 Task: Find connections with filter location Khemis el Khechna with filter topic #Saleswith filter profile language German with filter current company TD Securities with filter school Tamil Nadu Agricultural University with filter industry Steam and Air-Conditioning Supply with filter service category SupportTechnical Writing with filter keywords title Customer Service
Action: Mouse moved to (721, 97)
Screenshot: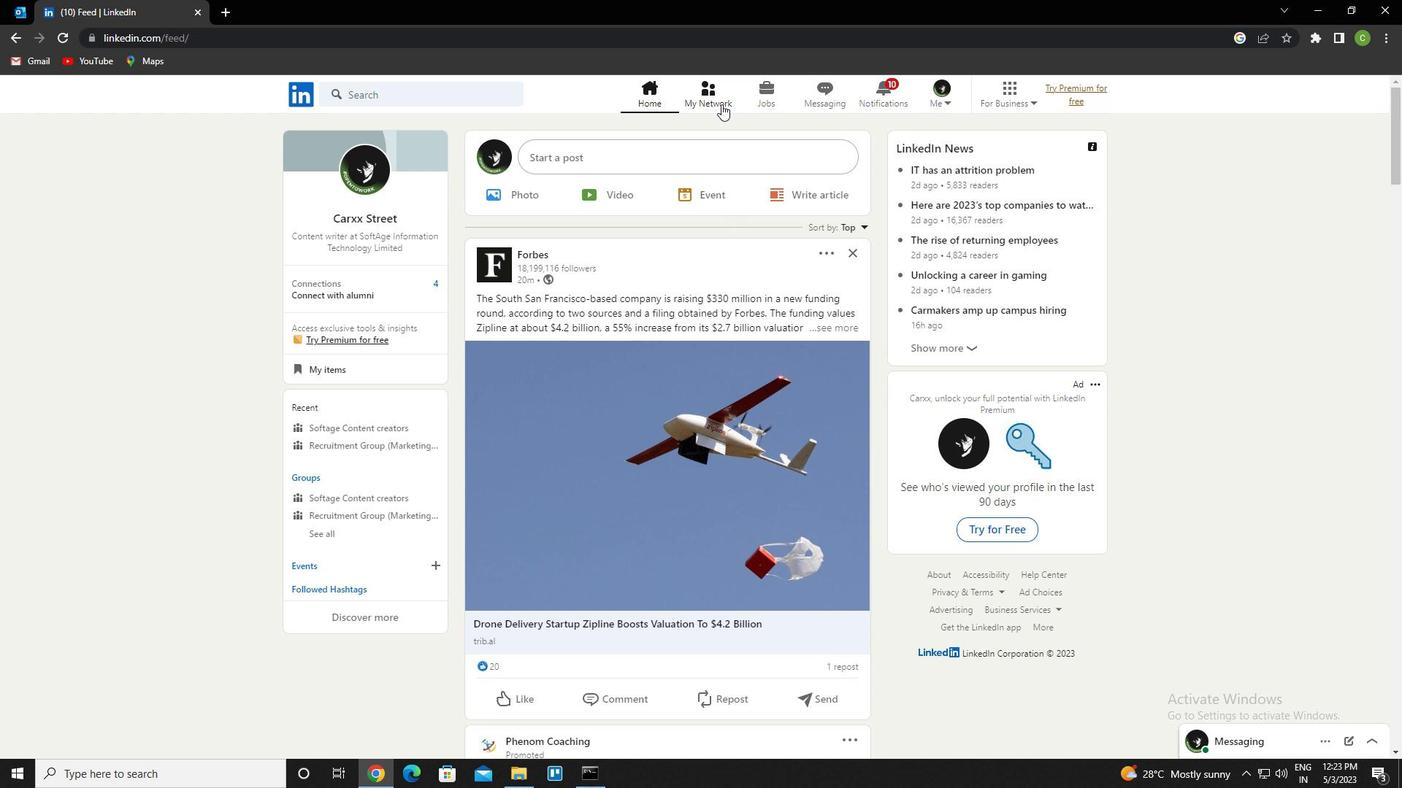 
Action: Mouse pressed left at (721, 97)
Screenshot: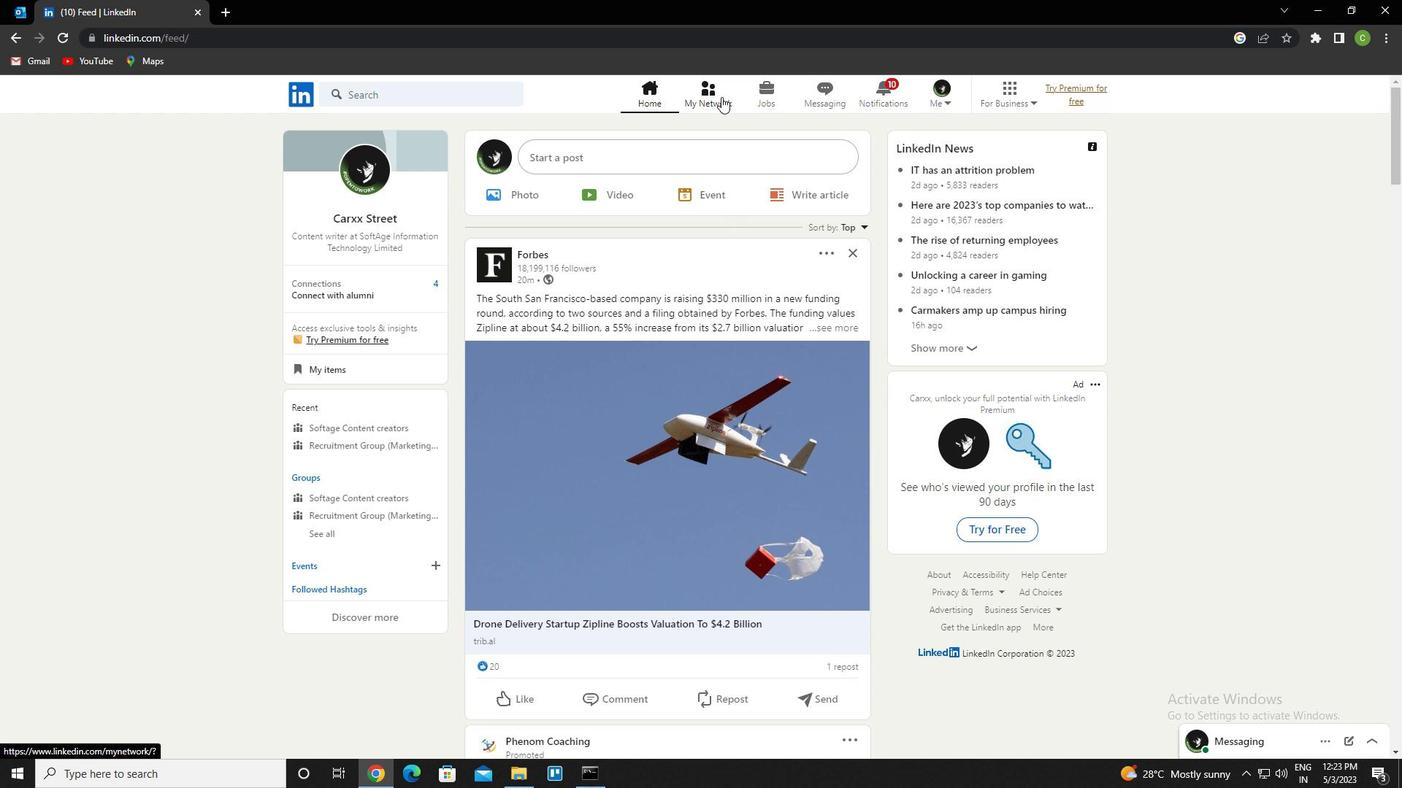 
Action: Mouse moved to (385, 185)
Screenshot: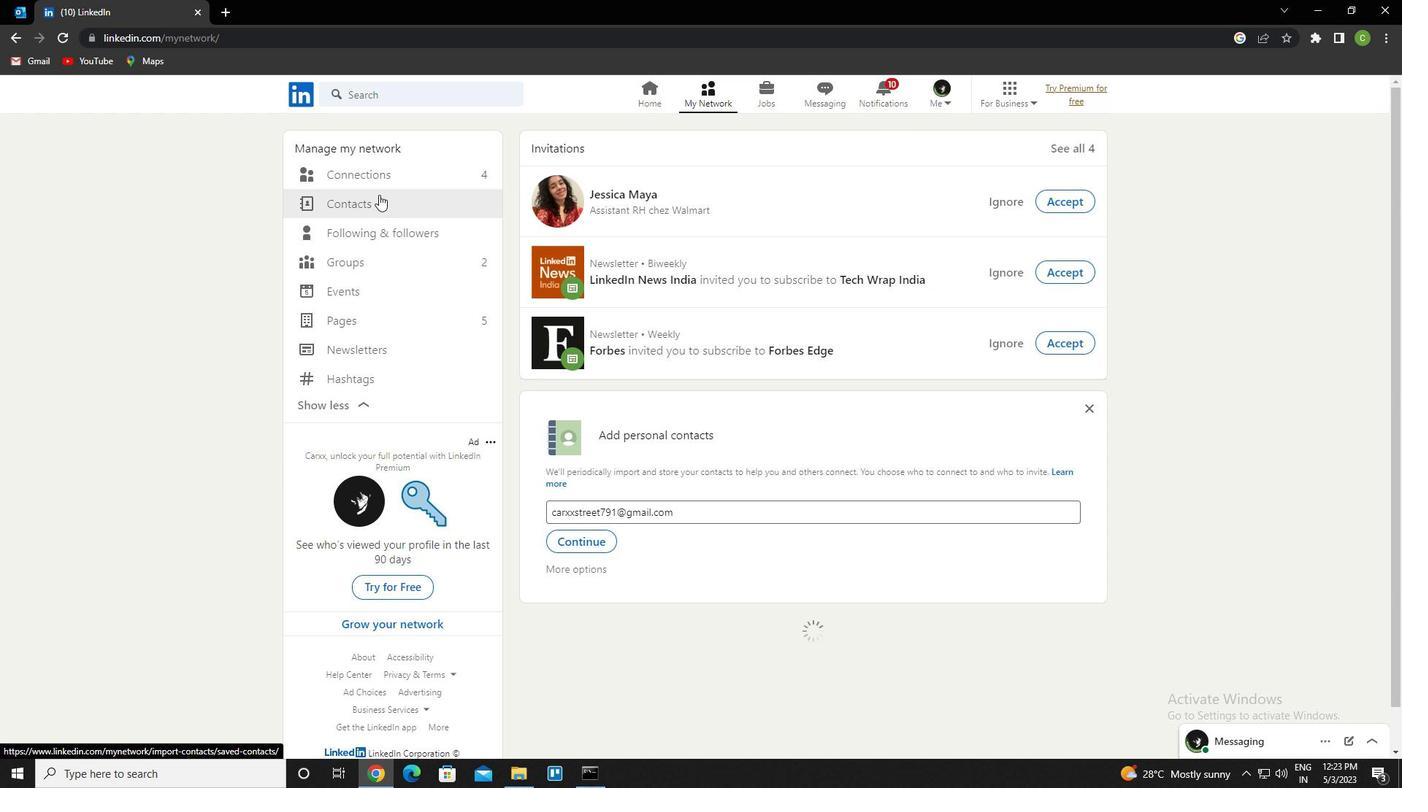 
Action: Mouse pressed left at (385, 185)
Screenshot: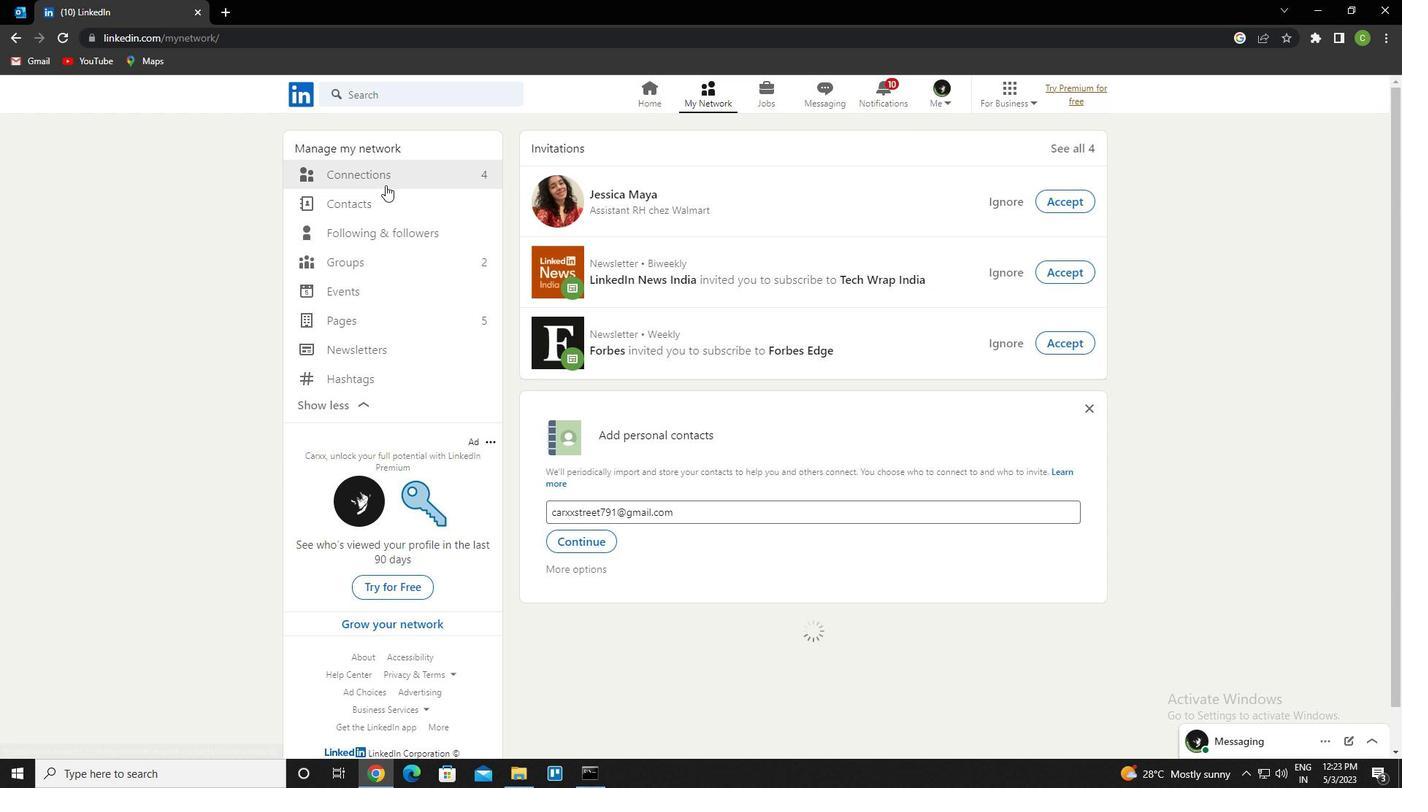 
Action: Mouse moved to (393, 173)
Screenshot: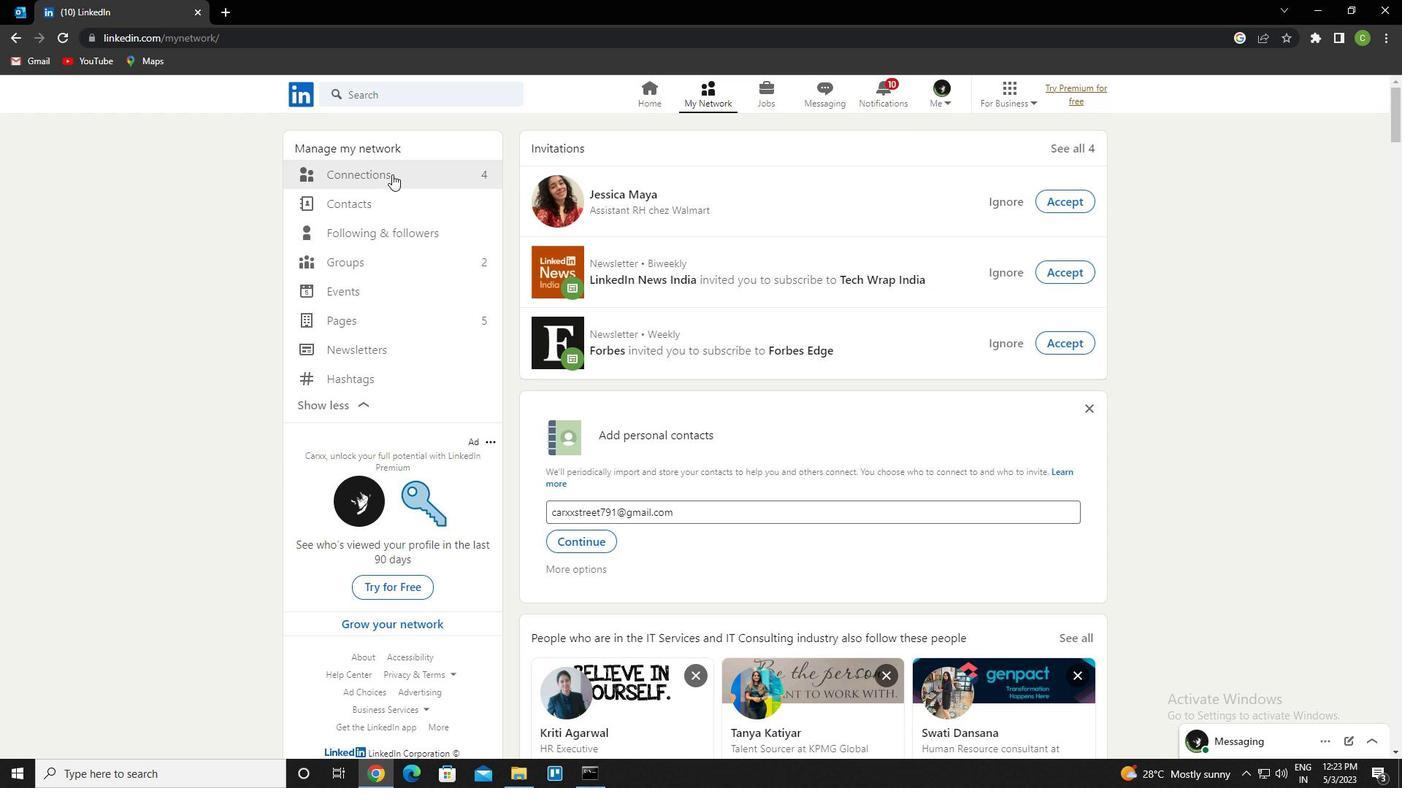 
Action: Mouse pressed left at (393, 173)
Screenshot: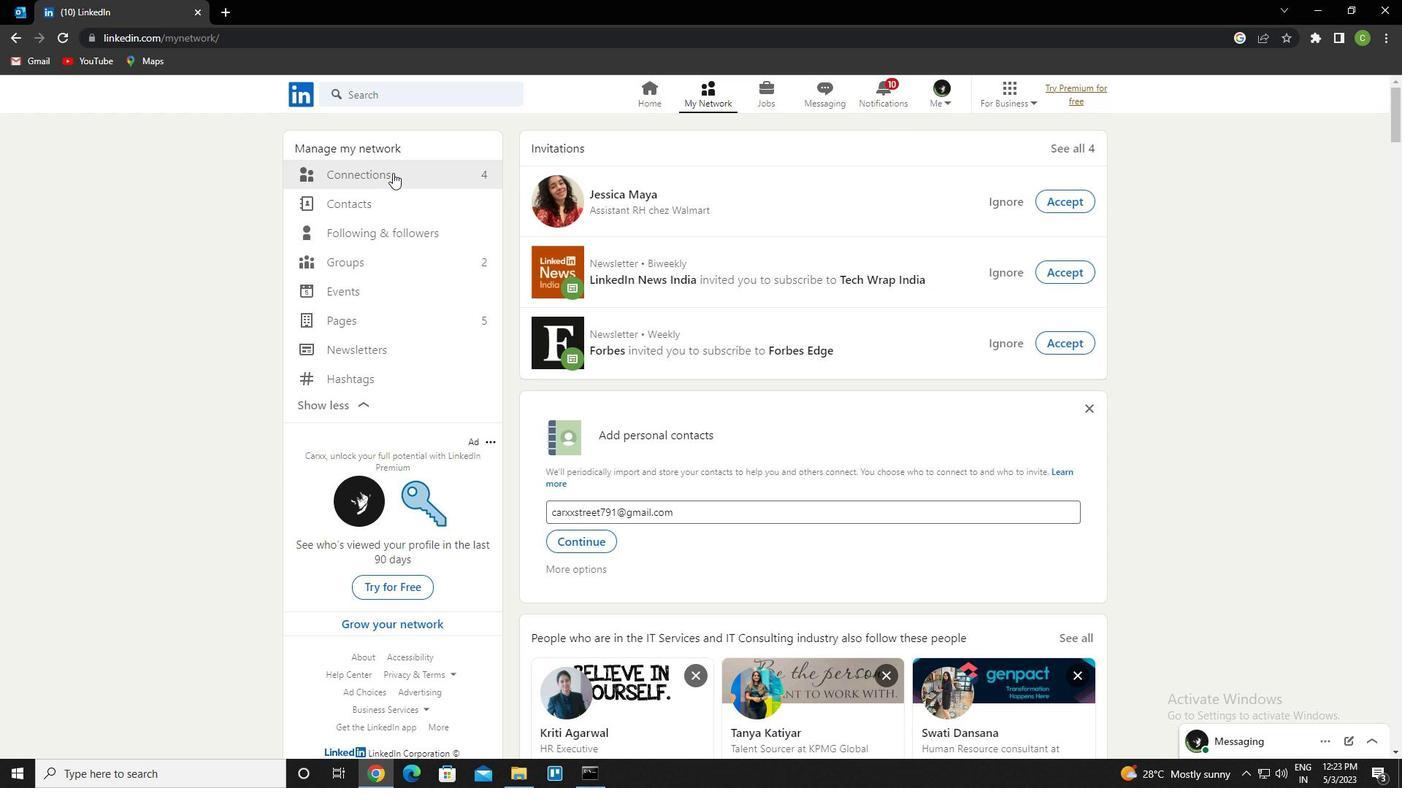 
Action: Mouse moved to (832, 172)
Screenshot: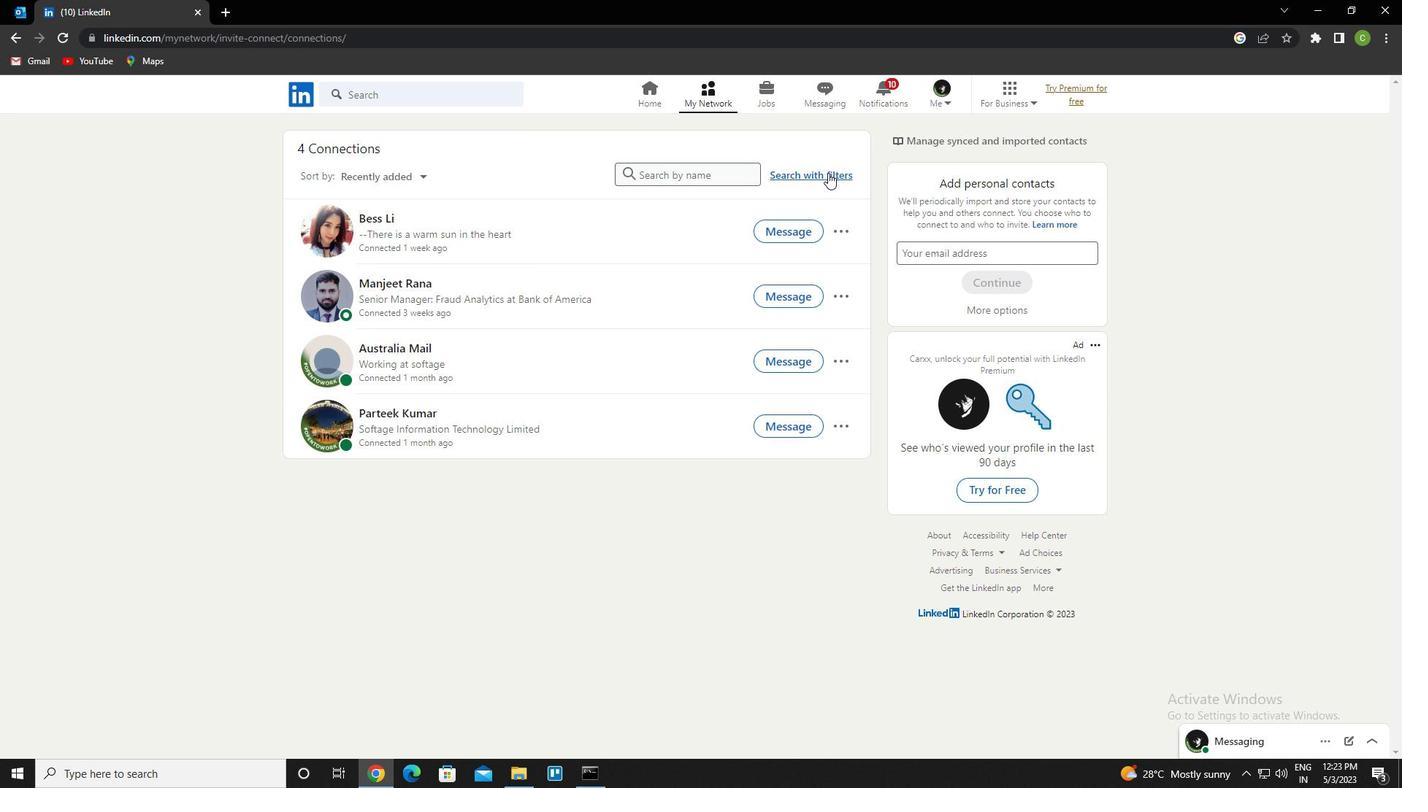 
Action: Mouse pressed left at (832, 172)
Screenshot: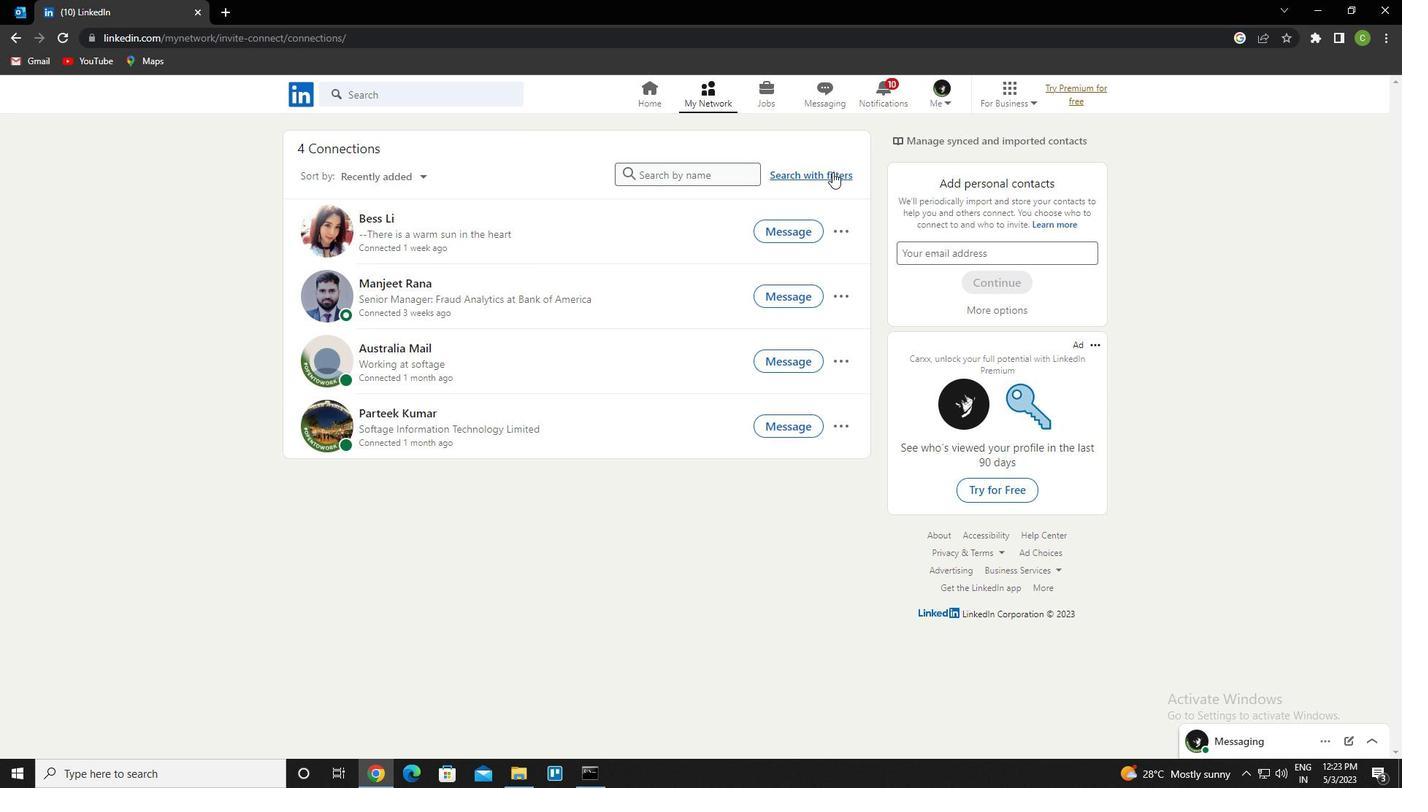 
Action: Mouse moved to (757, 140)
Screenshot: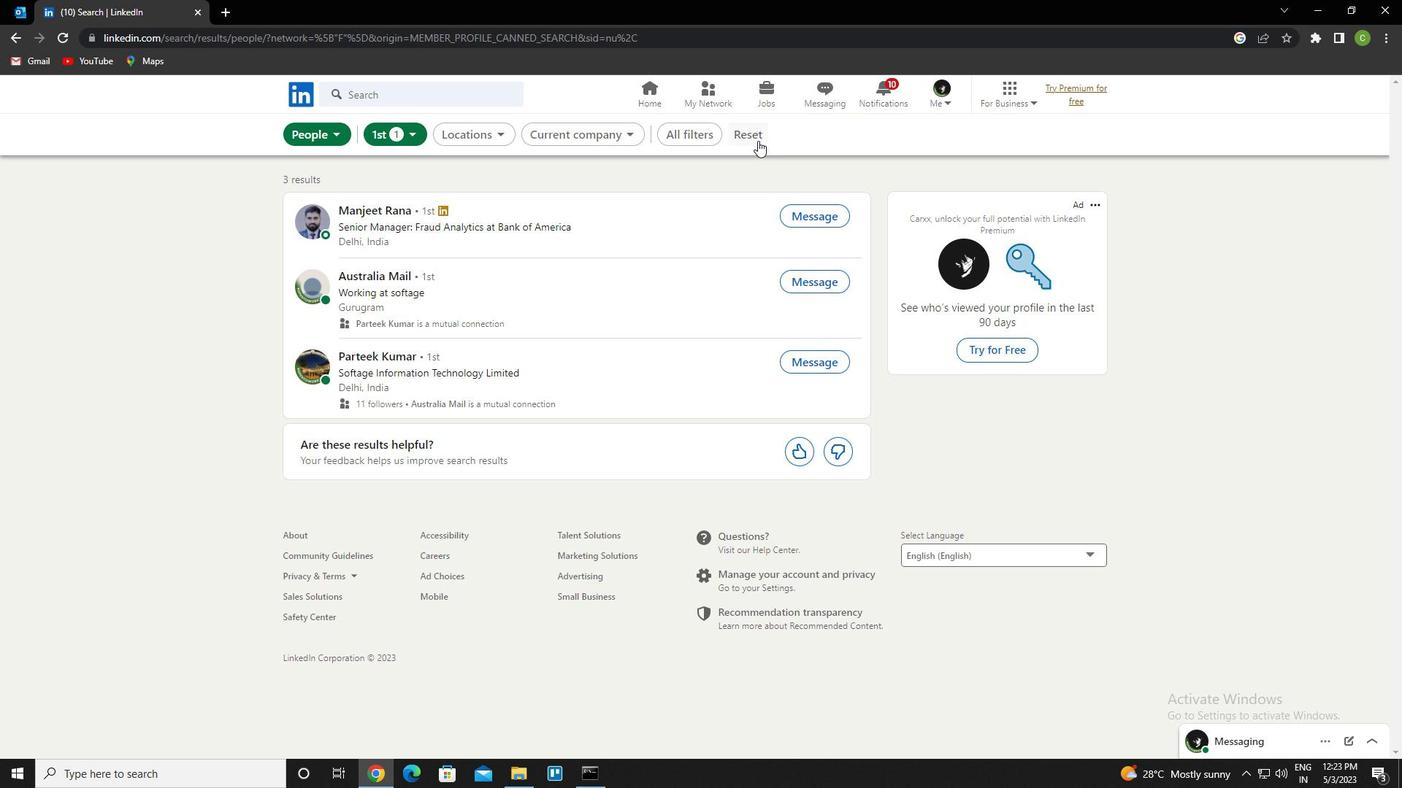 
Action: Mouse pressed left at (757, 140)
Screenshot: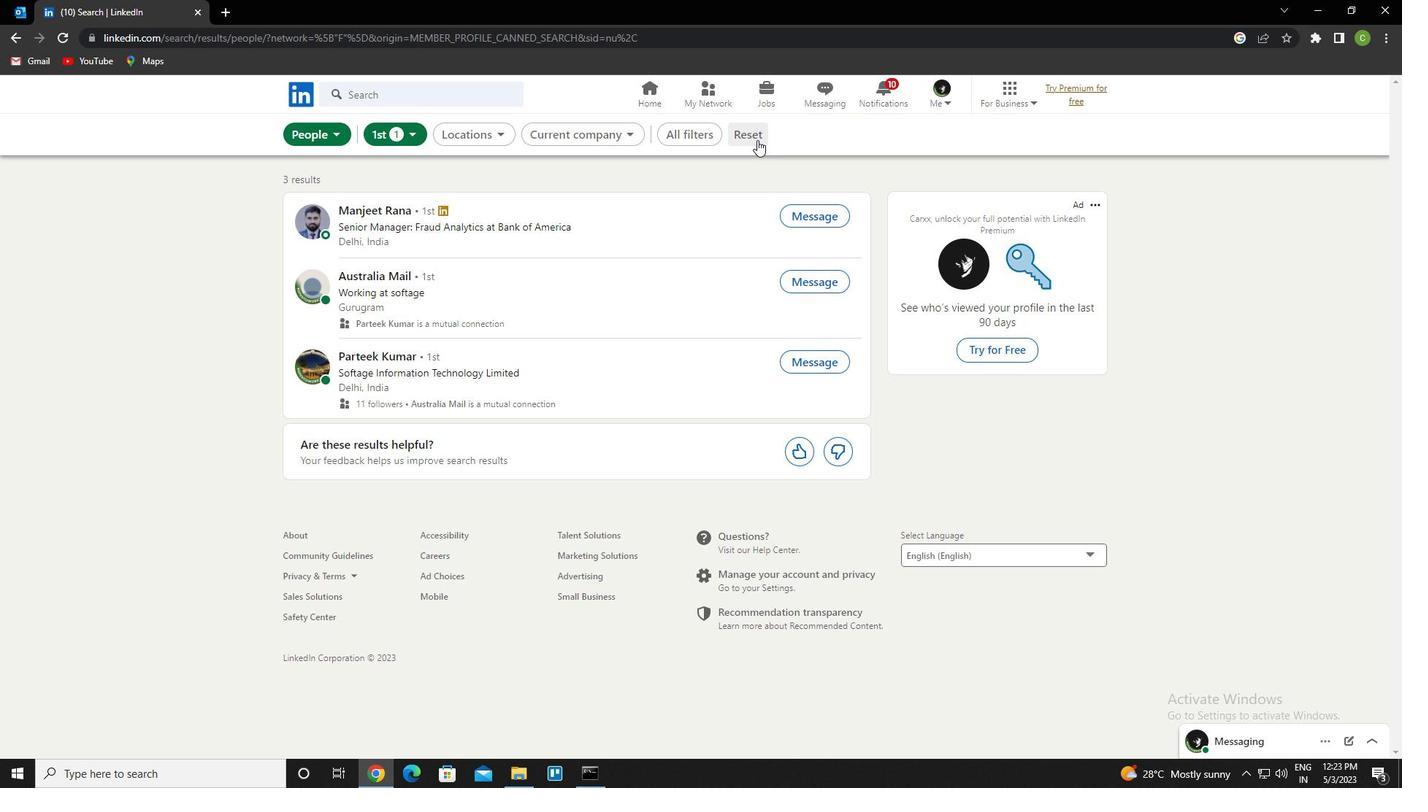 
Action: Mouse moved to (736, 138)
Screenshot: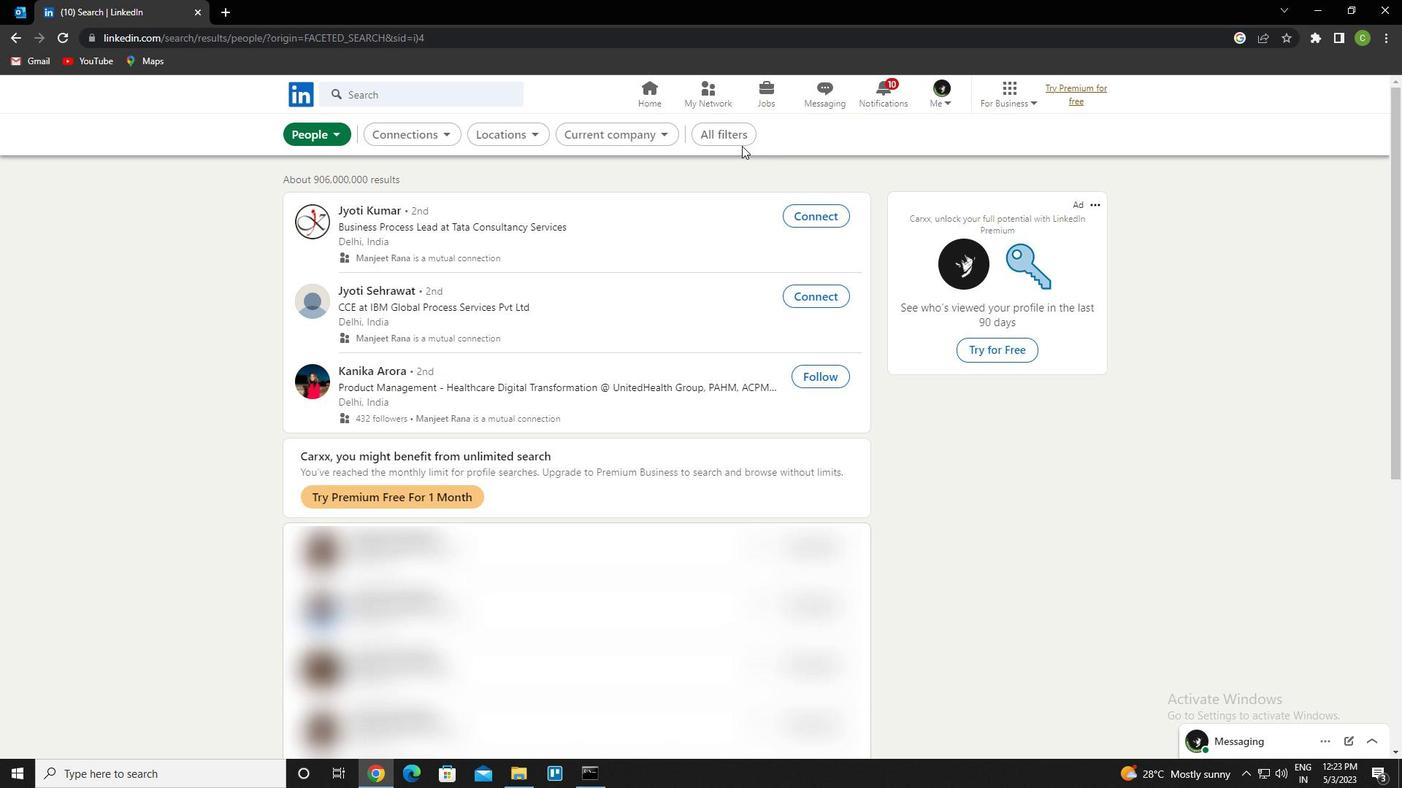 
Action: Mouse pressed left at (736, 138)
Screenshot: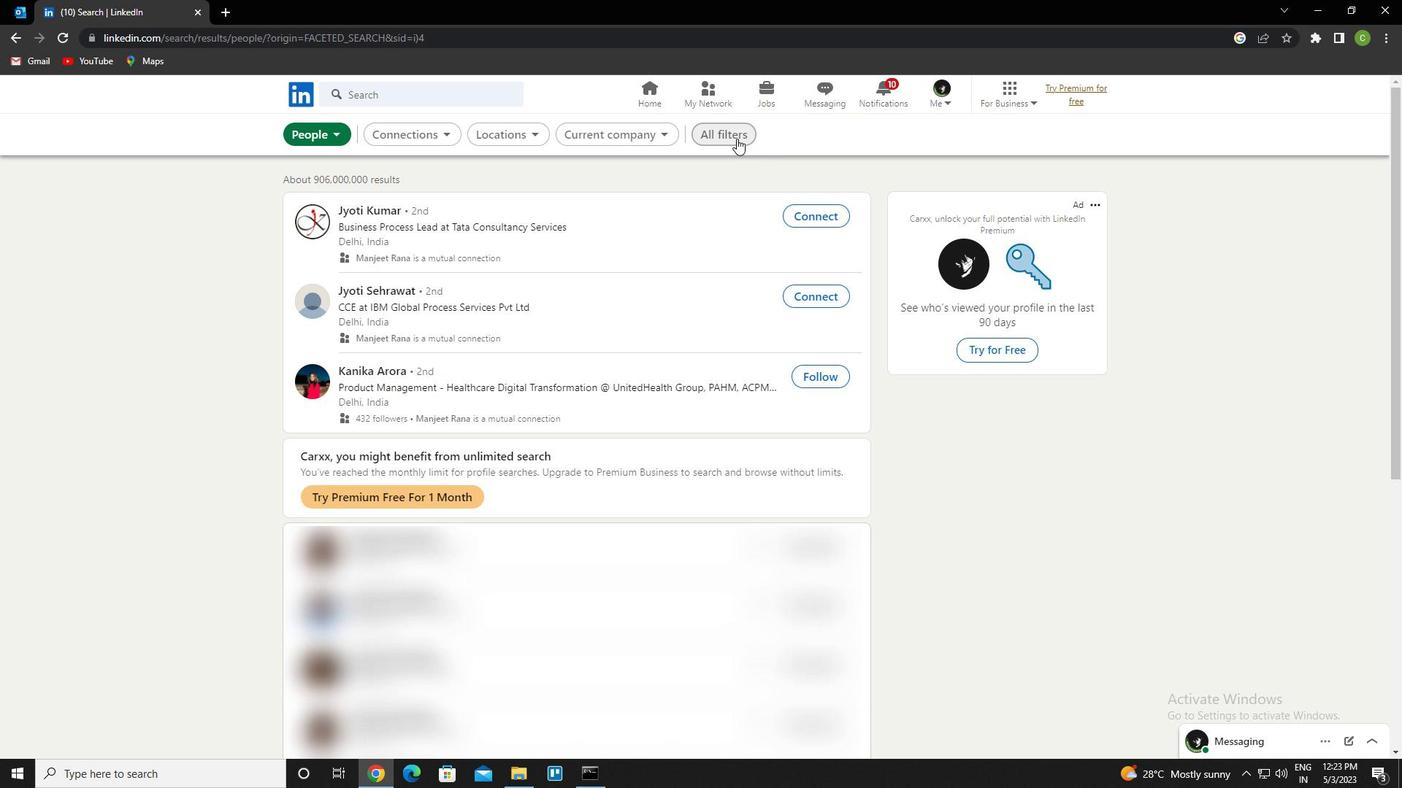
Action: Mouse moved to (1129, 414)
Screenshot: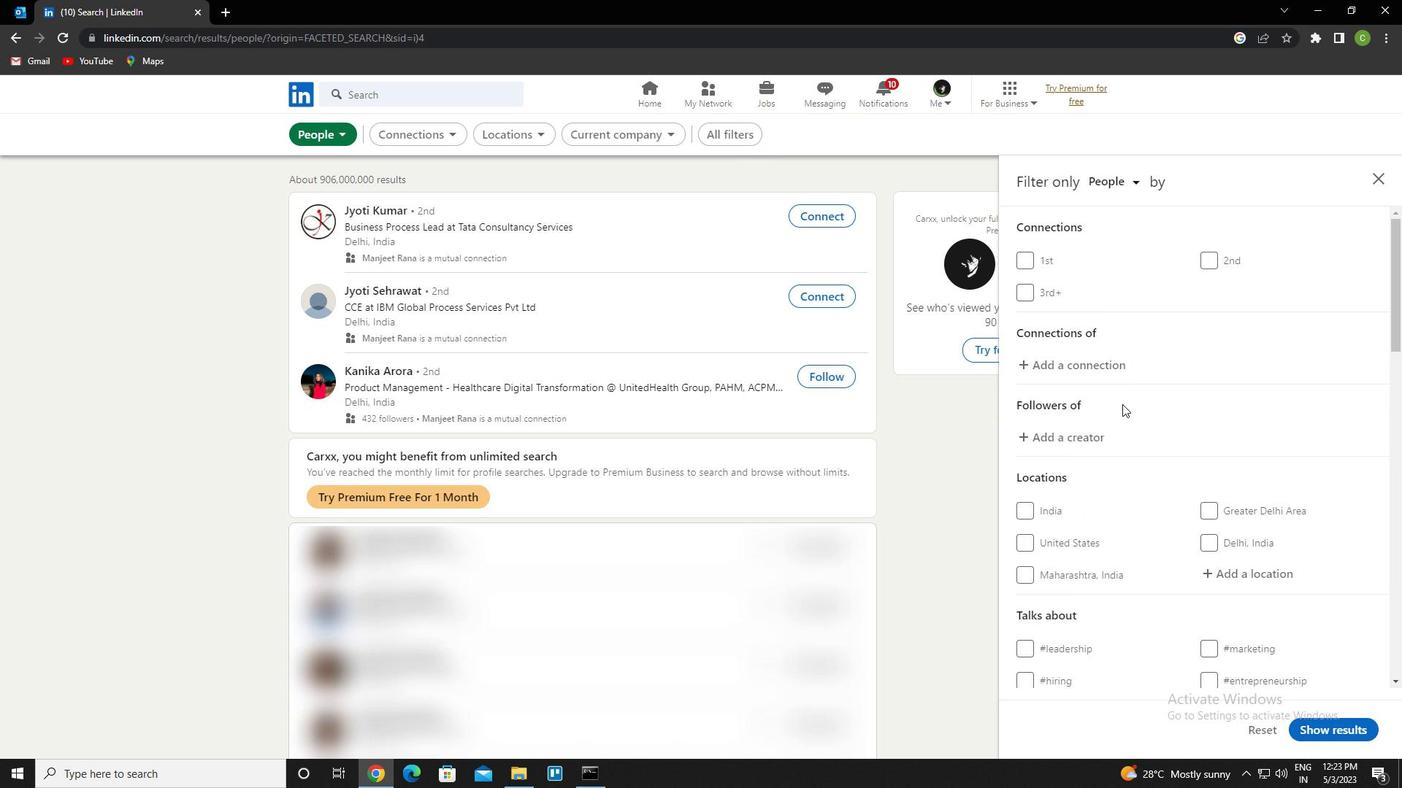 
Action: Mouse scrolled (1129, 414) with delta (0, 0)
Screenshot: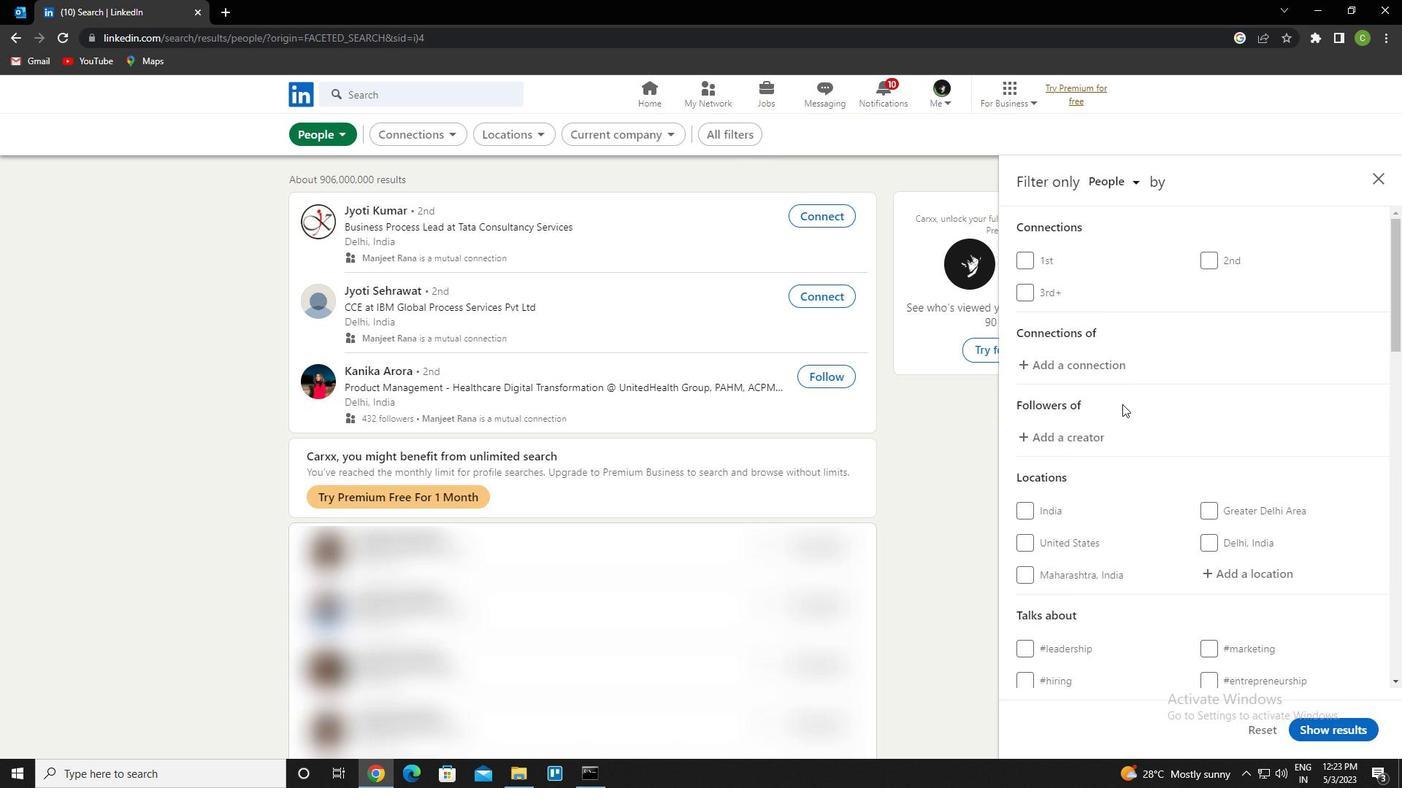 
Action: Mouse scrolled (1129, 414) with delta (0, 0)
Screenshot: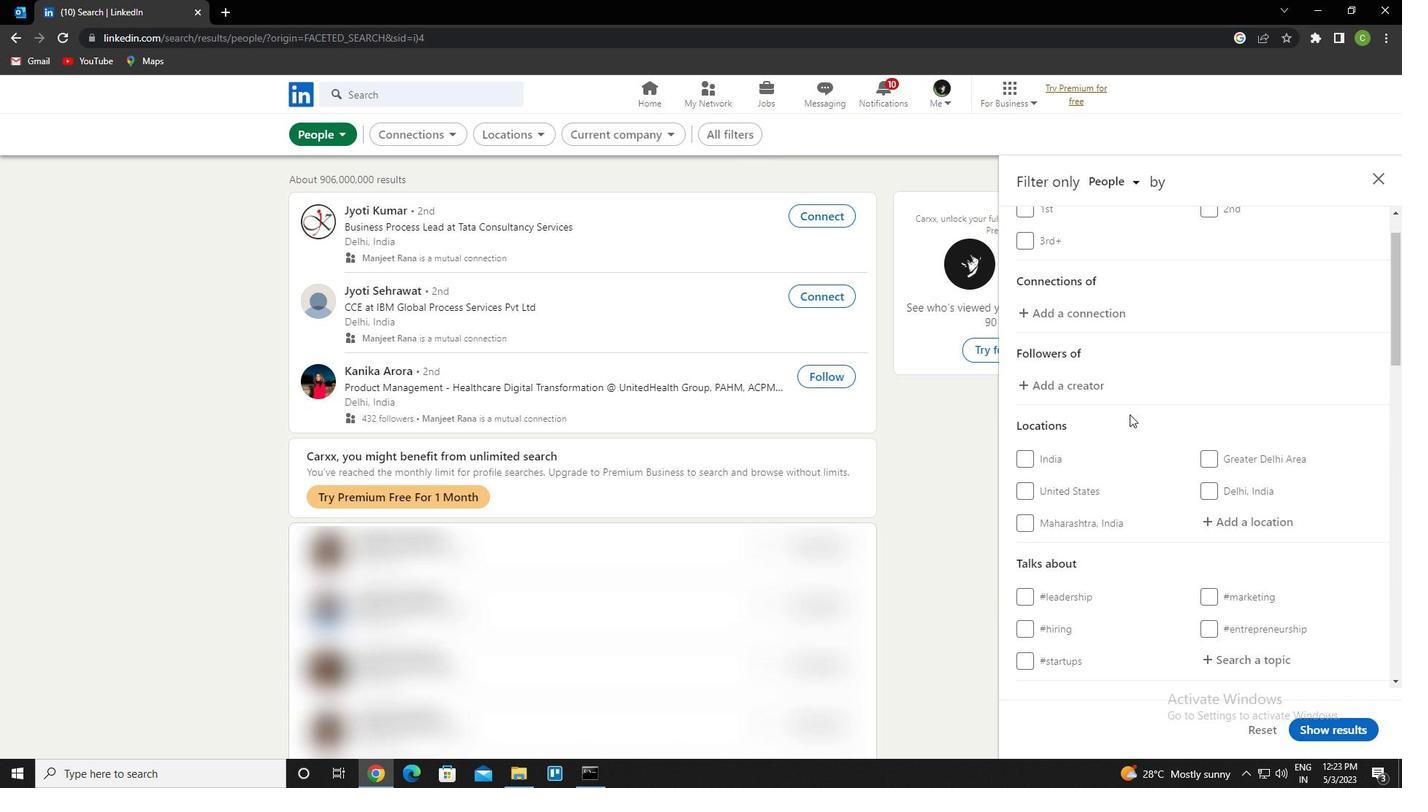 
Action: Mouse moved to (1285, 430)
Screenshot: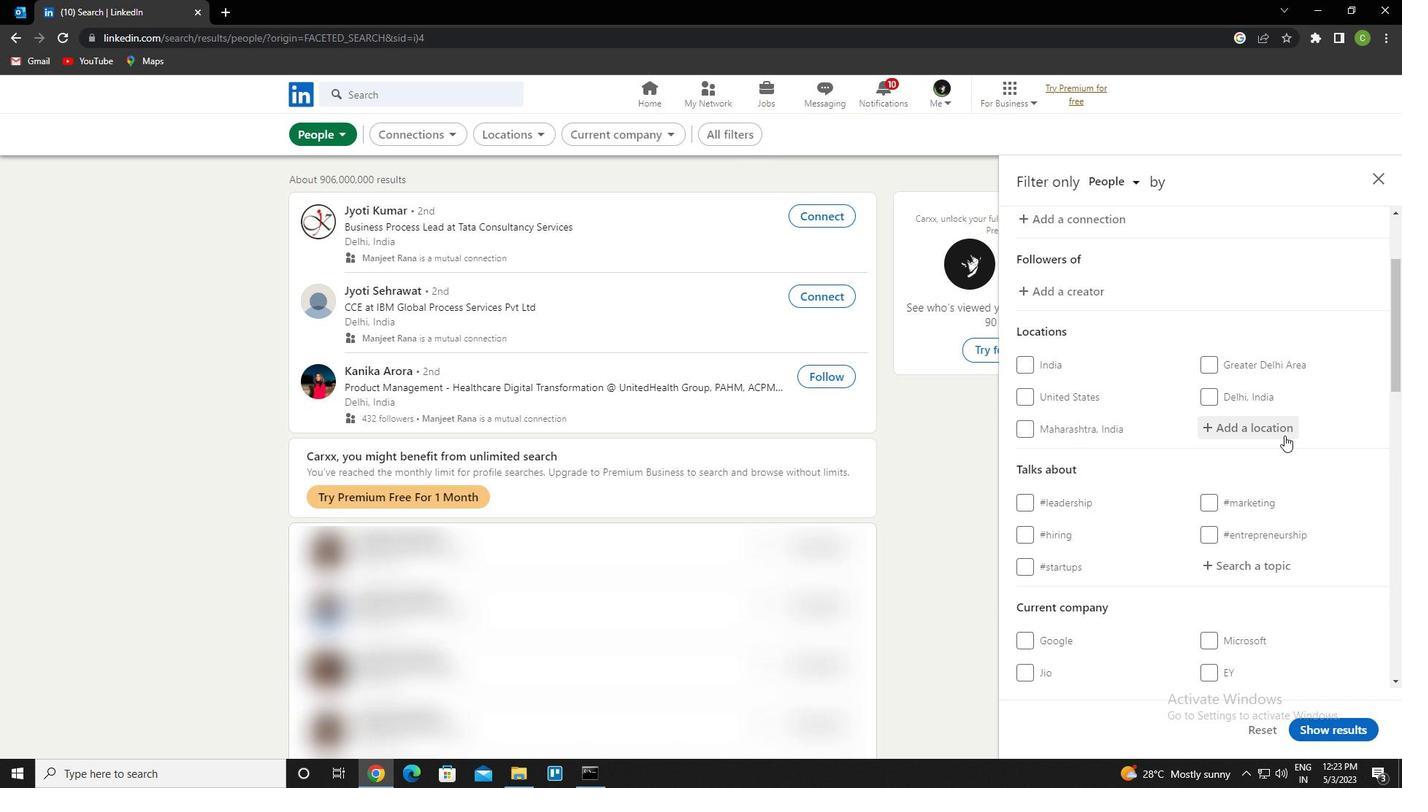 
Action: Mouse pressed left at (1285, 430)
Screenshot: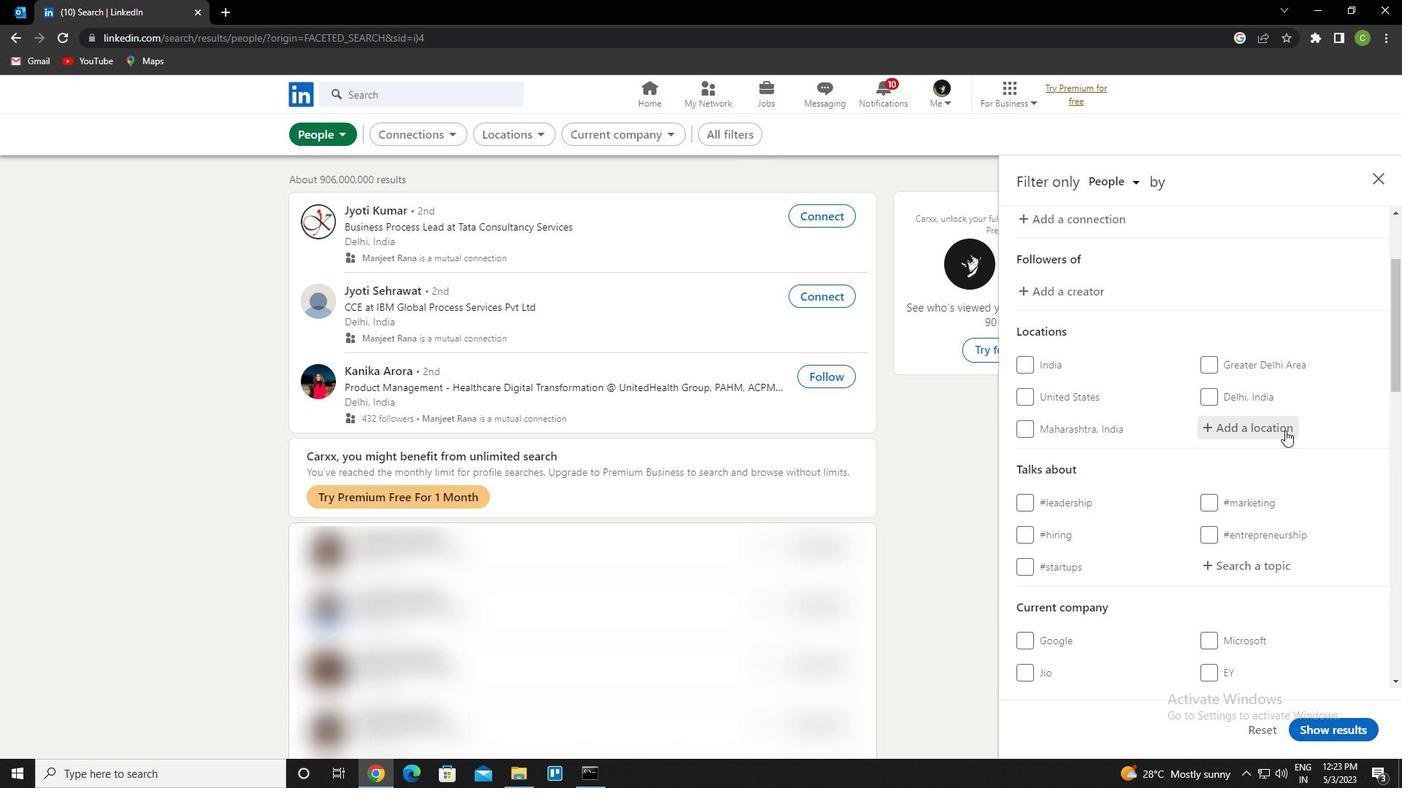 
Action: Key pressed <Key.caps_lock>k<Key.caps_lock>hemis<Key.down><Key.down><Key.down><Key.space>le
Screenshot: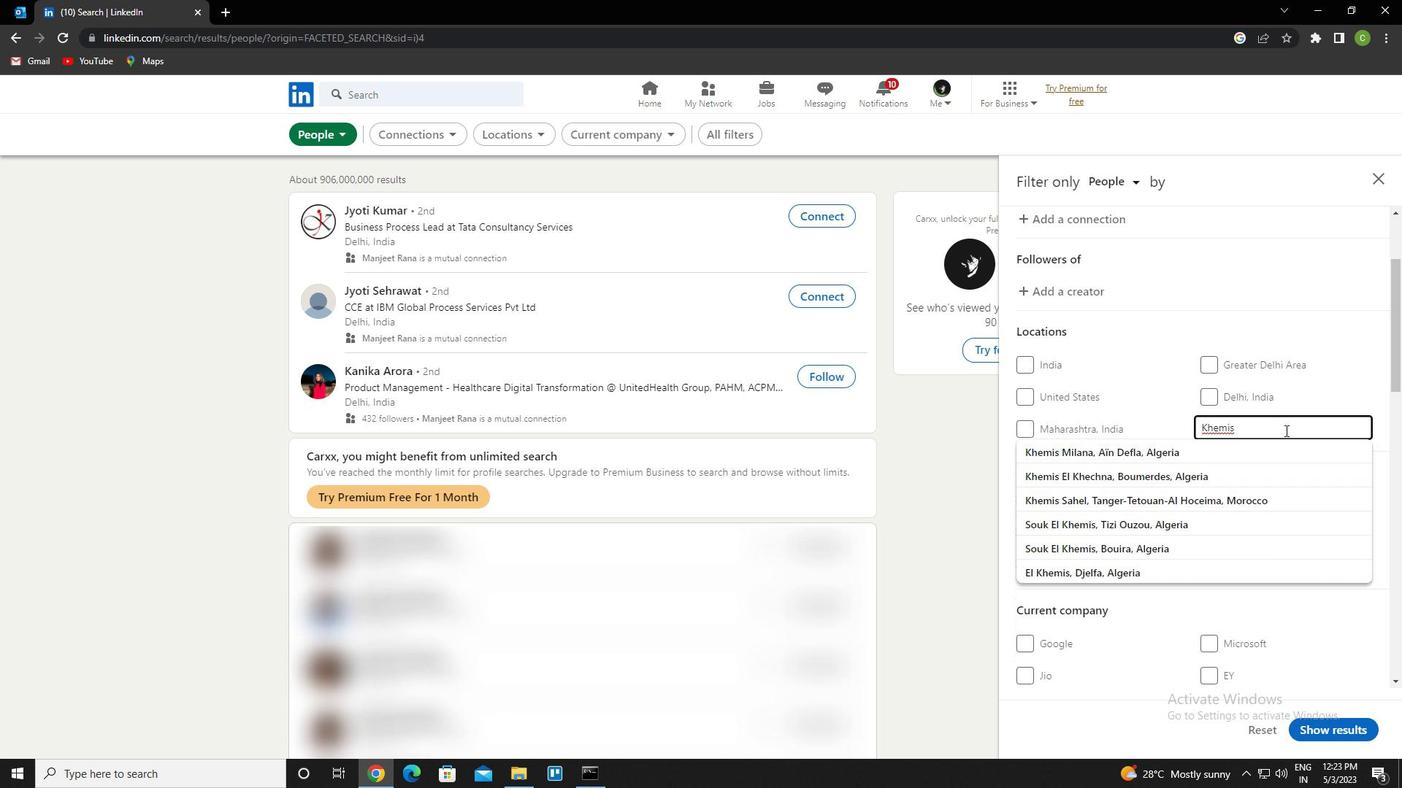 
Action: Mouse moved to (1285, 430)
Screenshot: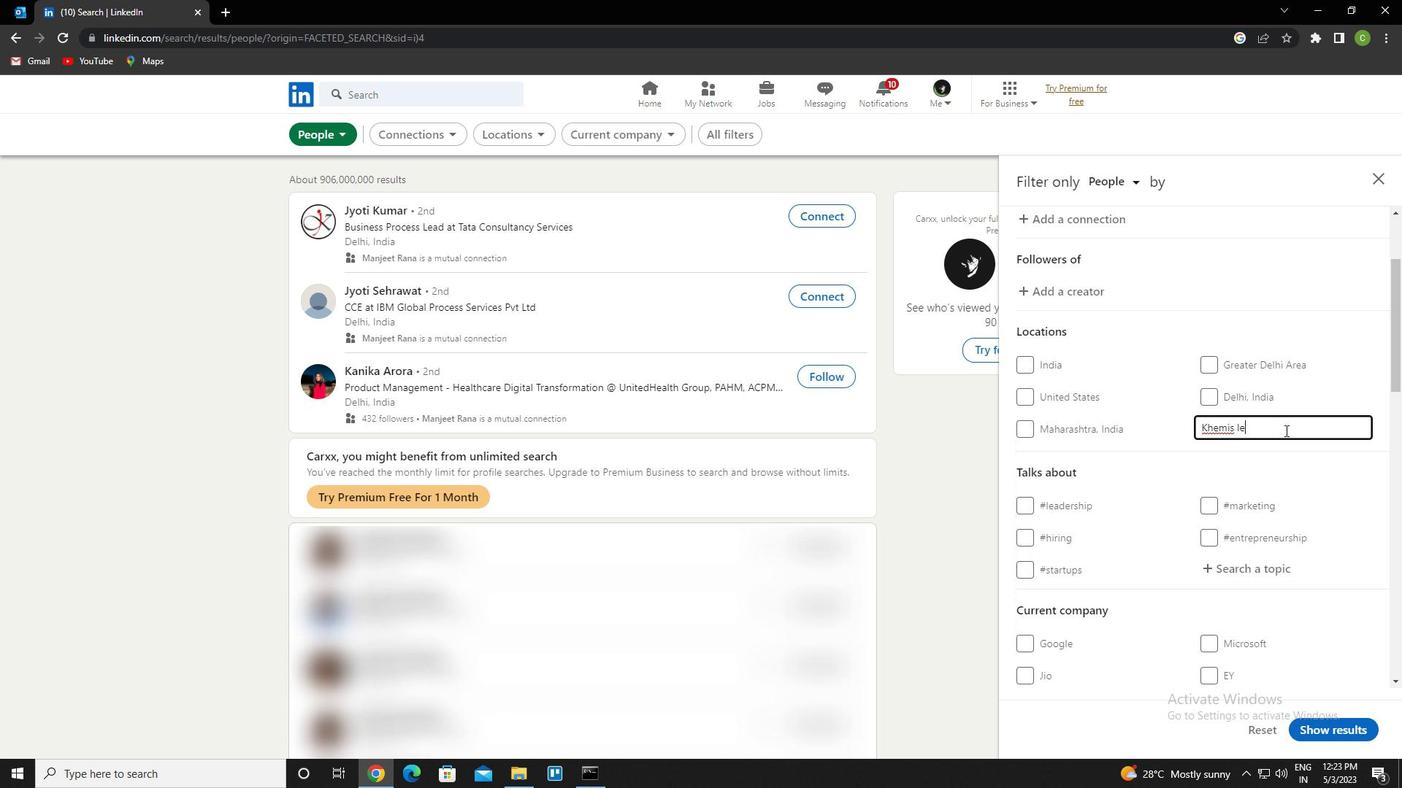 
Action: Key pressed <Key.space>khechna<Key.enter>
Screenshot: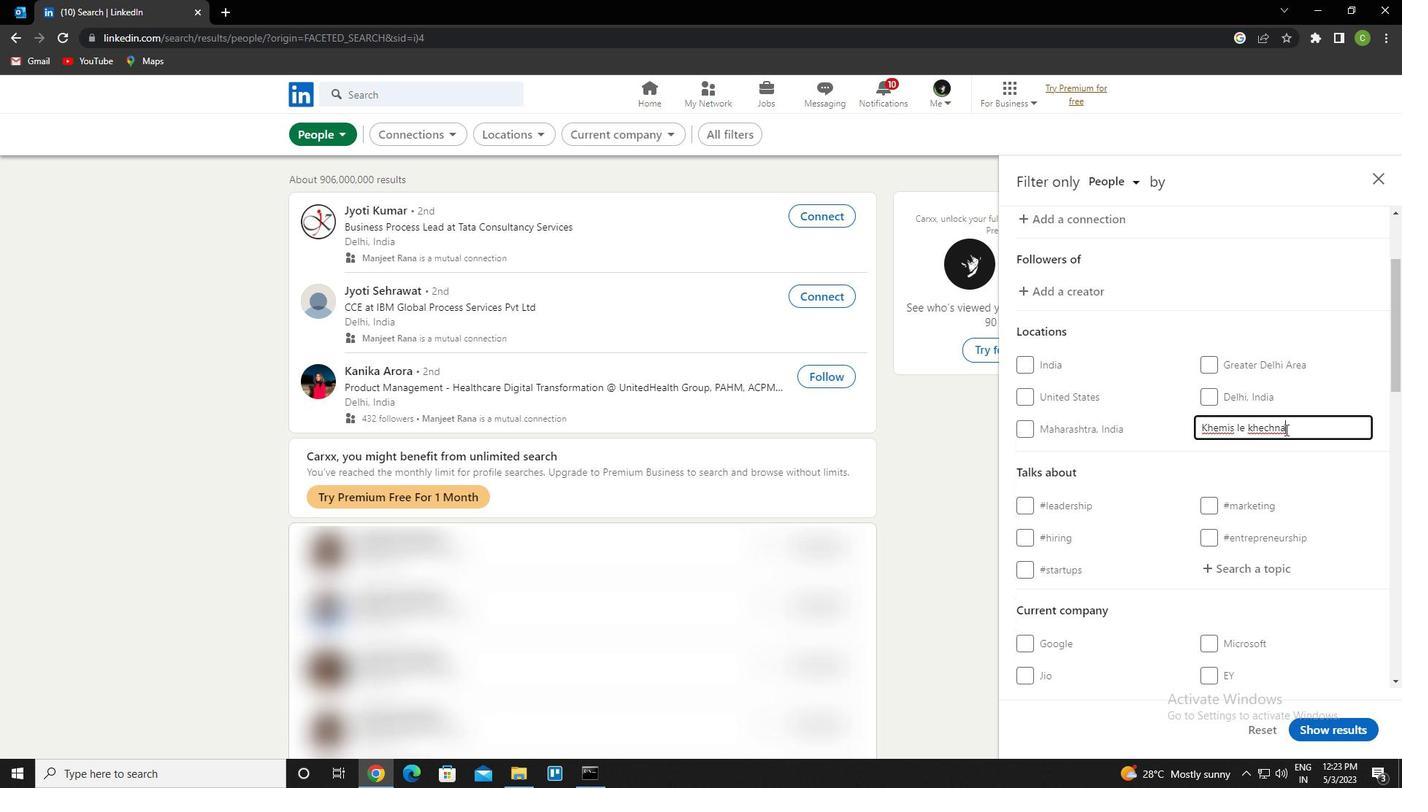 
Action: Mouse moved to (1257, 452)
Screenshot: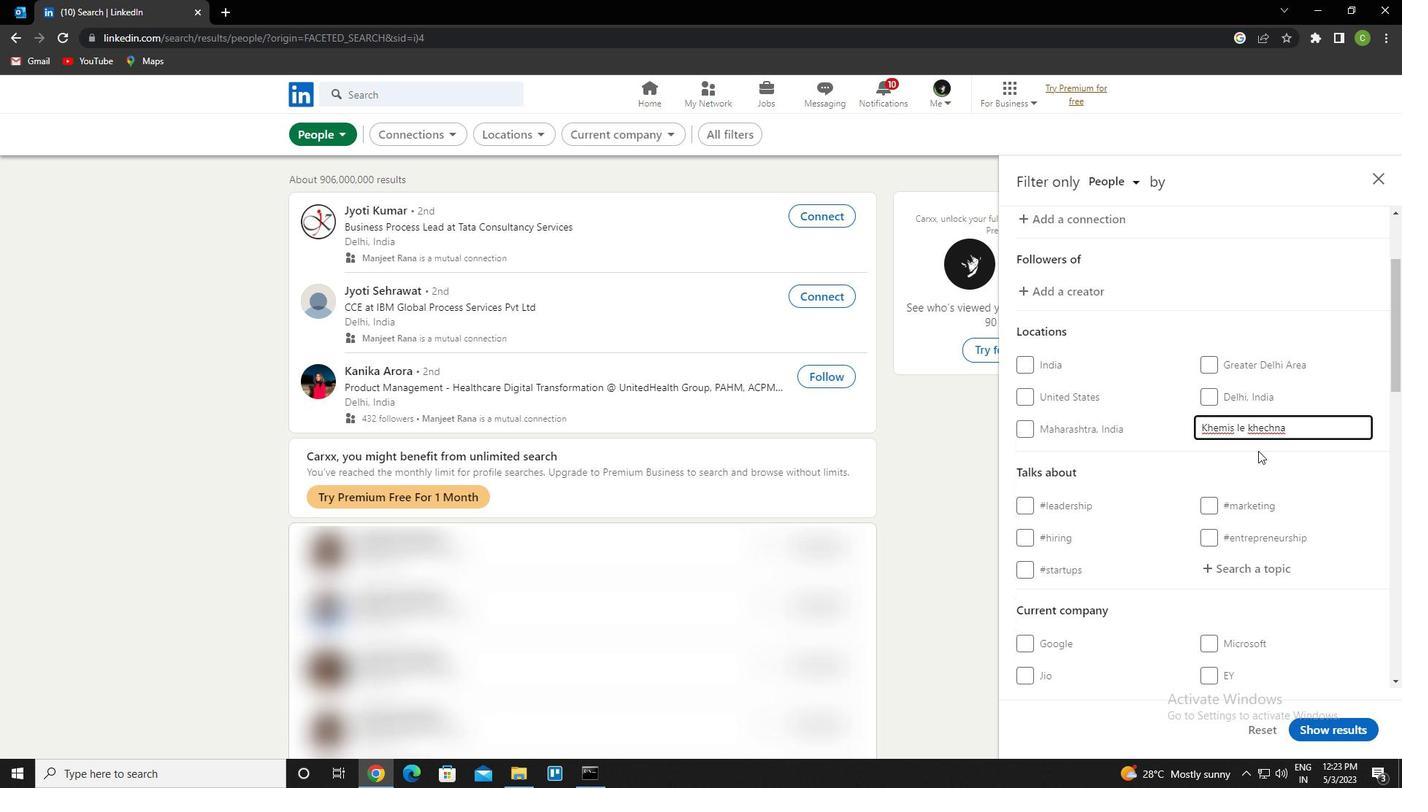 
Action: Mouse scrolled (1257, 452) with delta (0, 0)
Screenshot: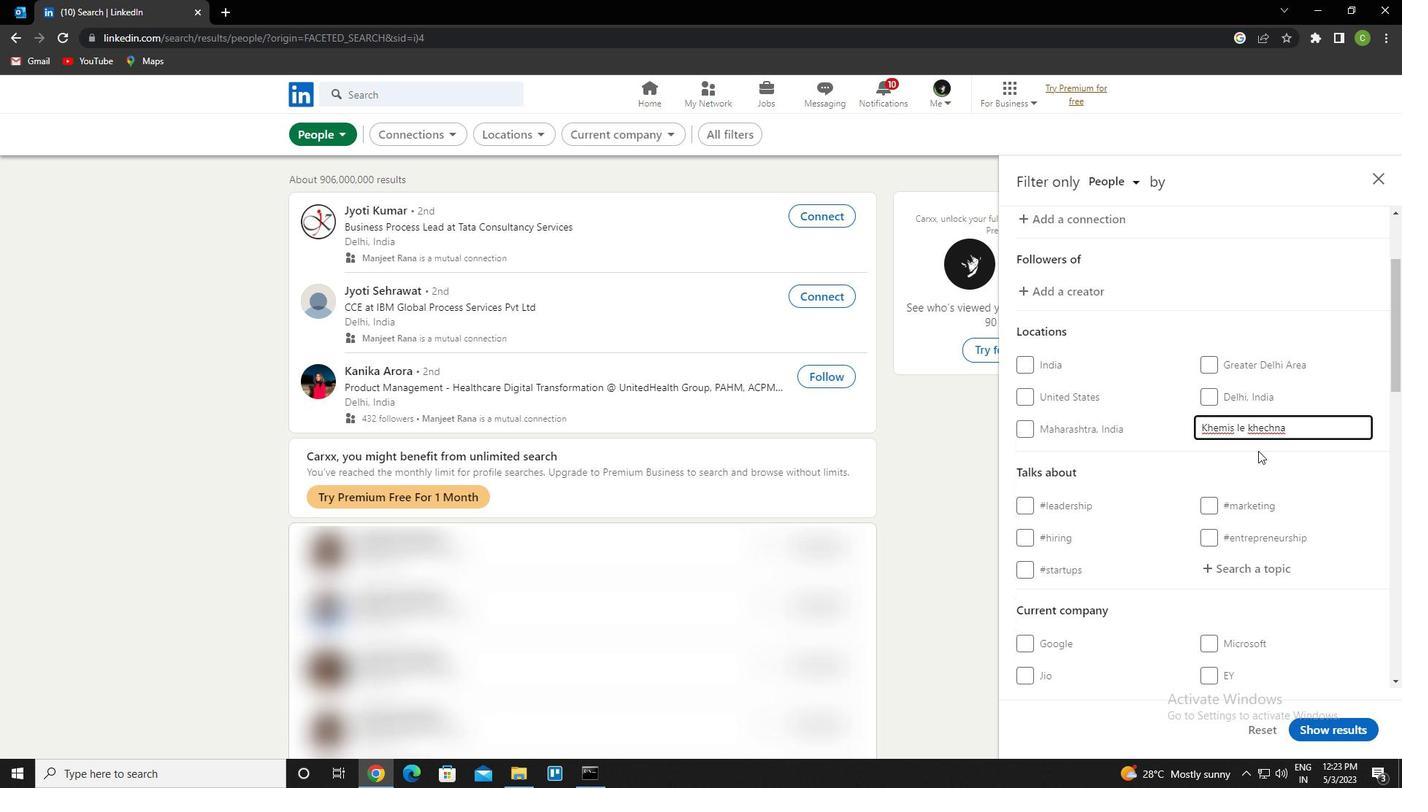 
Action: Mouse moved to (1254, 456)
Screenshot: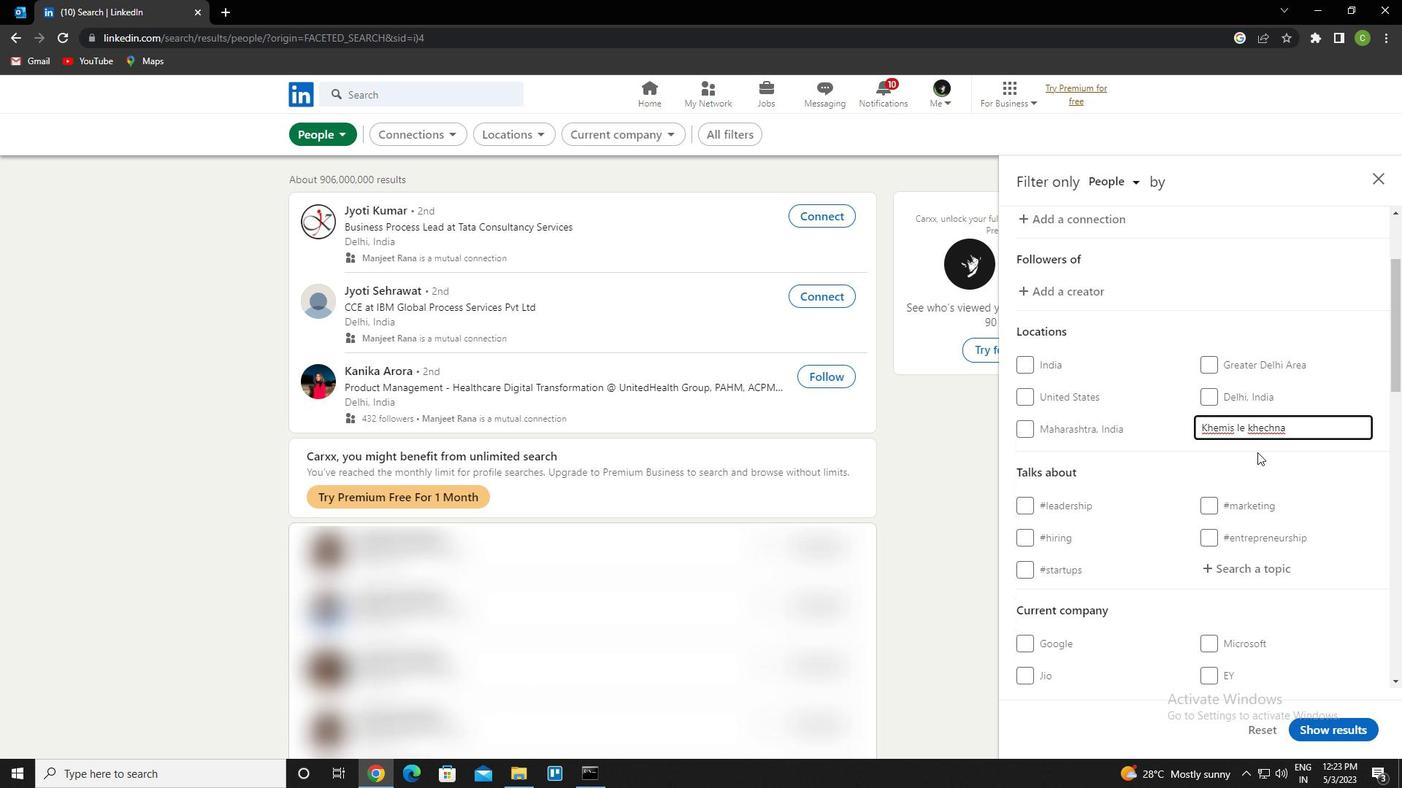 
Action: Mouse scrolled (1254, 455) with delta (0, 0)
Screenshot: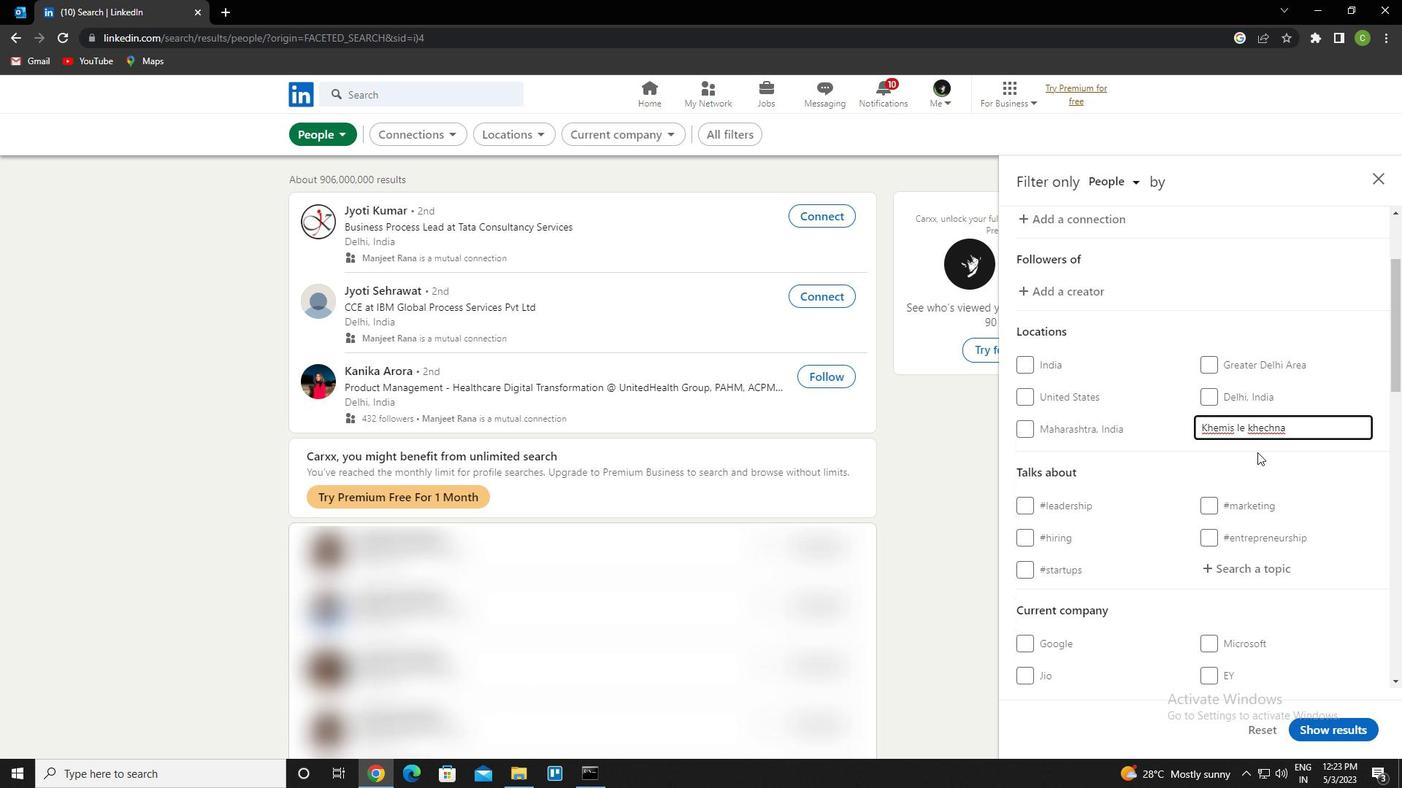 
Action: Mouse moved to (1255, 426)
Screenshot: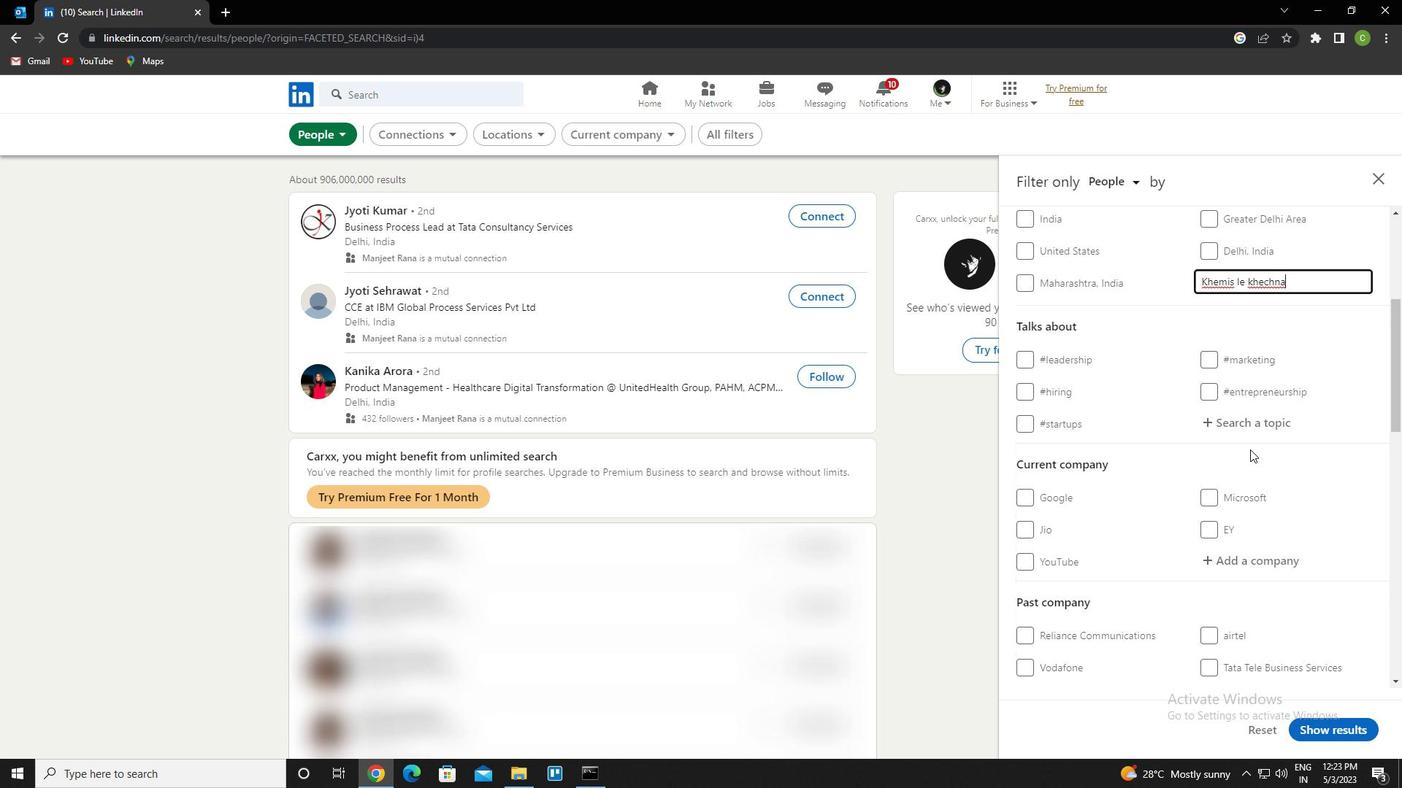 
Action: Mouse pressed left at (1255, 426)
Screenshot: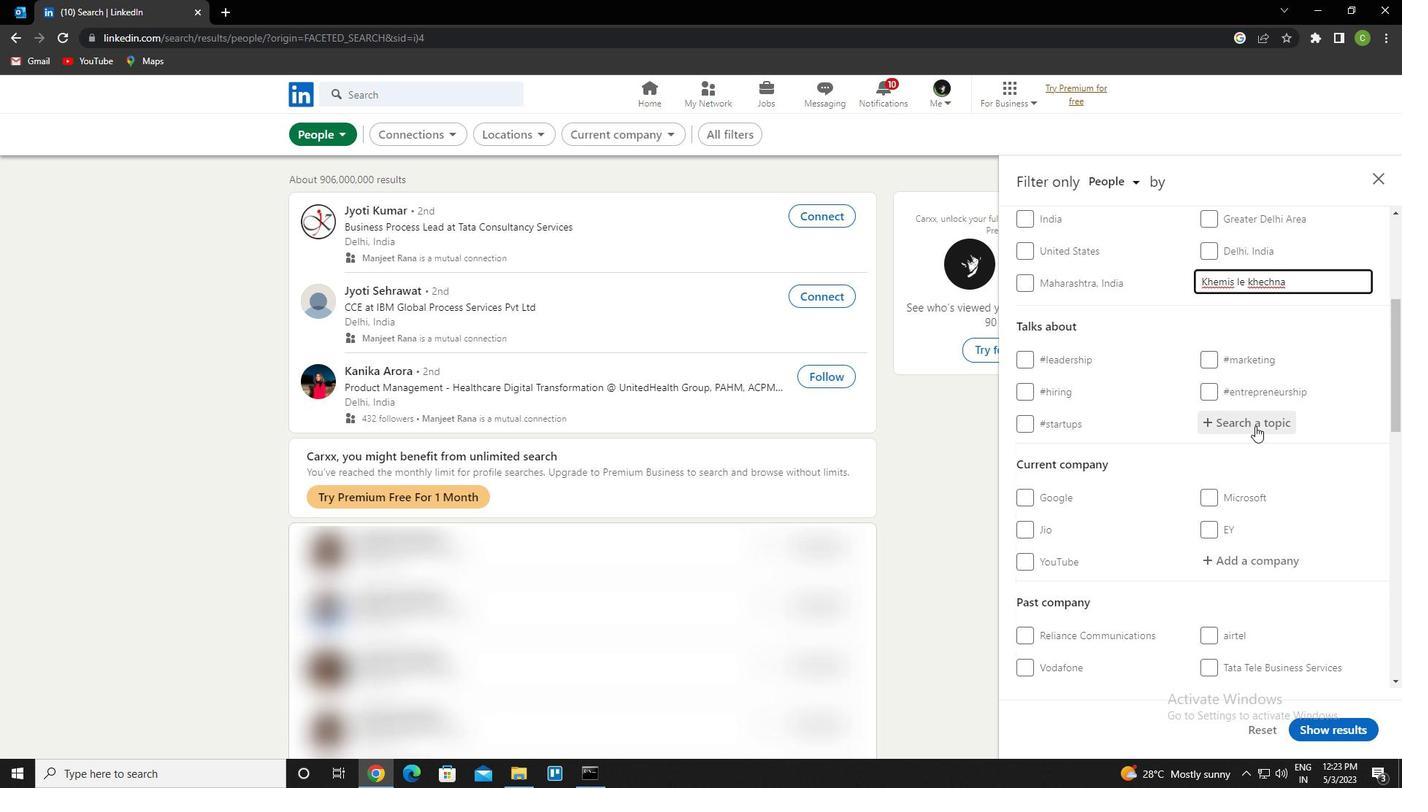 
Action: Key pressed sales<Key.down><Key.enter>
Screenshot: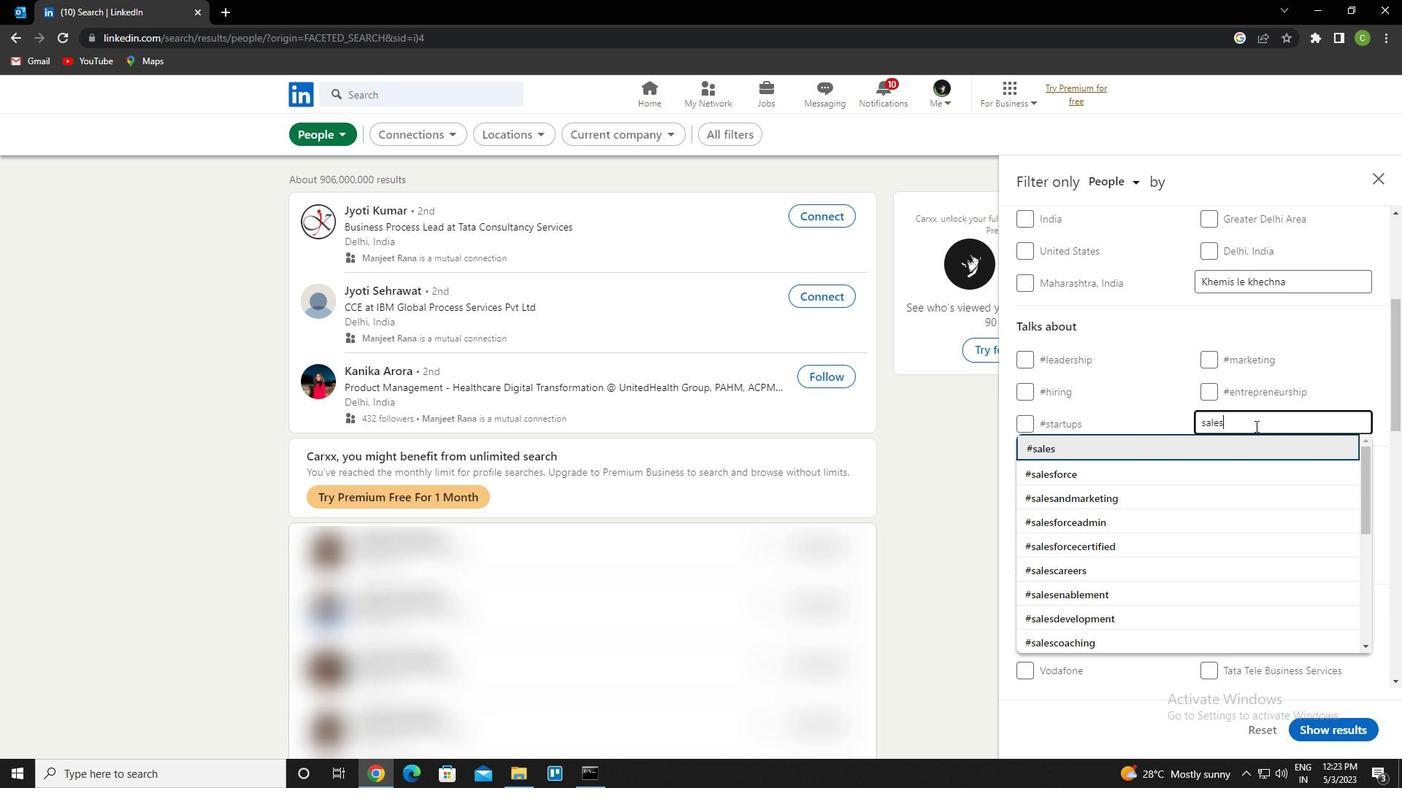 
Action: Mouse moved to (1262, 367)
Screenshot: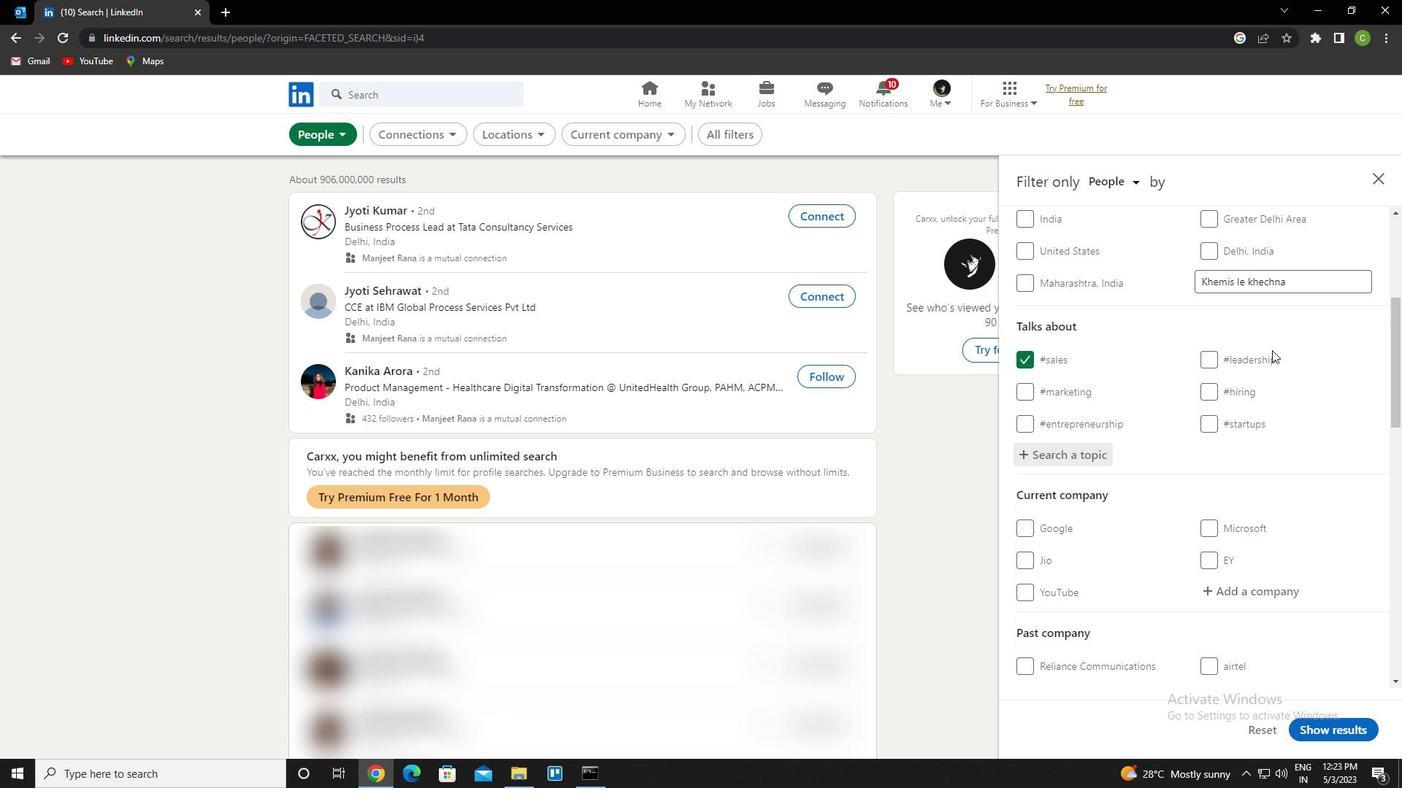 
Action: Mouse scrolled (1262, 366) with delta (0, 0)
Screenshot: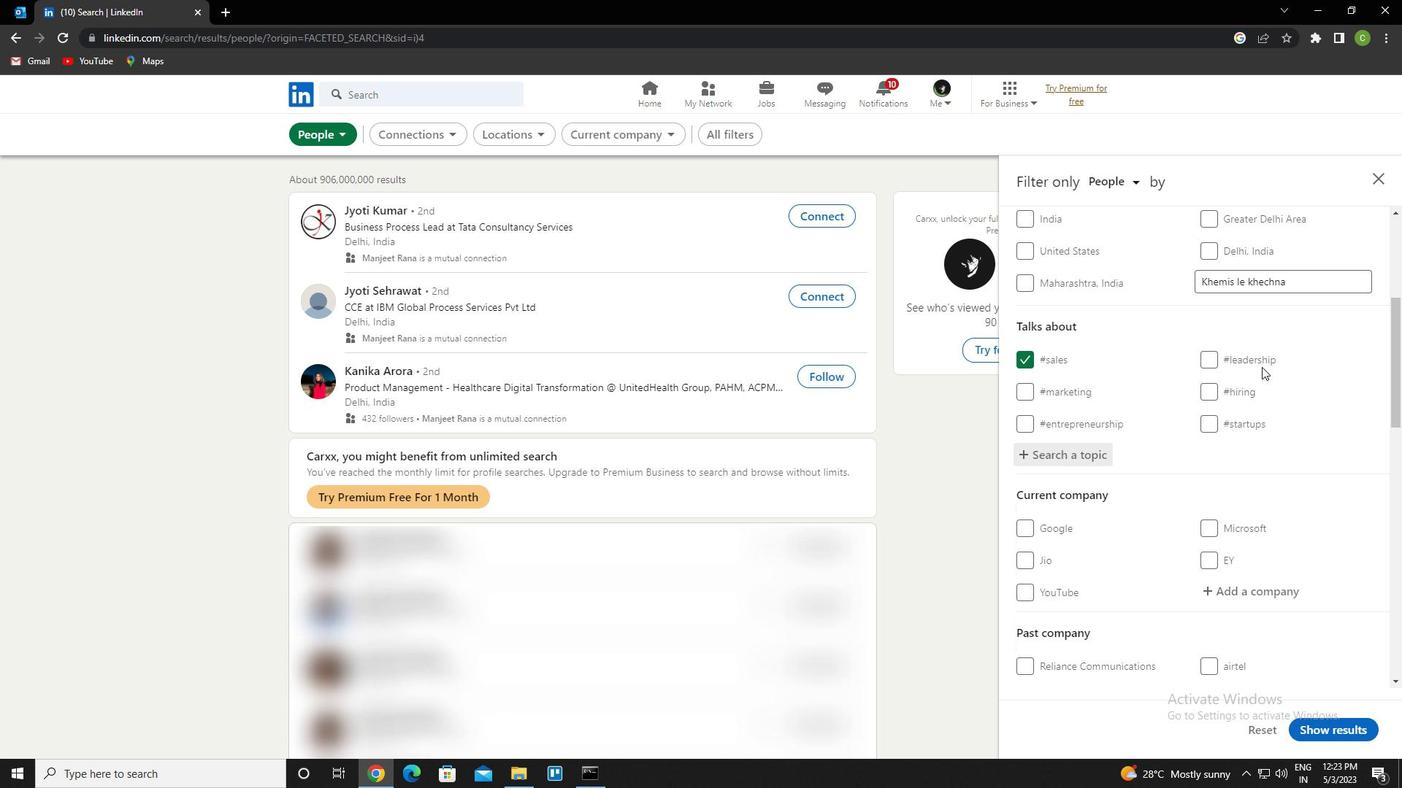 
Action: Mouse scrolled (1262, 366) with delta (0, 0)
Screenshot: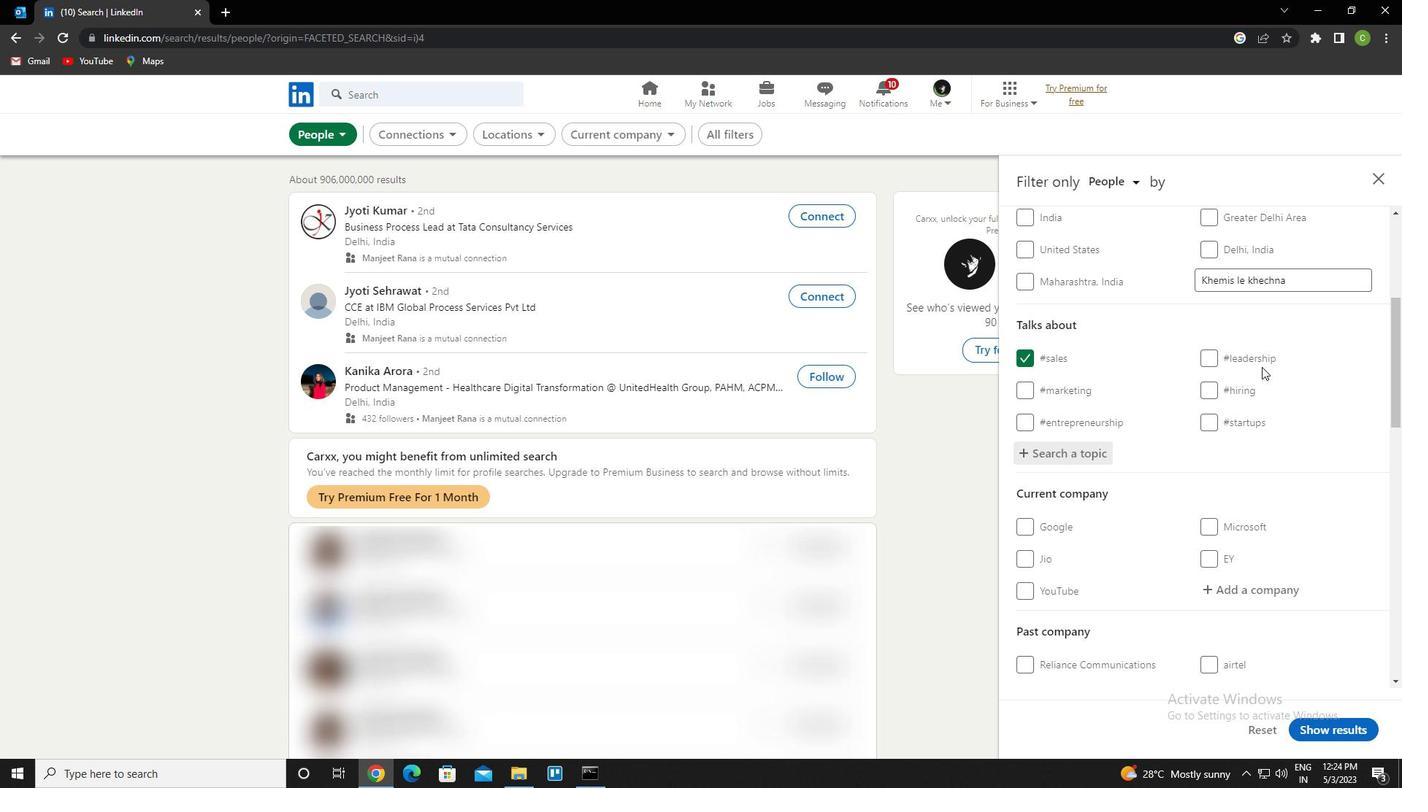 
Action: Mouse scrolled (1262, 366) with delta (0, 0)
Screenshot: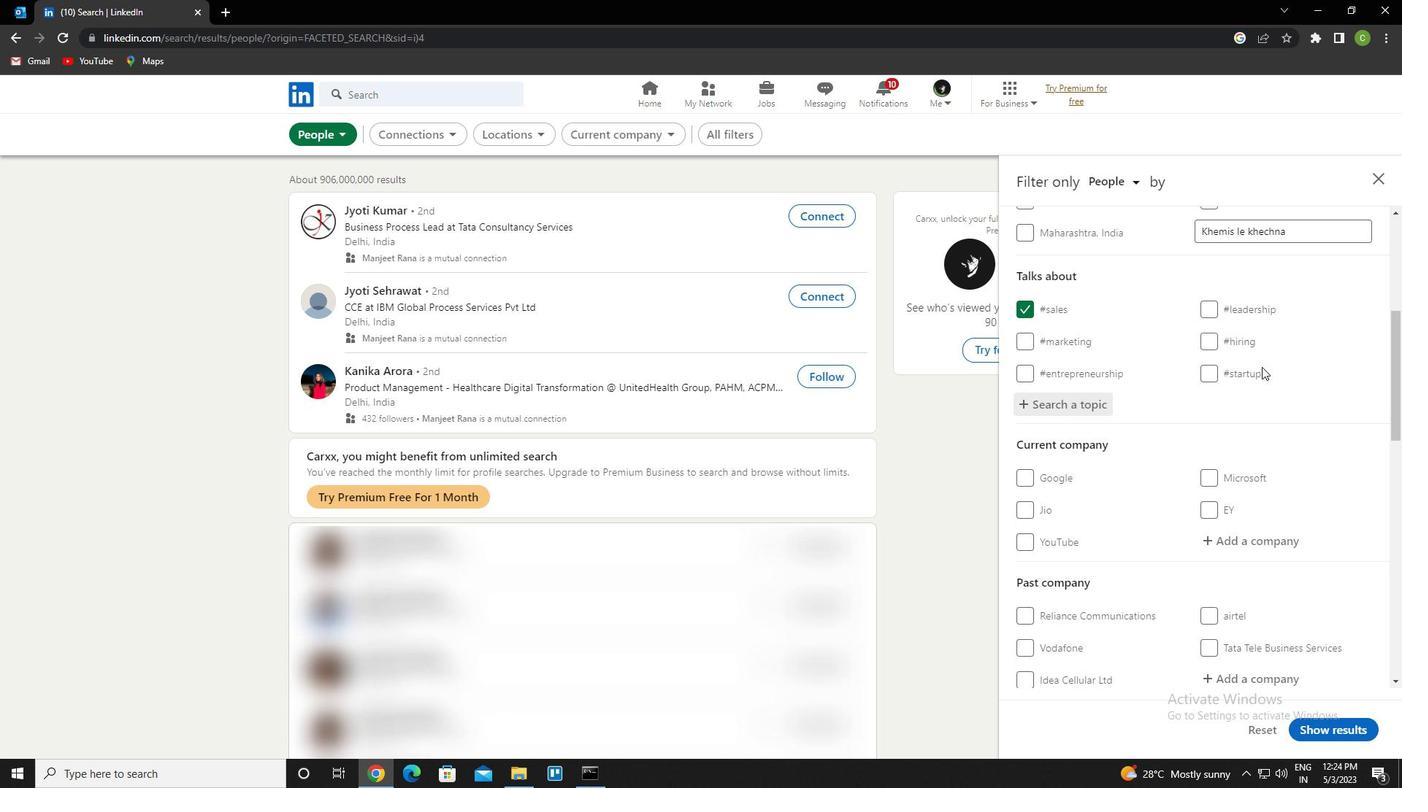 
Action: Mouse scrolled (1262, 366) with delta (0, 0)
Screenshot: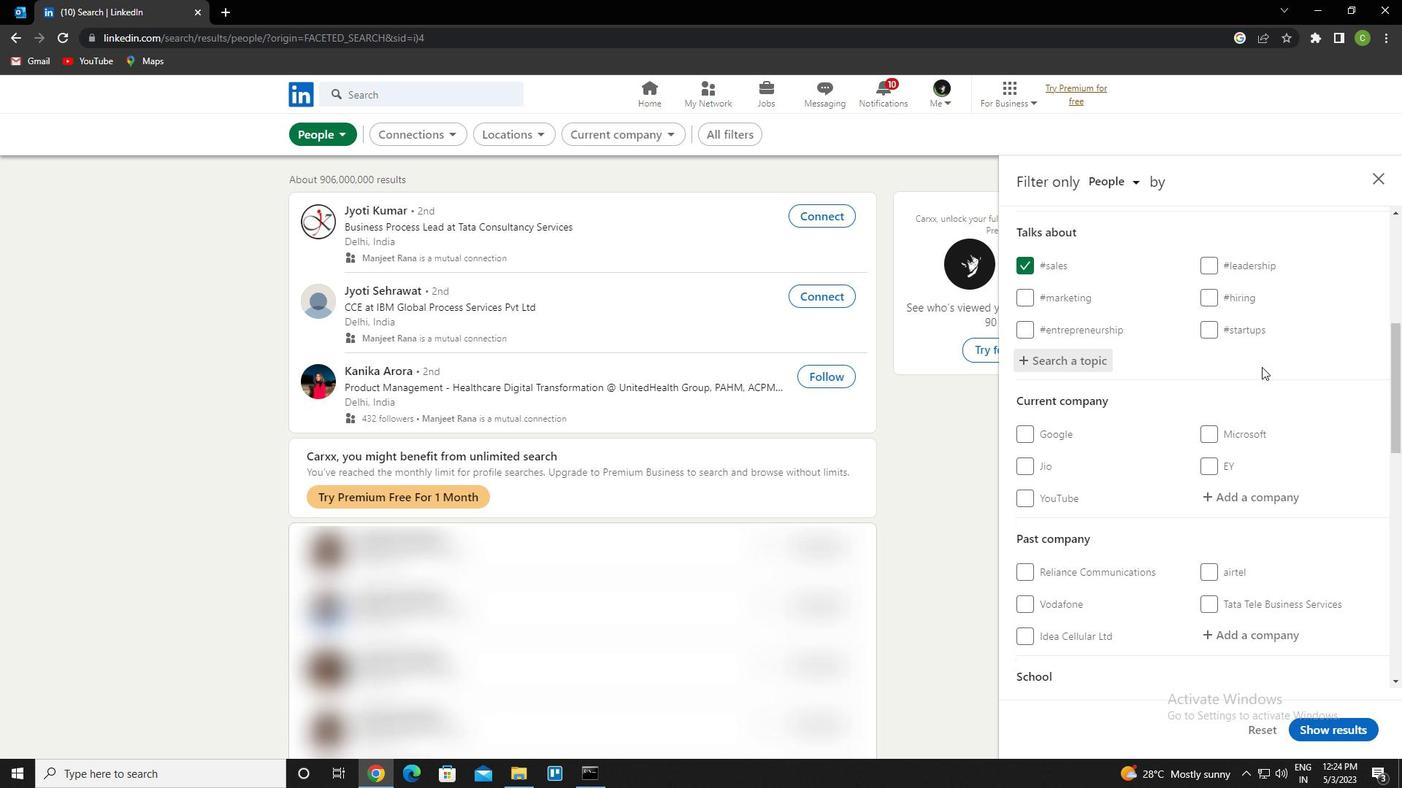 
Action: Mouse scrolled (1262, 366) with delta (0, 0)
Screenshot: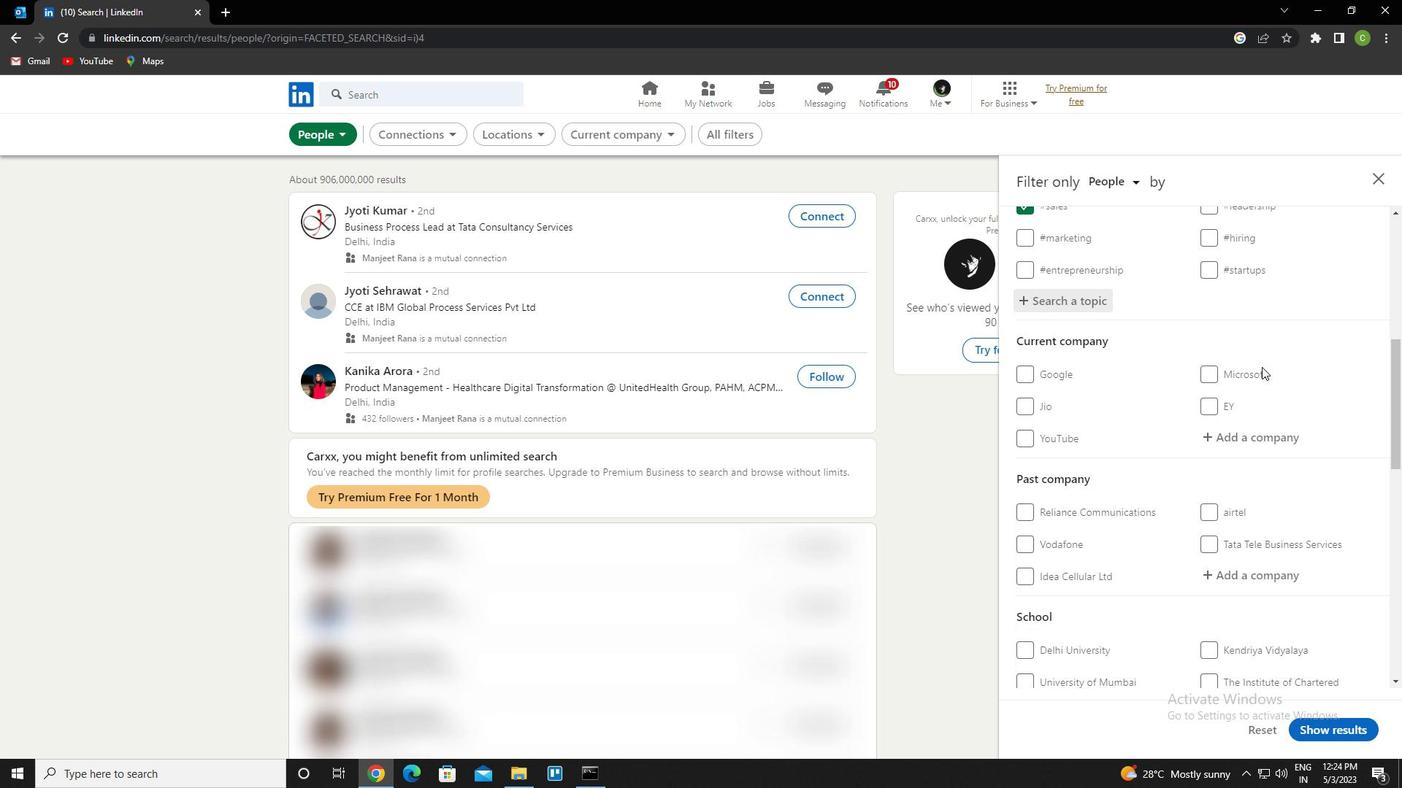 
Action: Mouse scrolled (1262, 366) with delta (0, 0)
Screenshot: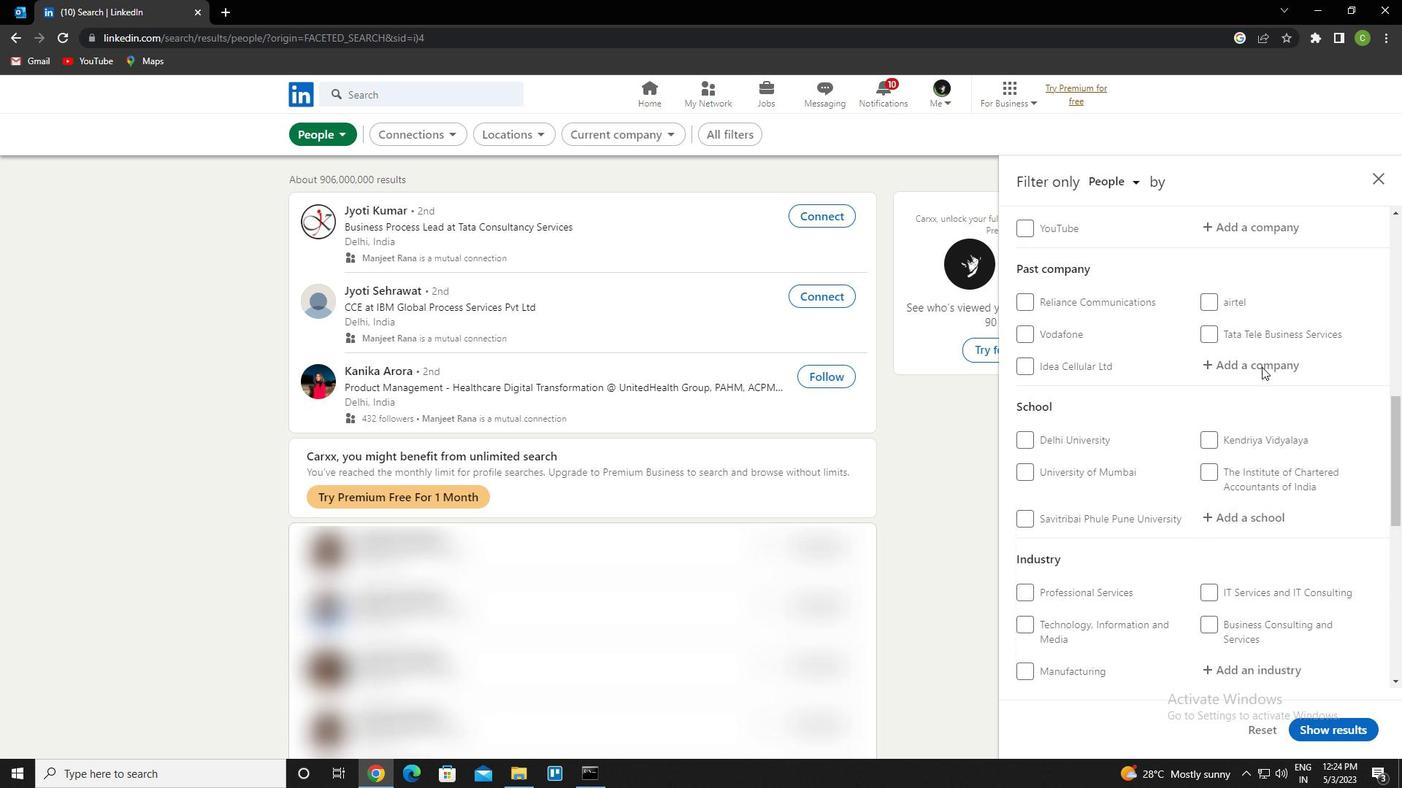 
Action: Mouse scrolled (1262, 366) with delta (0, 0)
Screenshot: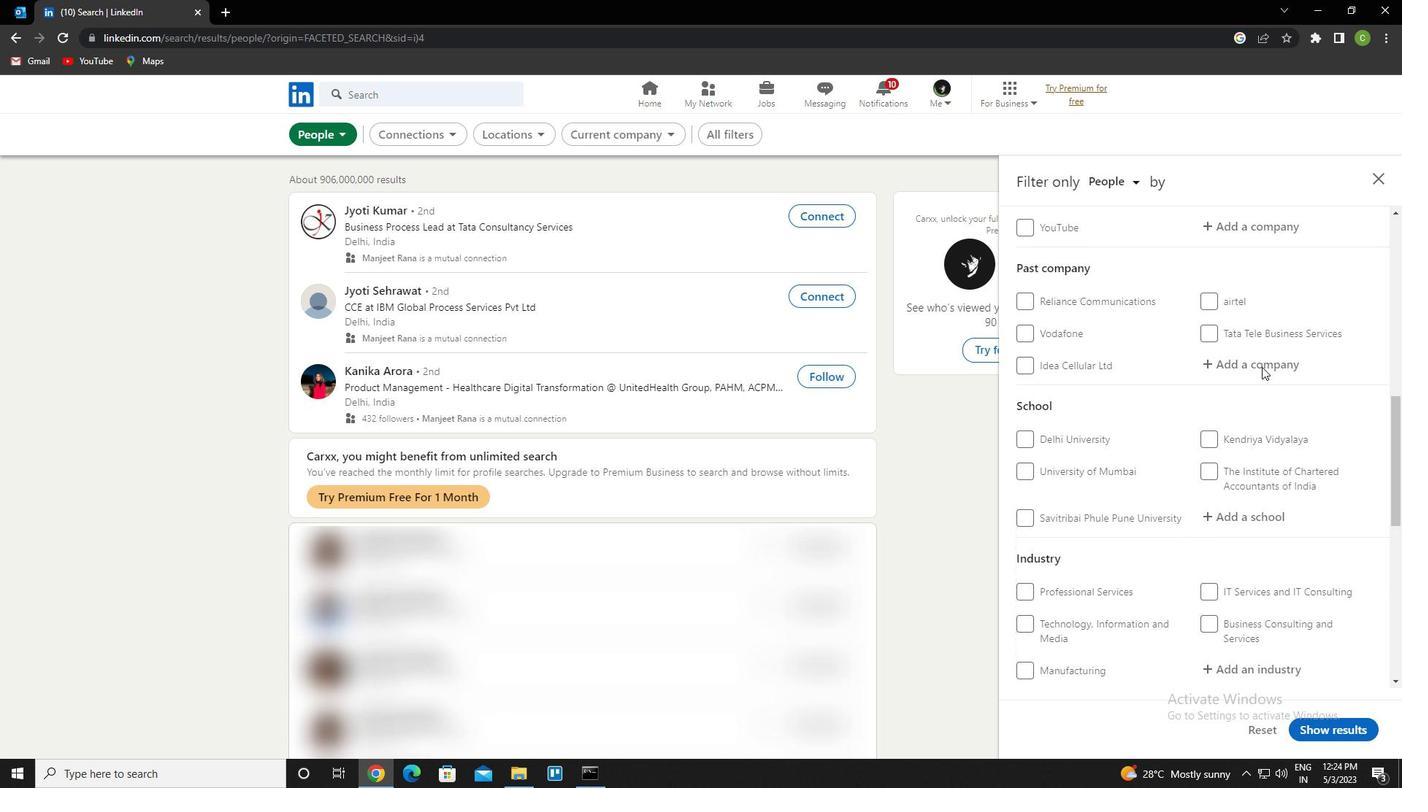 
Action: Mouse scrolled (1262, 366) with delta (0, 0)
Screenshot: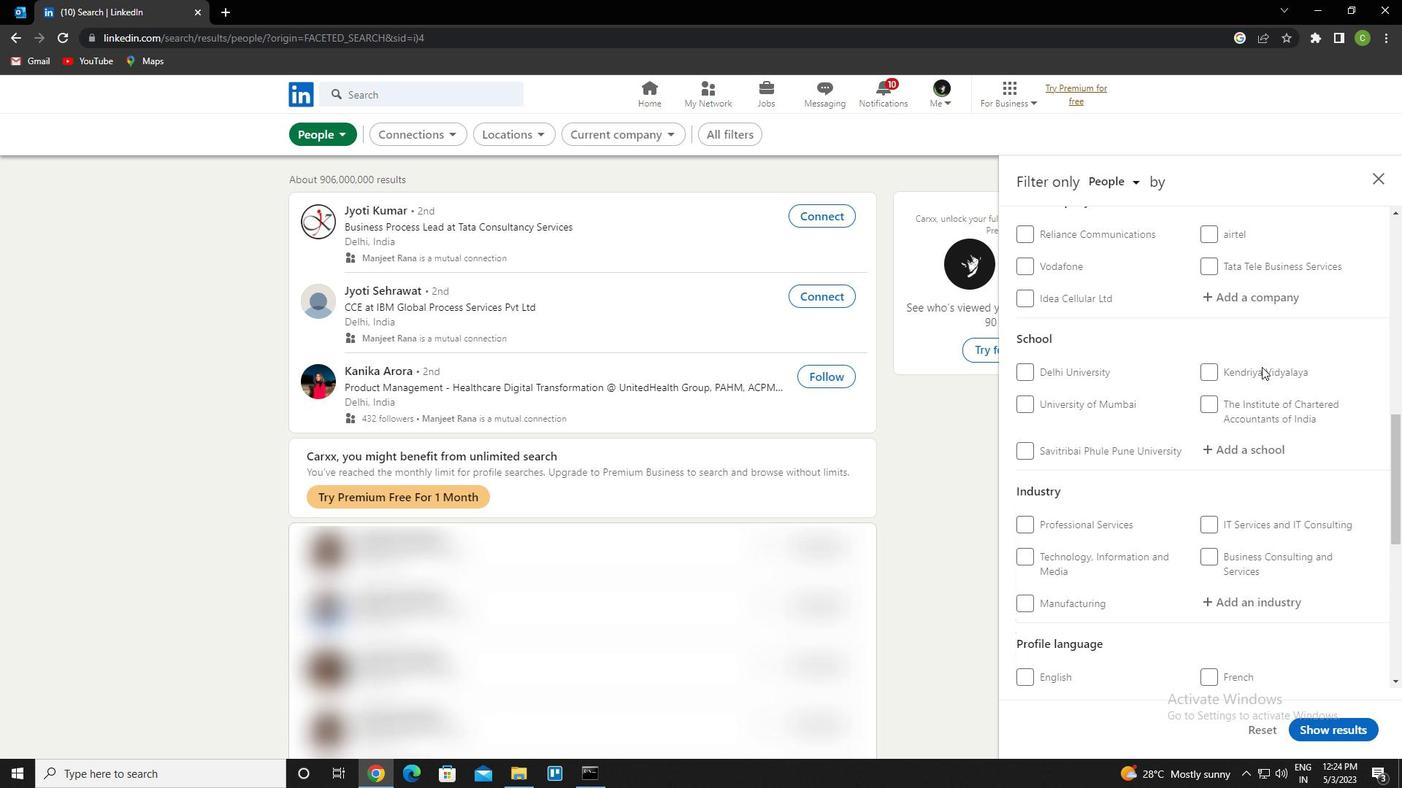 
Action: Mouse scrolled (1262, 366) with delta (0, 0)
Screenshot: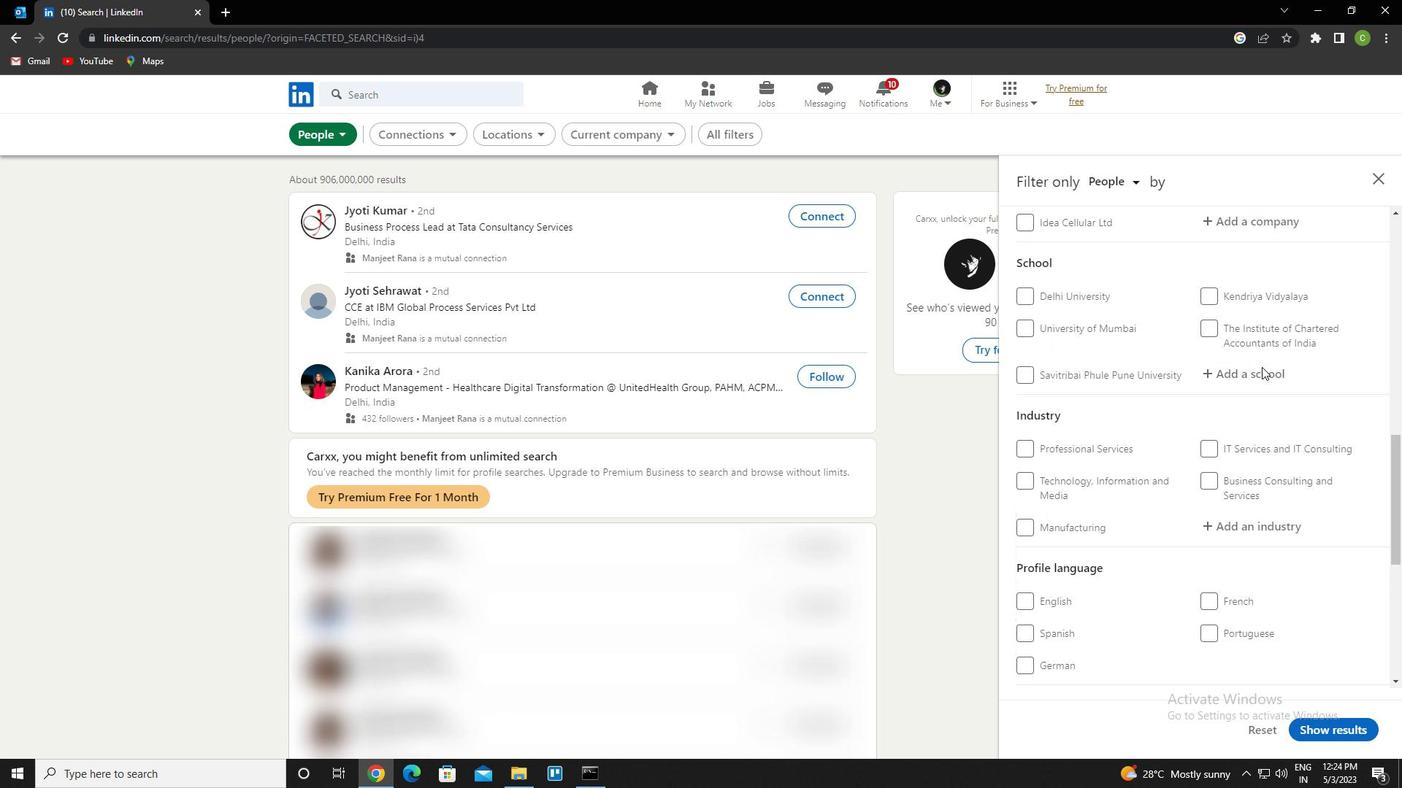 
Action: Mouse moved to (1021, 517)
Screenshot: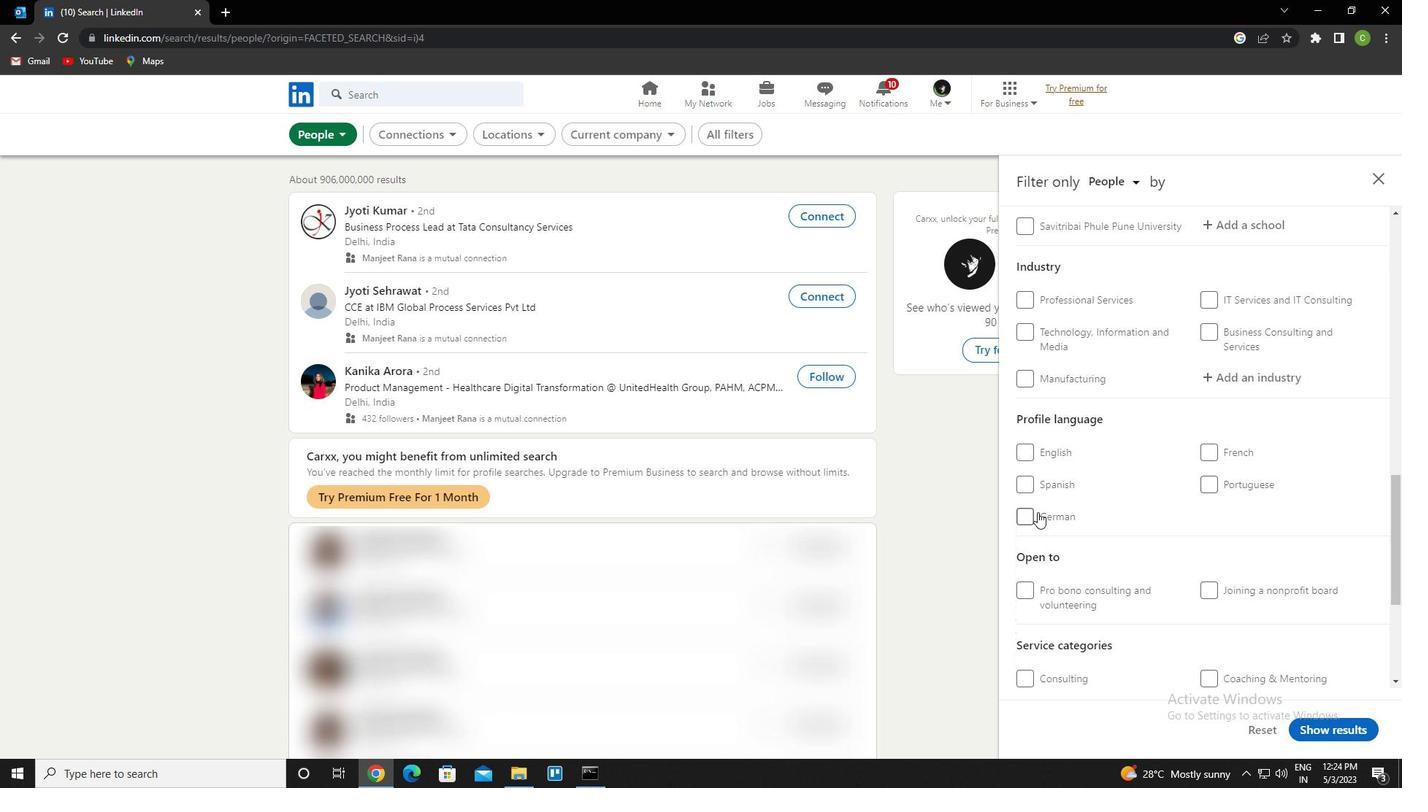 
Action: Mouse pressed left at (1021, 517)
Screenshot: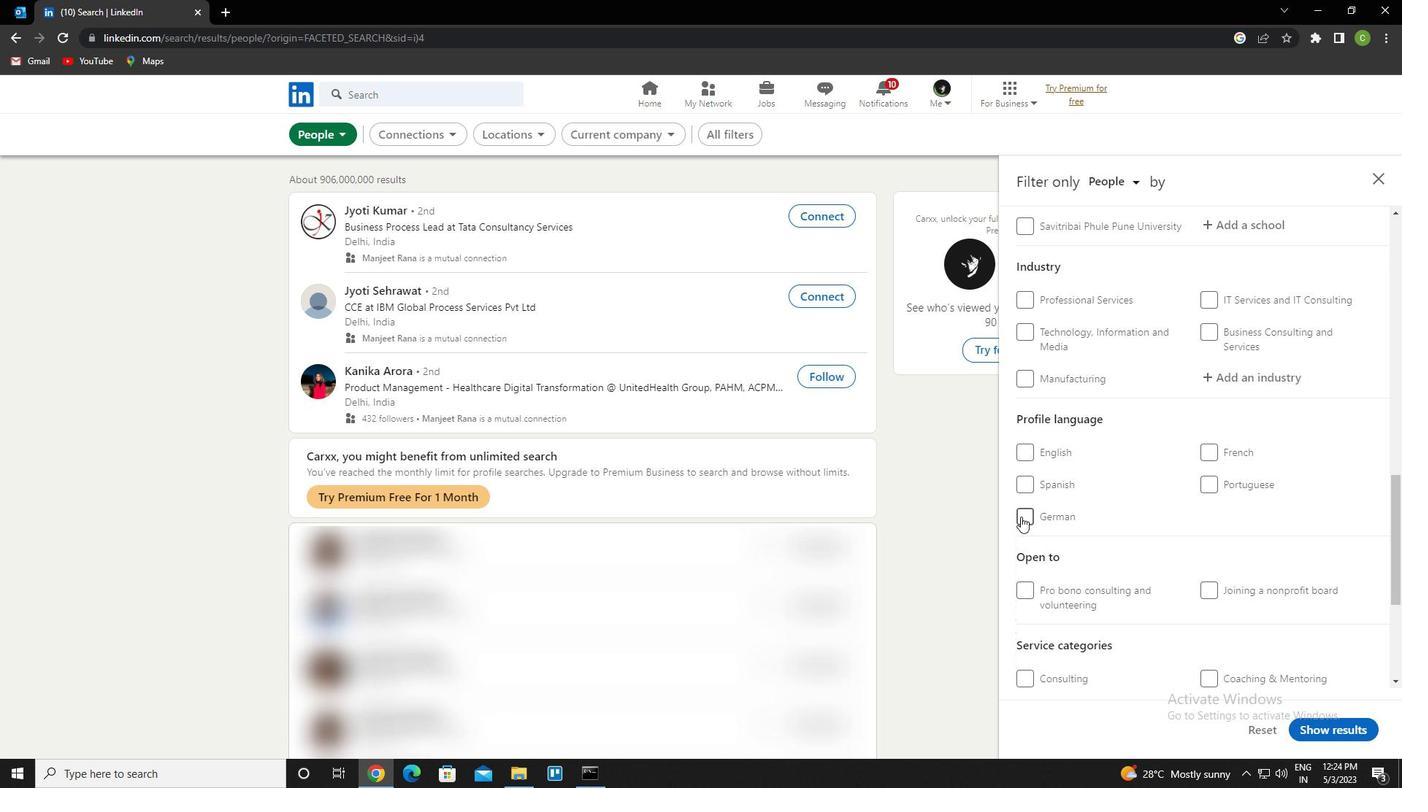 
Action: Mouse moved to (1145, 517)
Screenshot: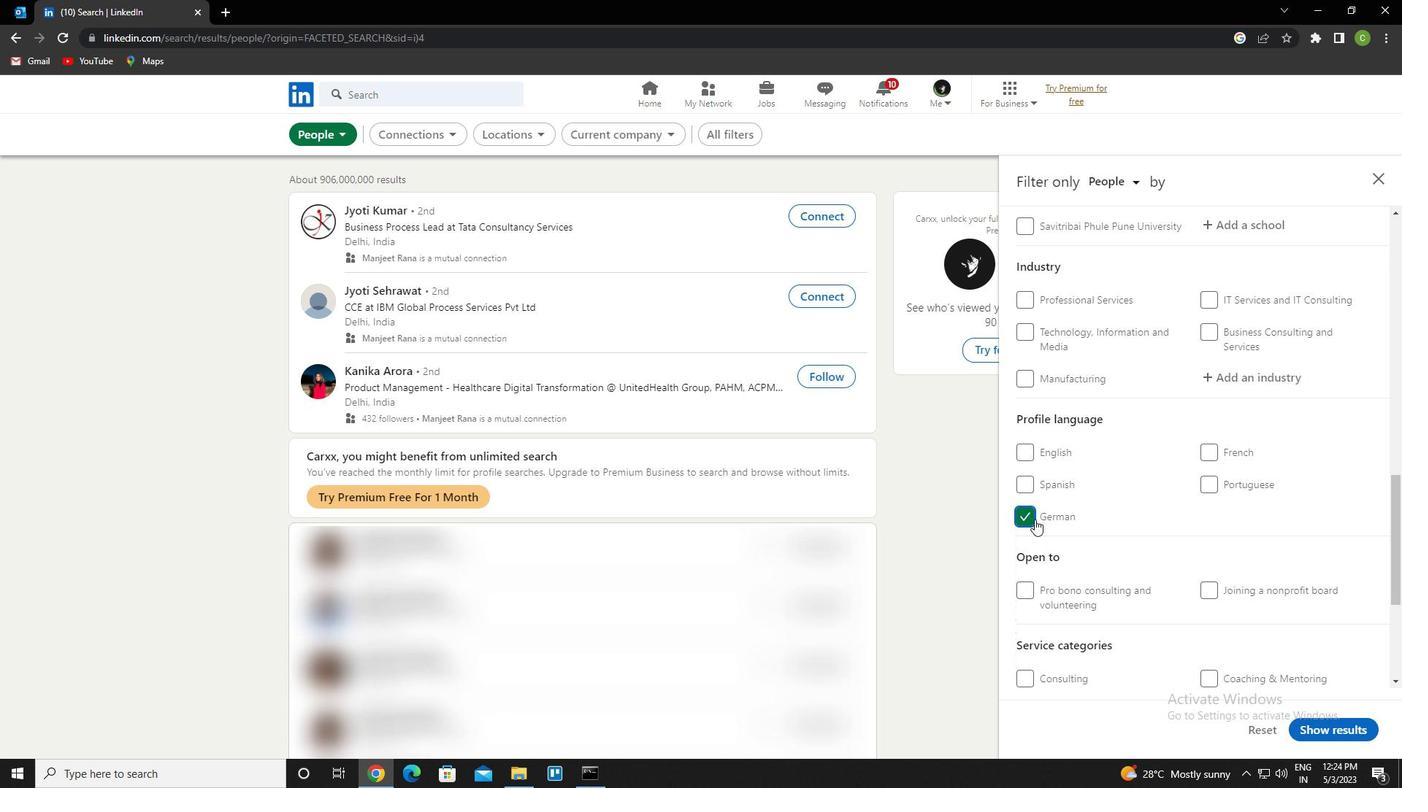
Action: Mouse scrolled (1145, 517) with delta (0, 0)
Screenshot: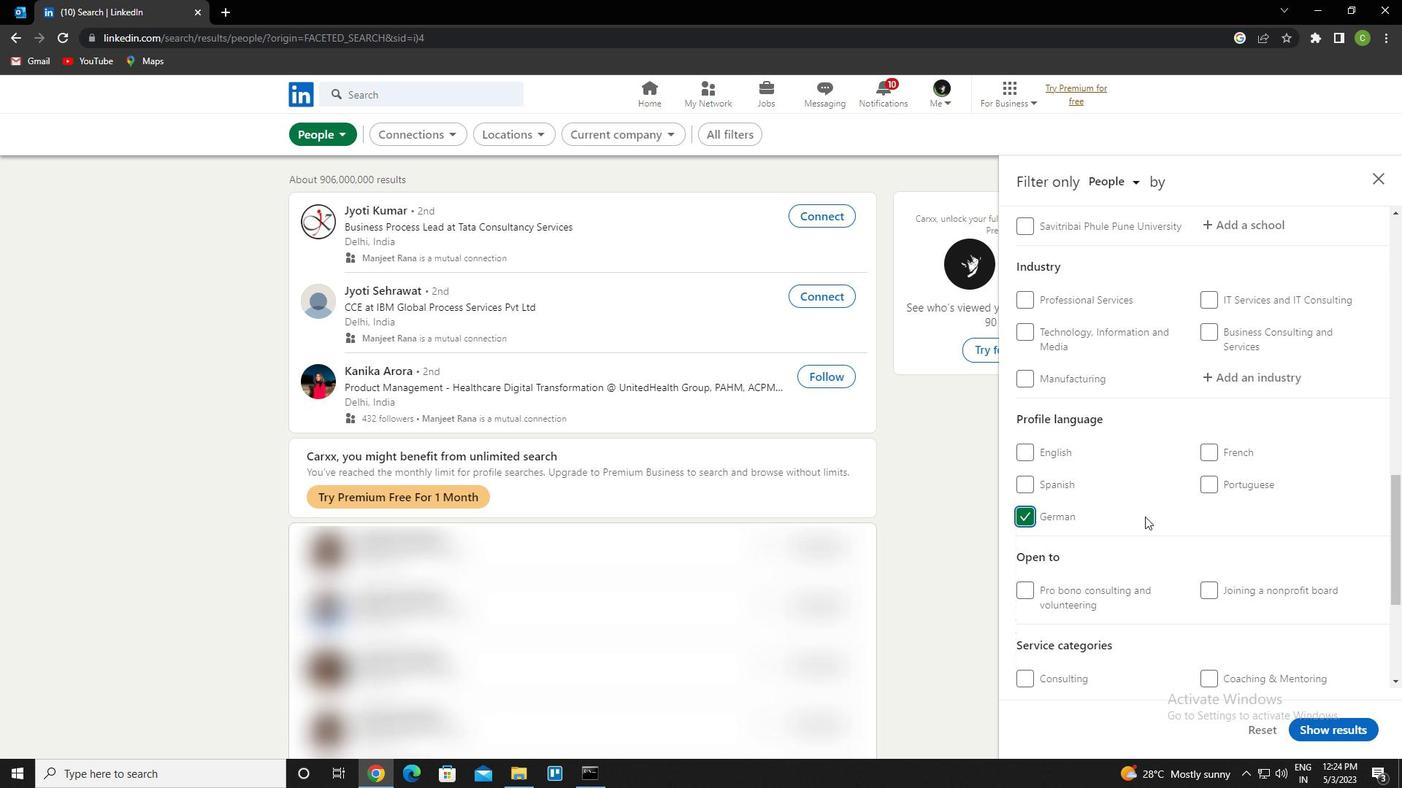 
Action: Mouse scrolled (1145, 517) with delta (0, 0)
Screenshot: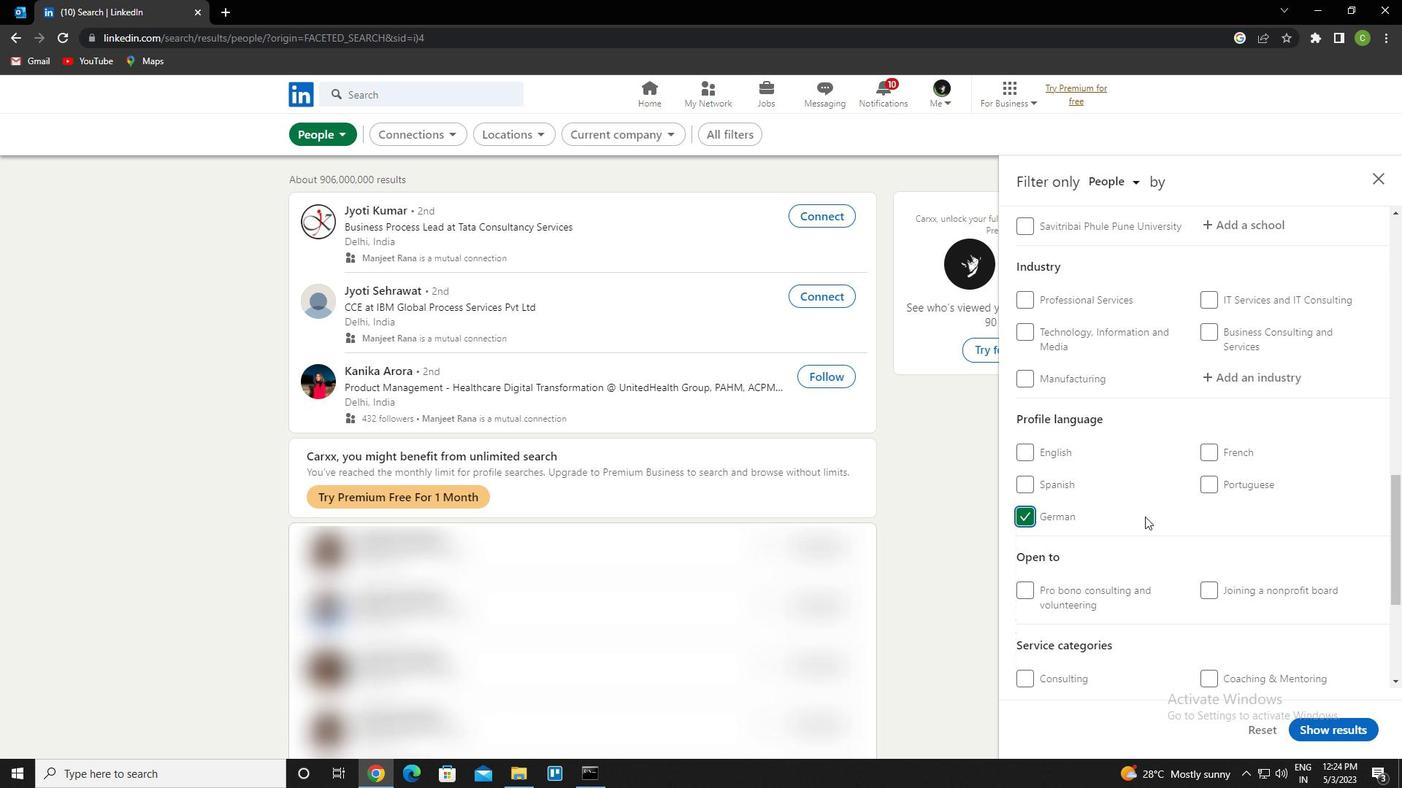 
Action: Mouse scrolled (1145, 517) with delta (0, 0)
Screenshot: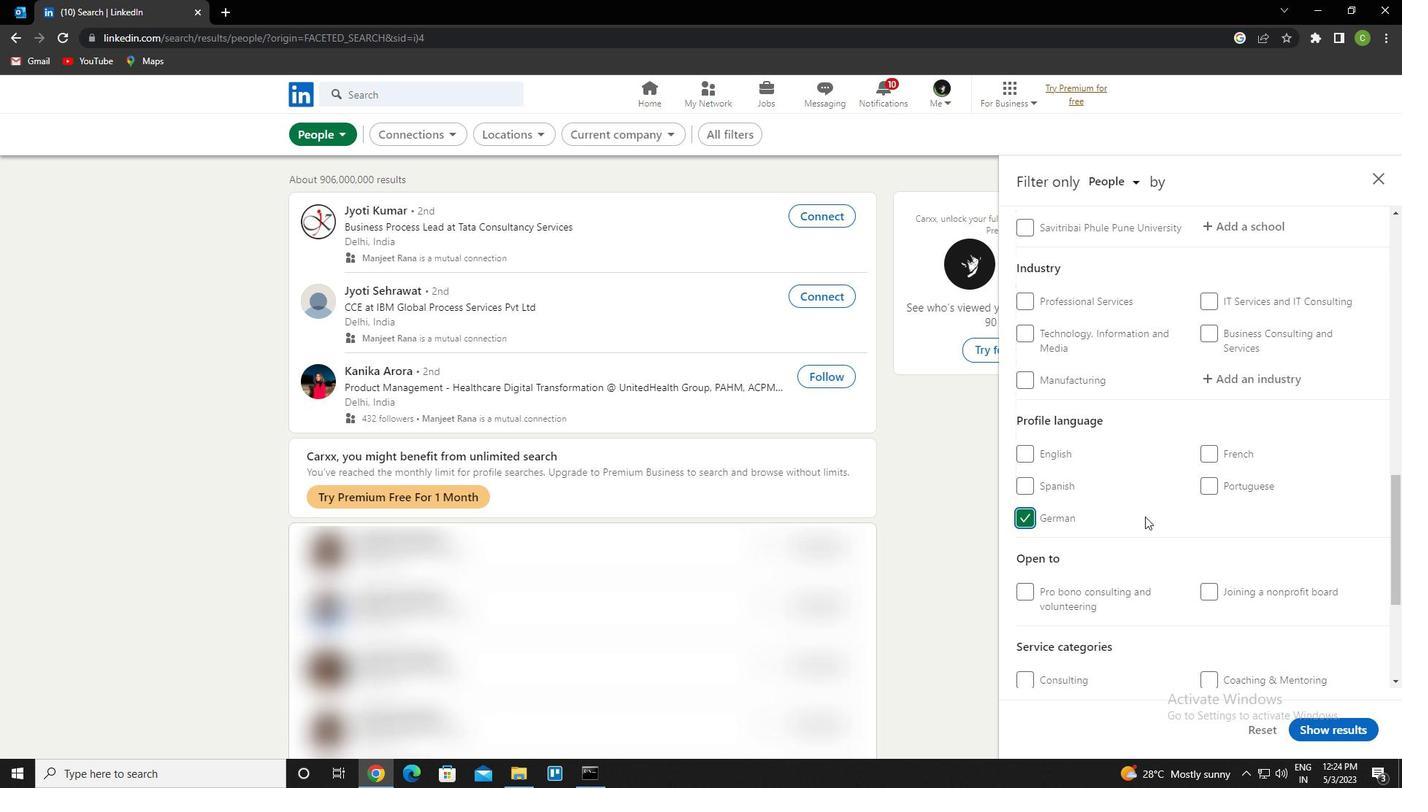 
Action: Mouse scrolled (1145, 517) with delta (0, 0)
Screenshot: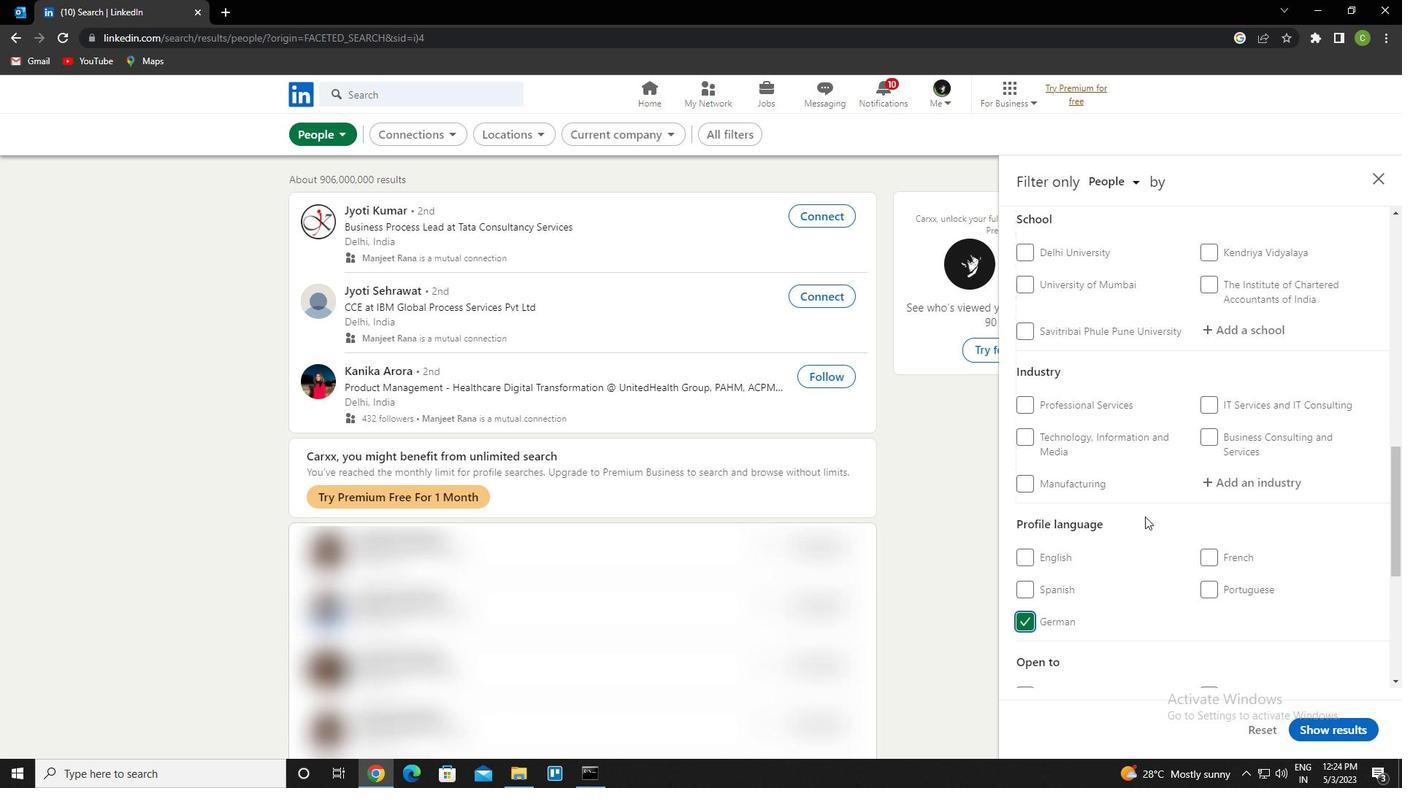 
Action: Mouse moved to (1145, 492)
Screenshot: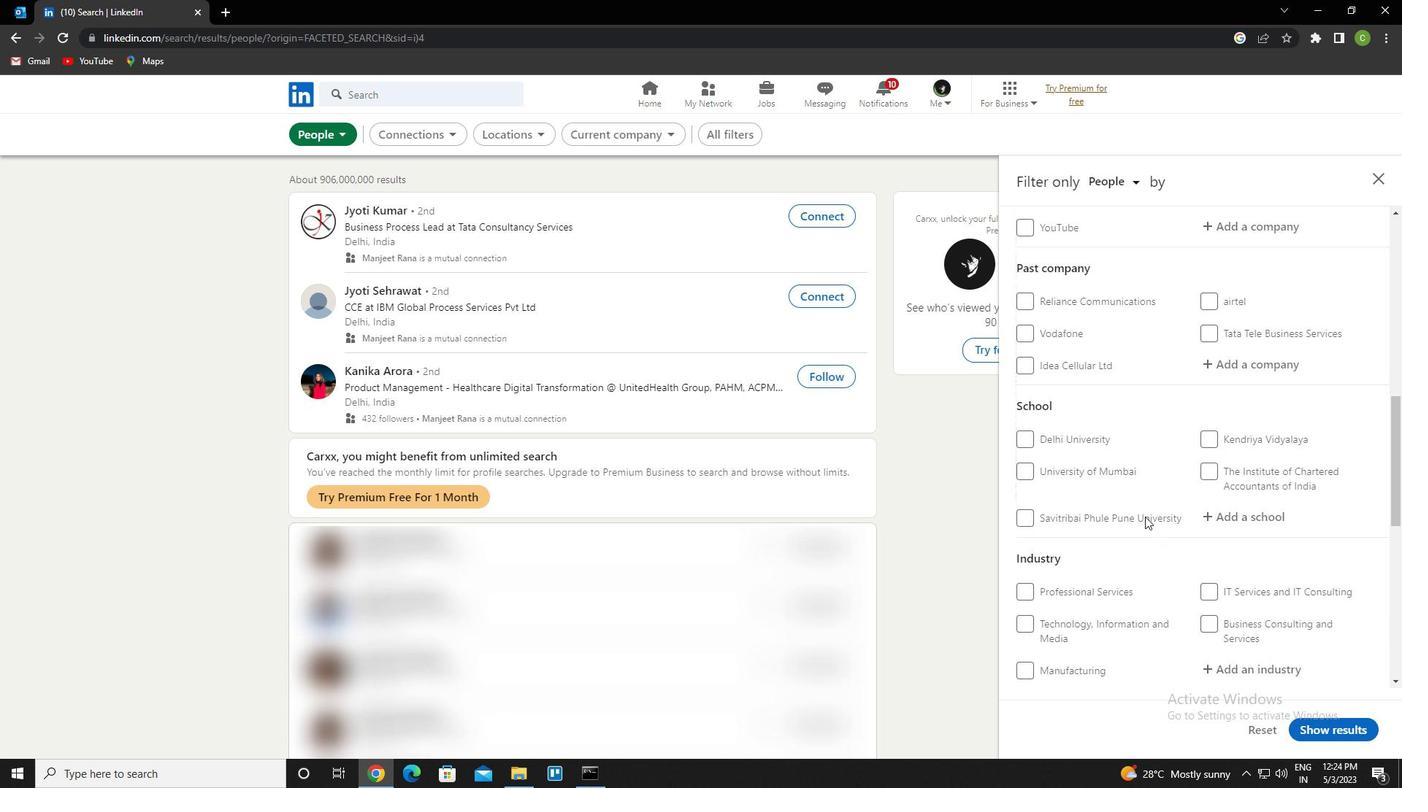 
Action: Mouse scrolled (1145, 493) with delta (0, 0)
Screenshot: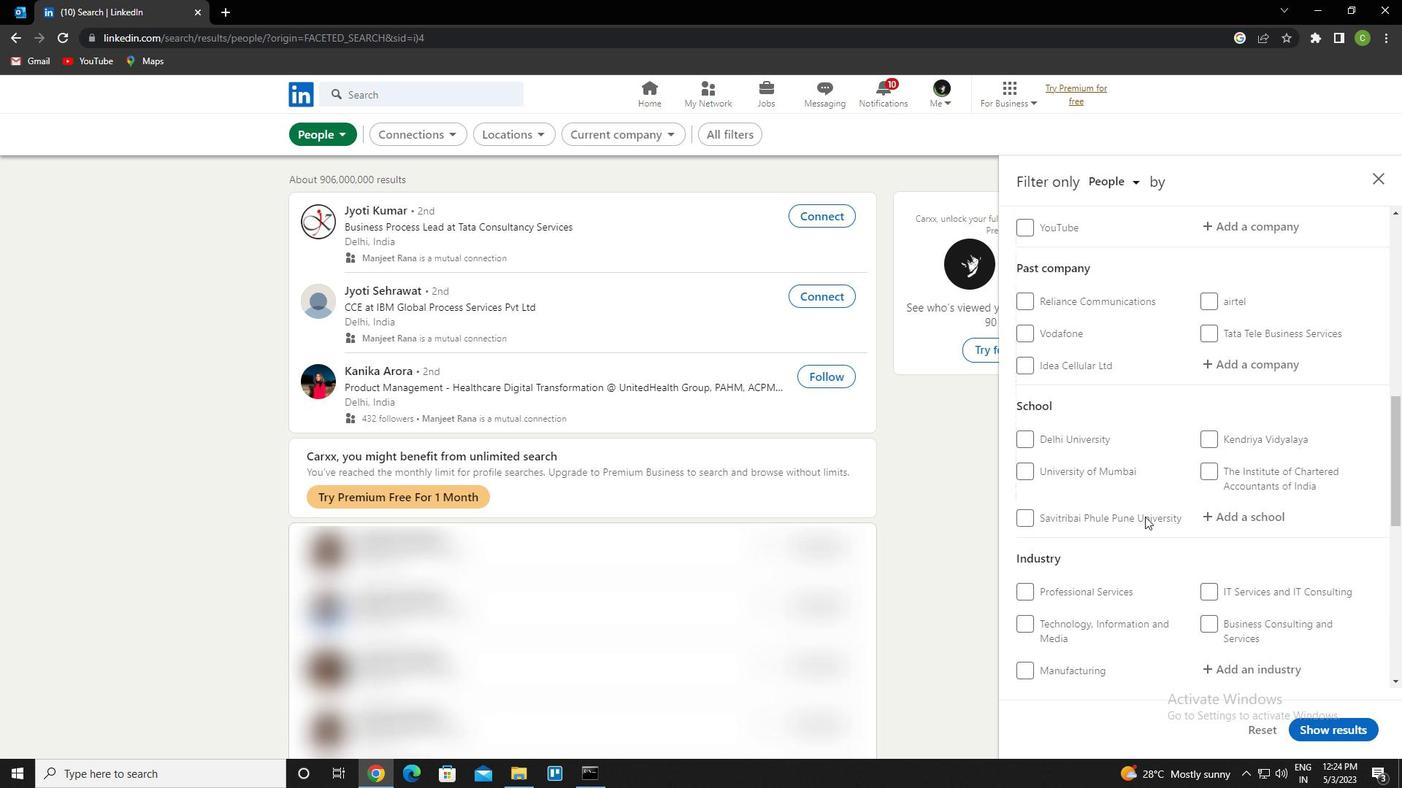 
Action: Mouse scrolled (1145, 493) with delta (0, 0)
Screenshot: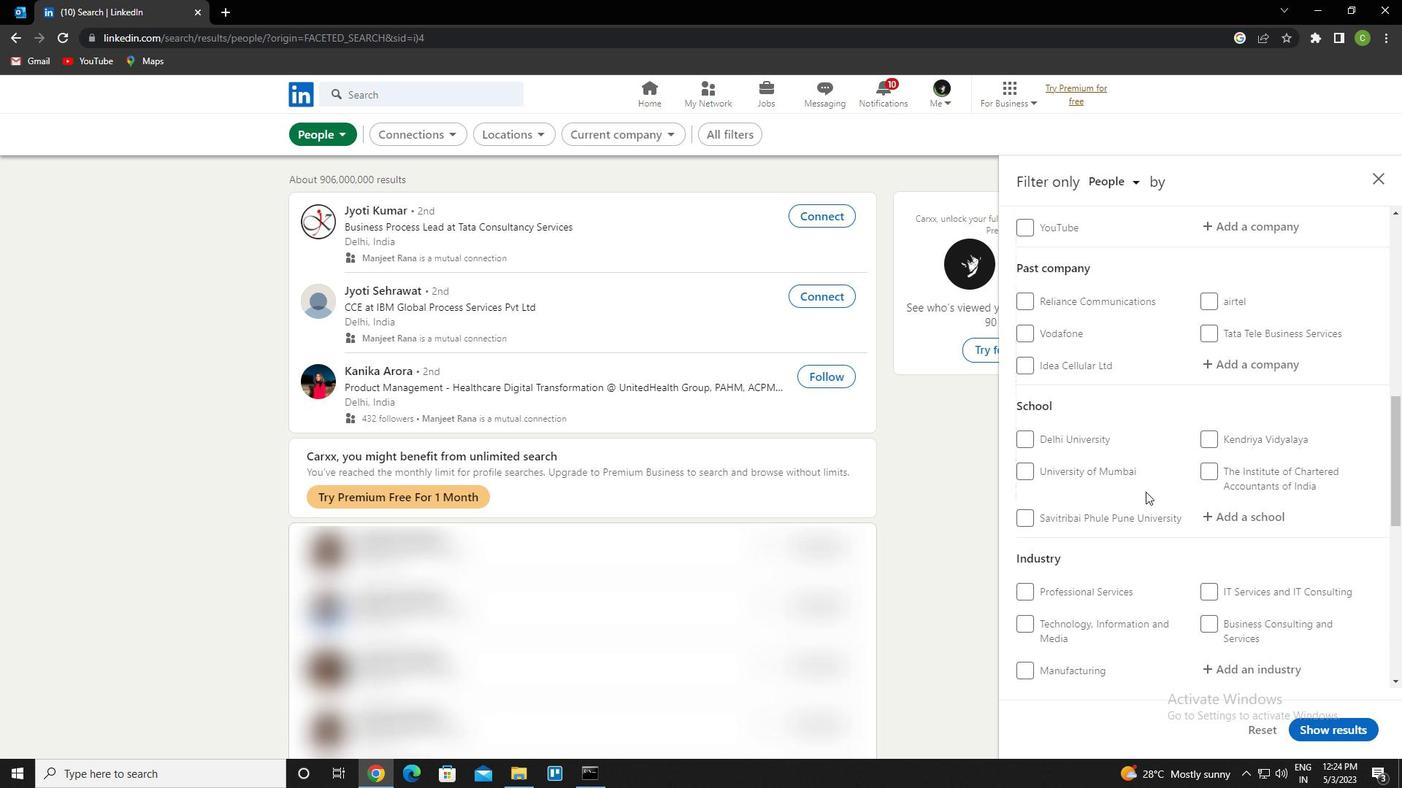 
Action: Mouse scrolled (1145, 493) with delta (0, 0)
Screenshot: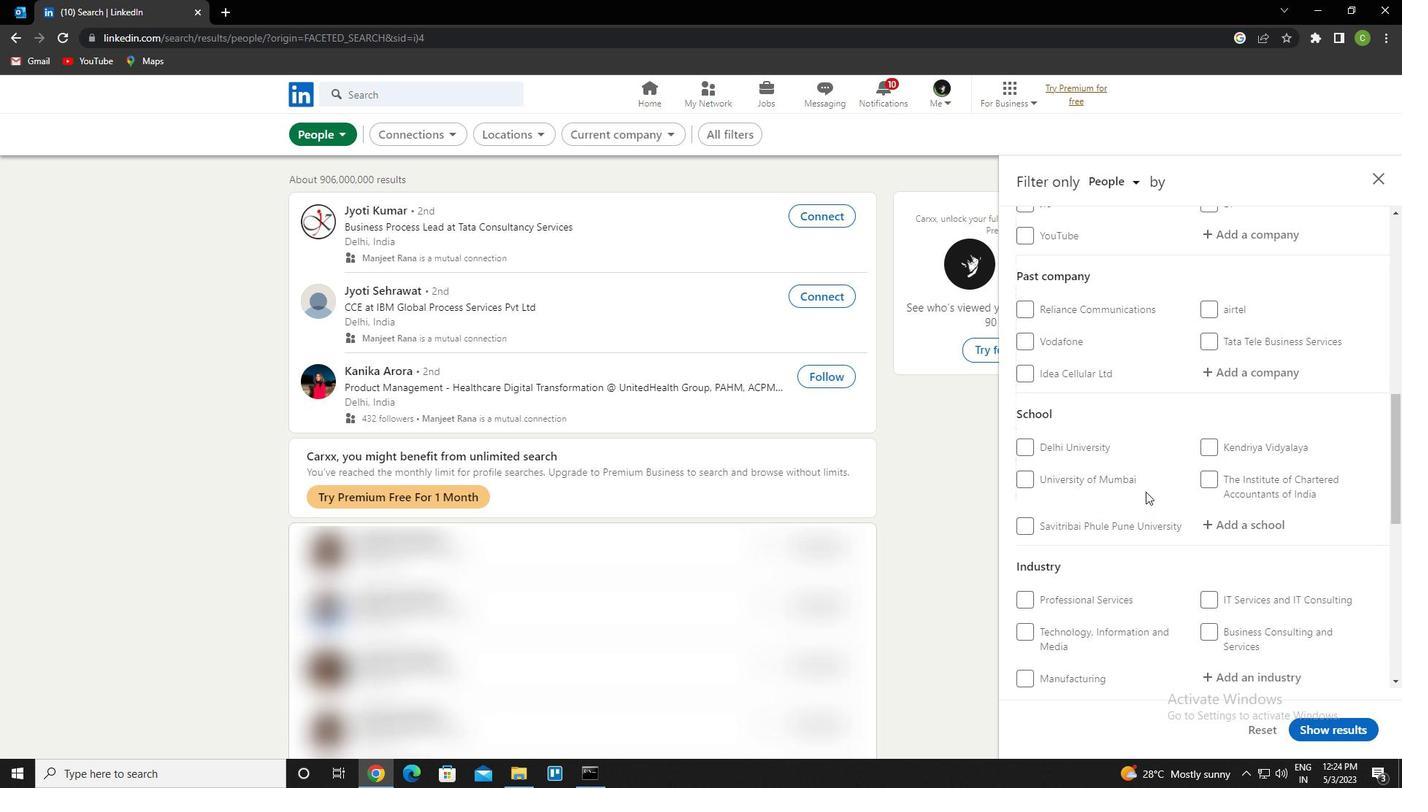 
Action: Mouse moved to (1233, 441)
Screenshot: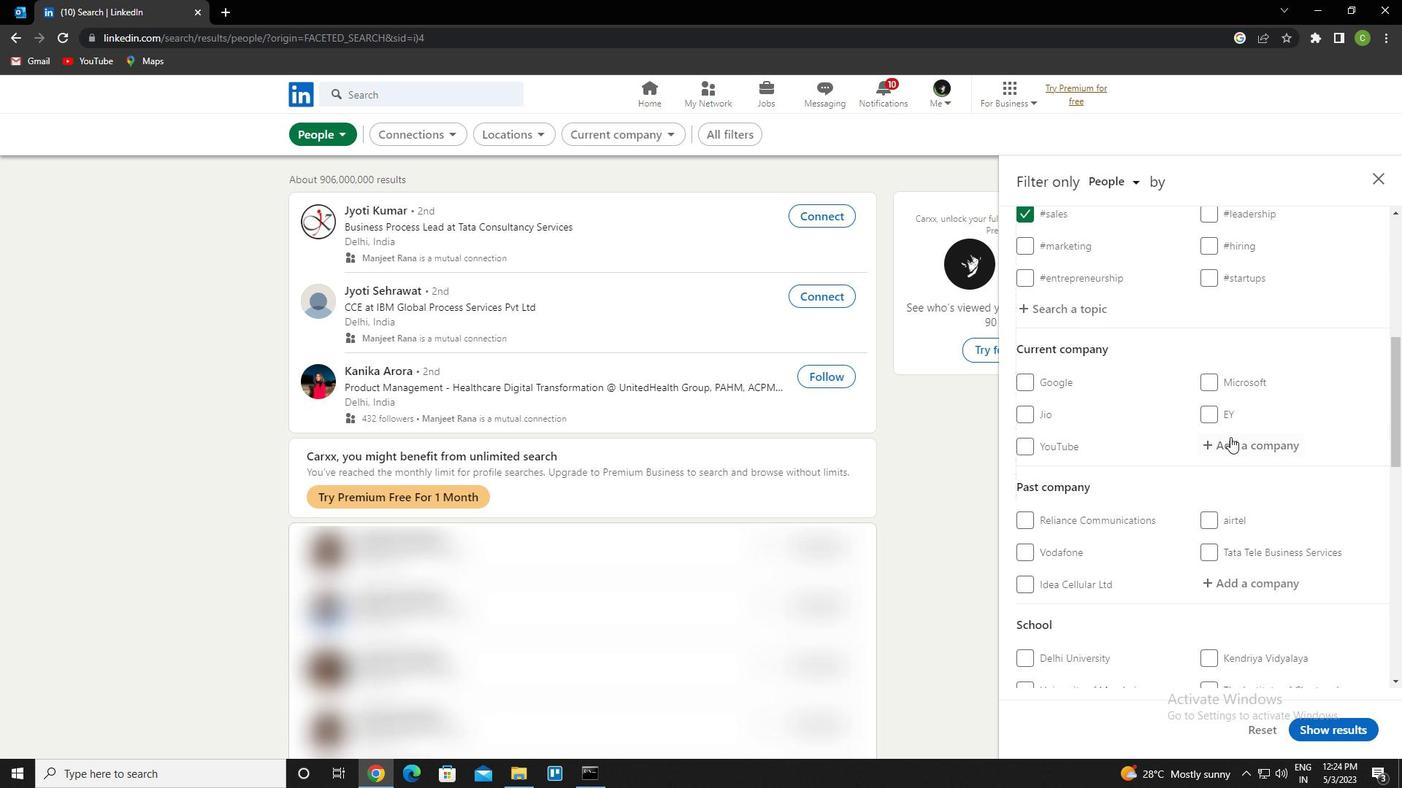 
Action: Mouse pressed left at (1233, 441)
Screenshot: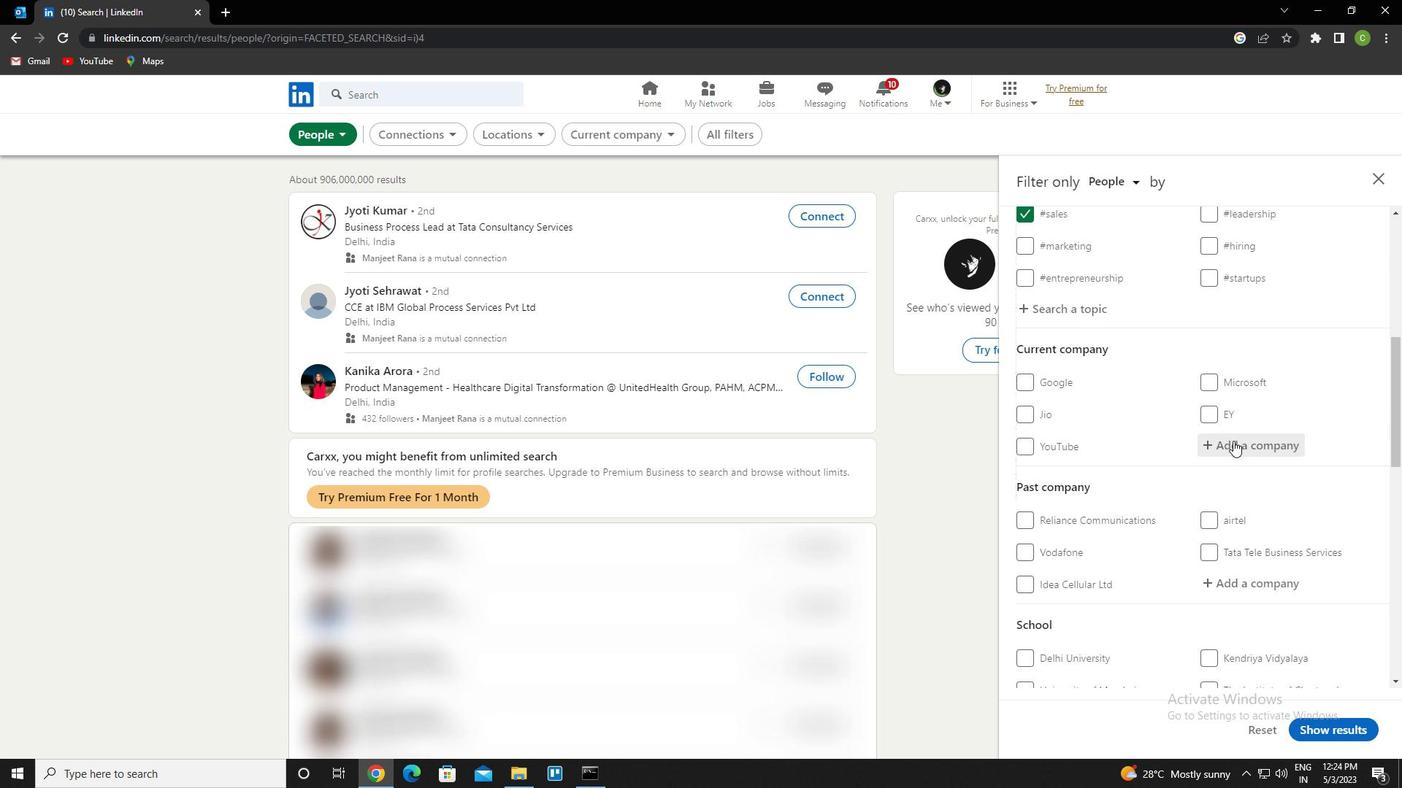 
Action: Key pressed <Key.caps_lock>td<Key.space>s<Key.caps_lock>ecurities<Key.down><Key.enter>
Screenshot: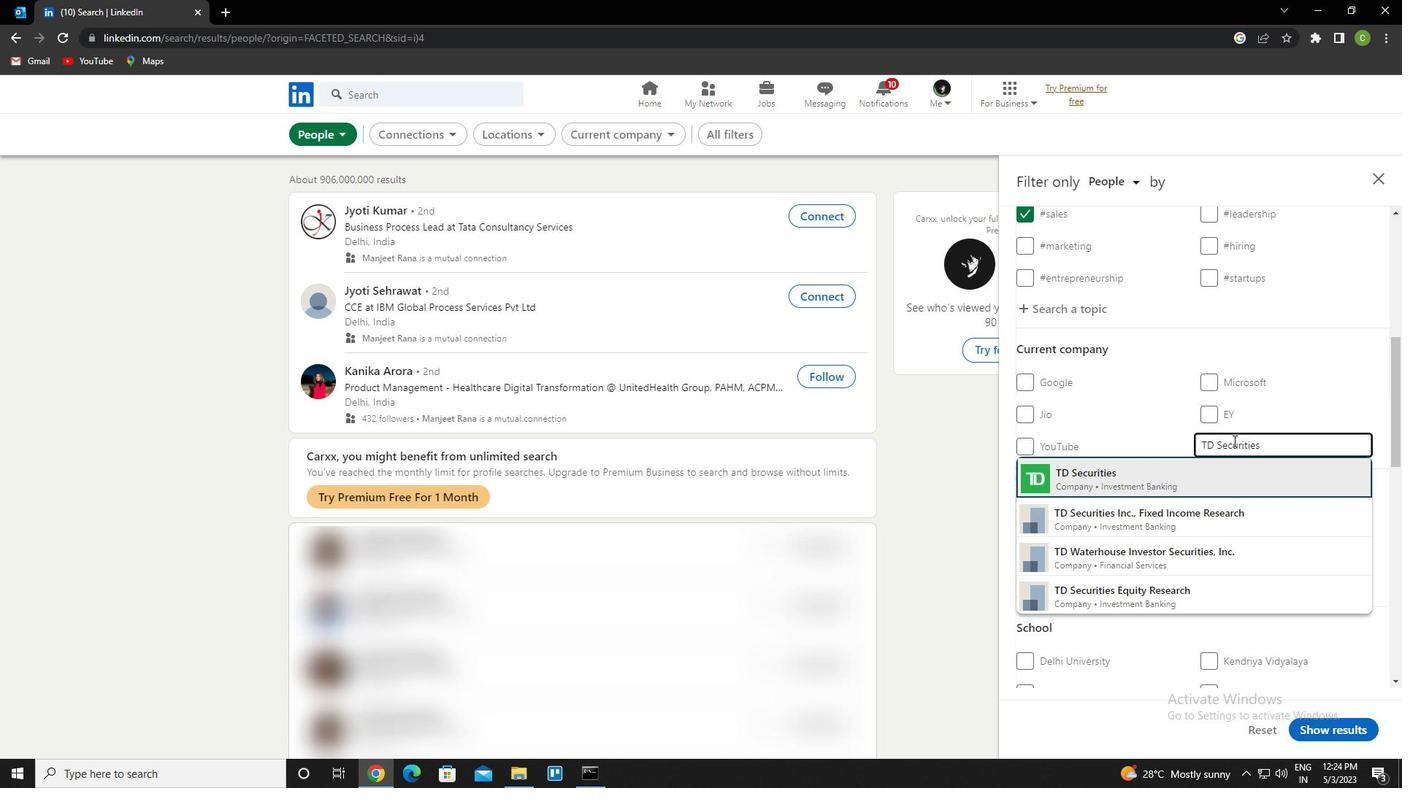 
Action: Mouse moved to (1237, 444)
Screenshot: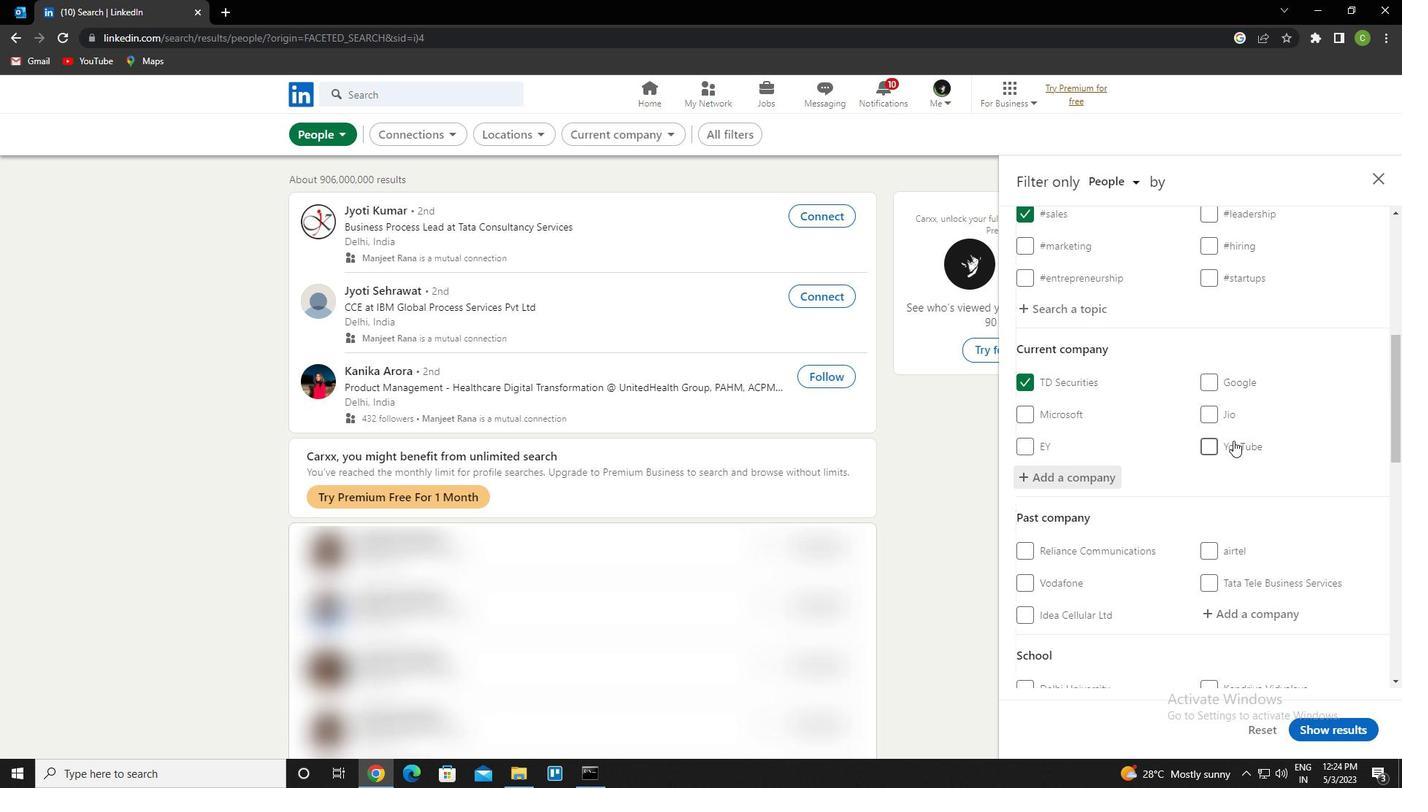 
Action: Mouse scrolled (1237, 443) with delta (0, 0)
Screenshot: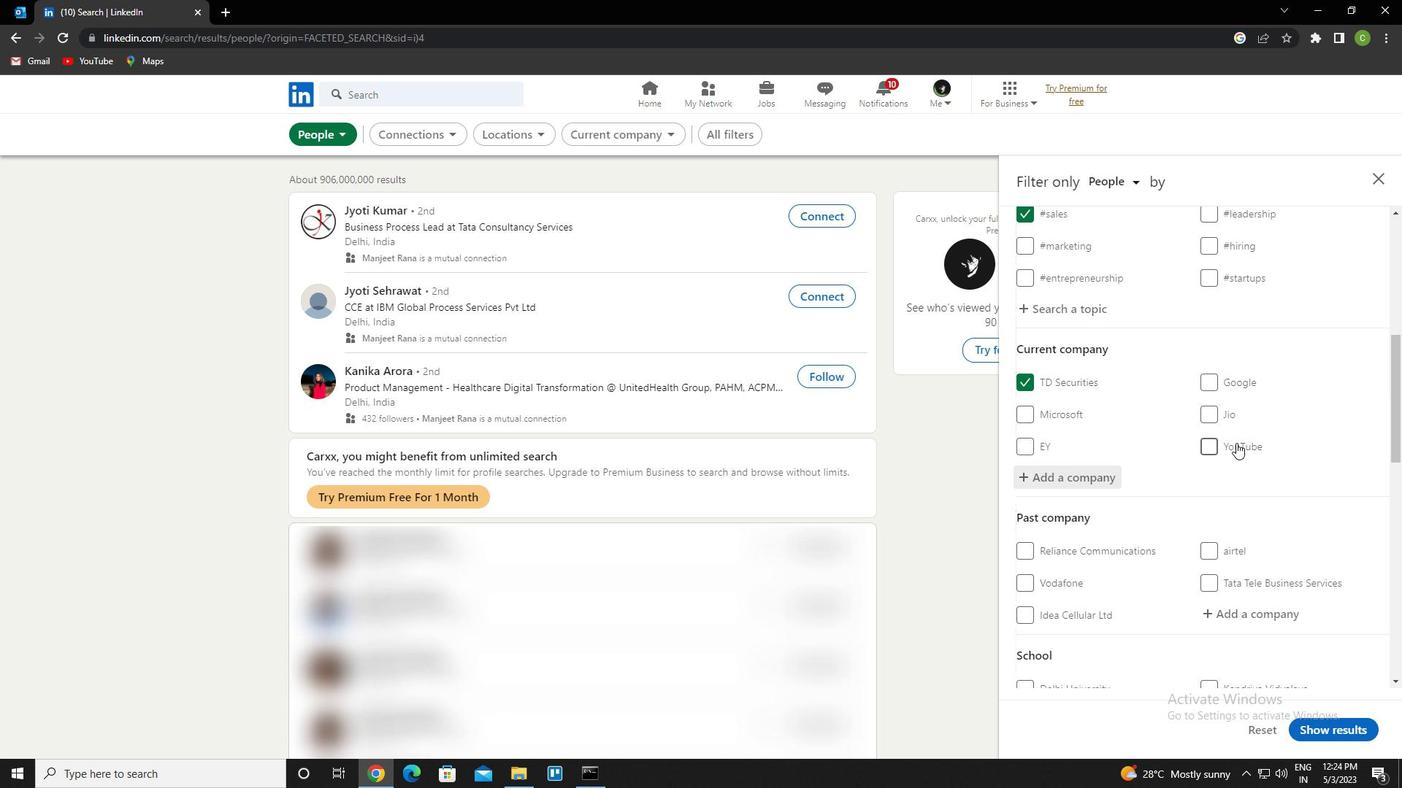 
Action: Mouse scrolled (1237, 443) with delta (0, 0)
Screenshot: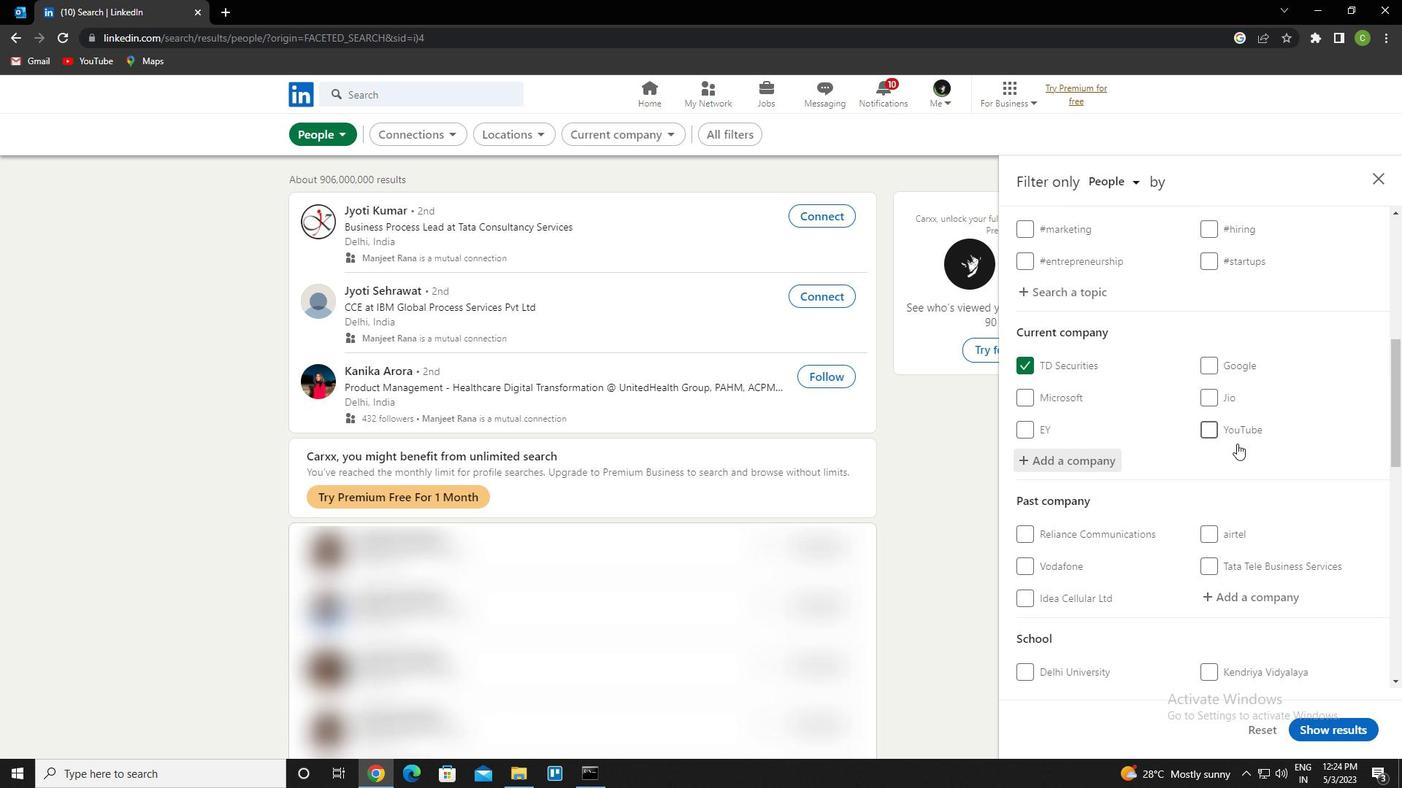 
Action: Mouse moved to (1253, 476)
Screenshot: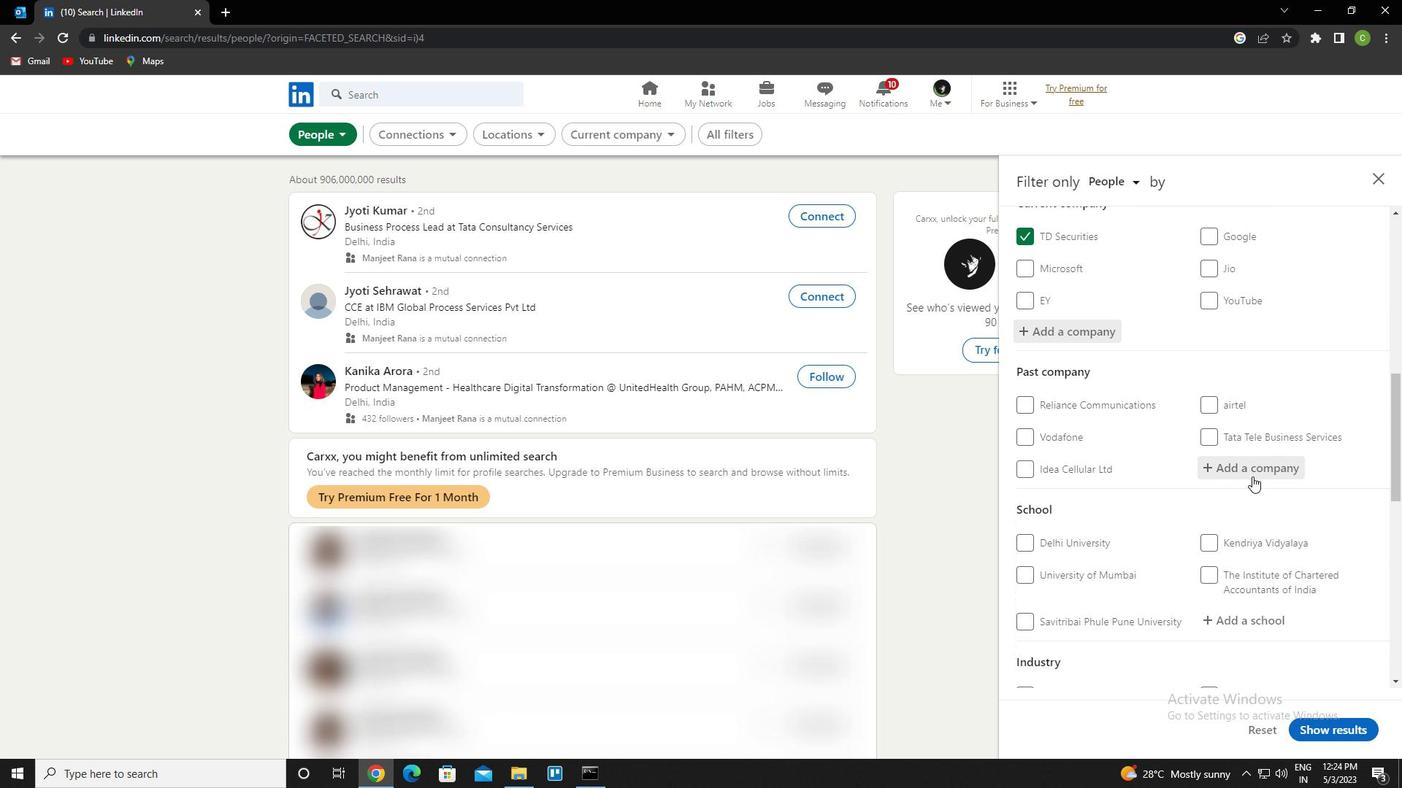 
Action: Mouse scrolled (1253, 476) with delta (0, 0)
Screenshot: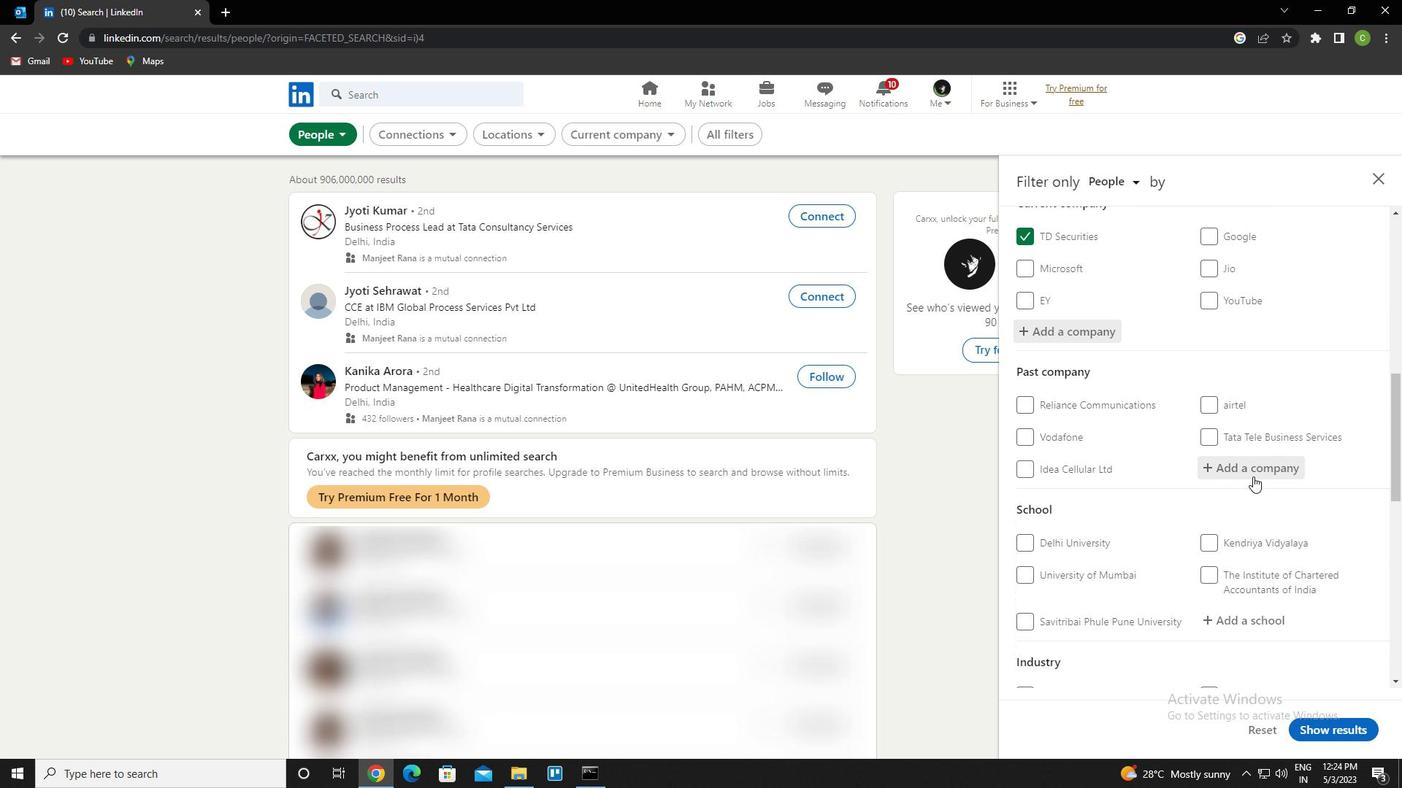 
Action: Mouse scrolled (1253, 476) with delta (0, 0)
Screenshot: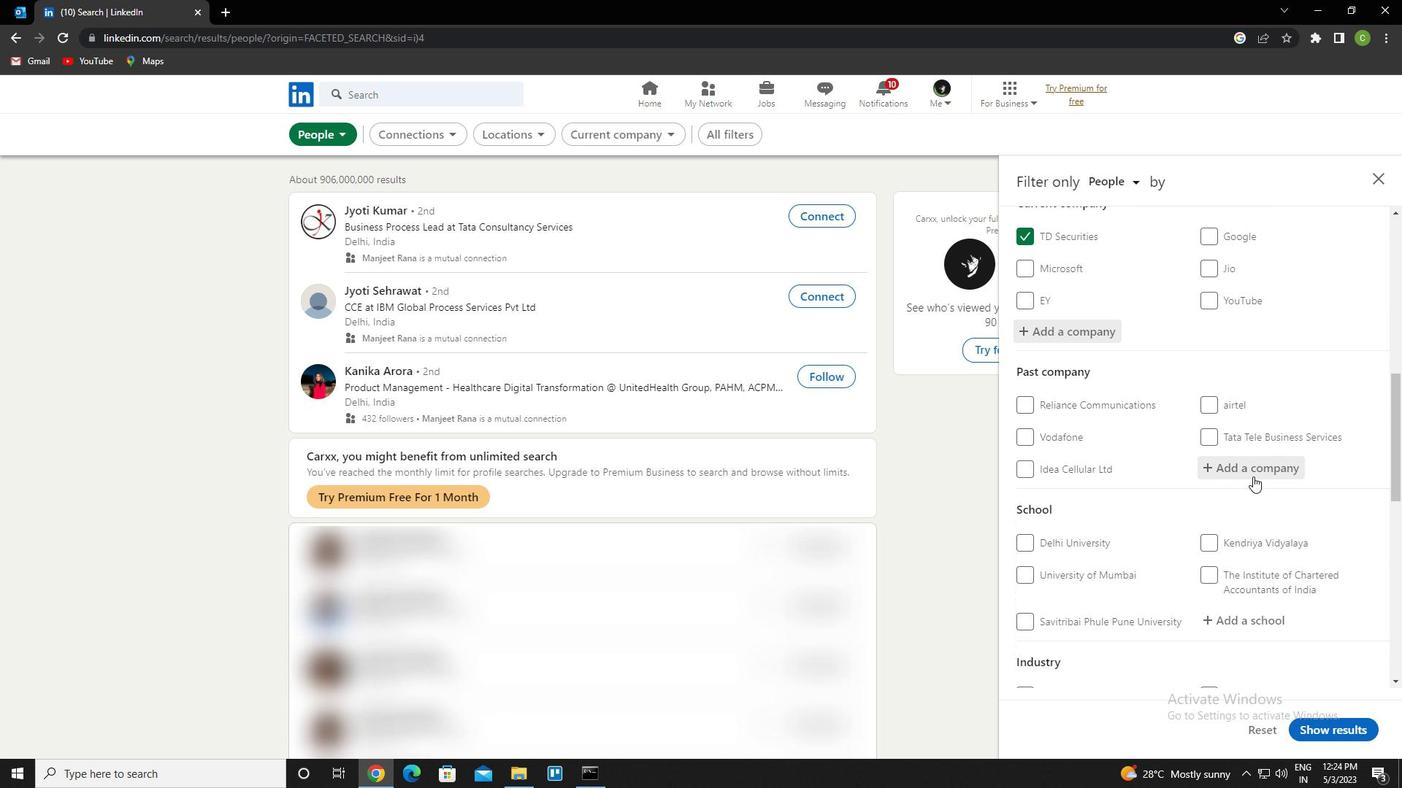 
Action: Mouse moved to (1254, 479)
Screenshot: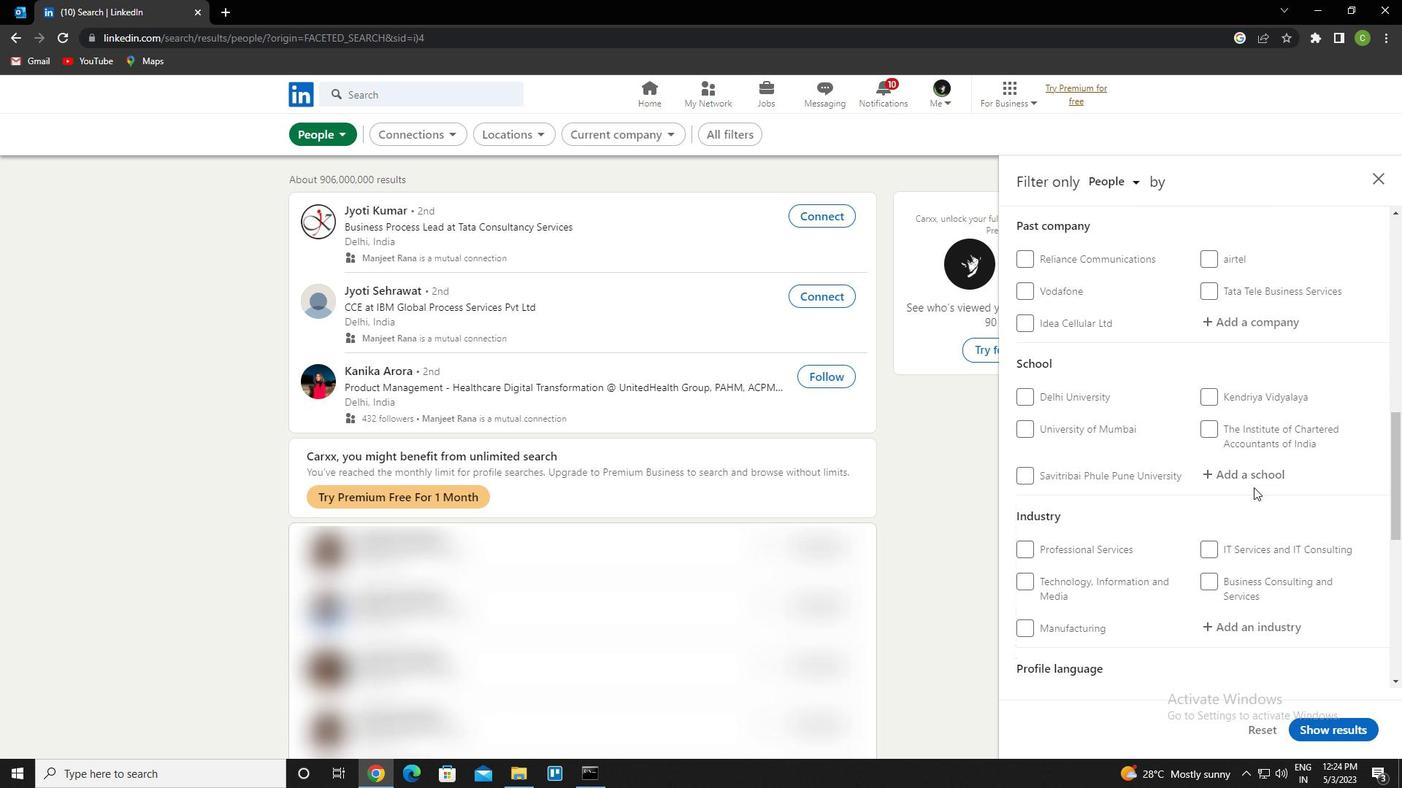 
Action: Mouse pressed left at (1254, 479)
Screenshot: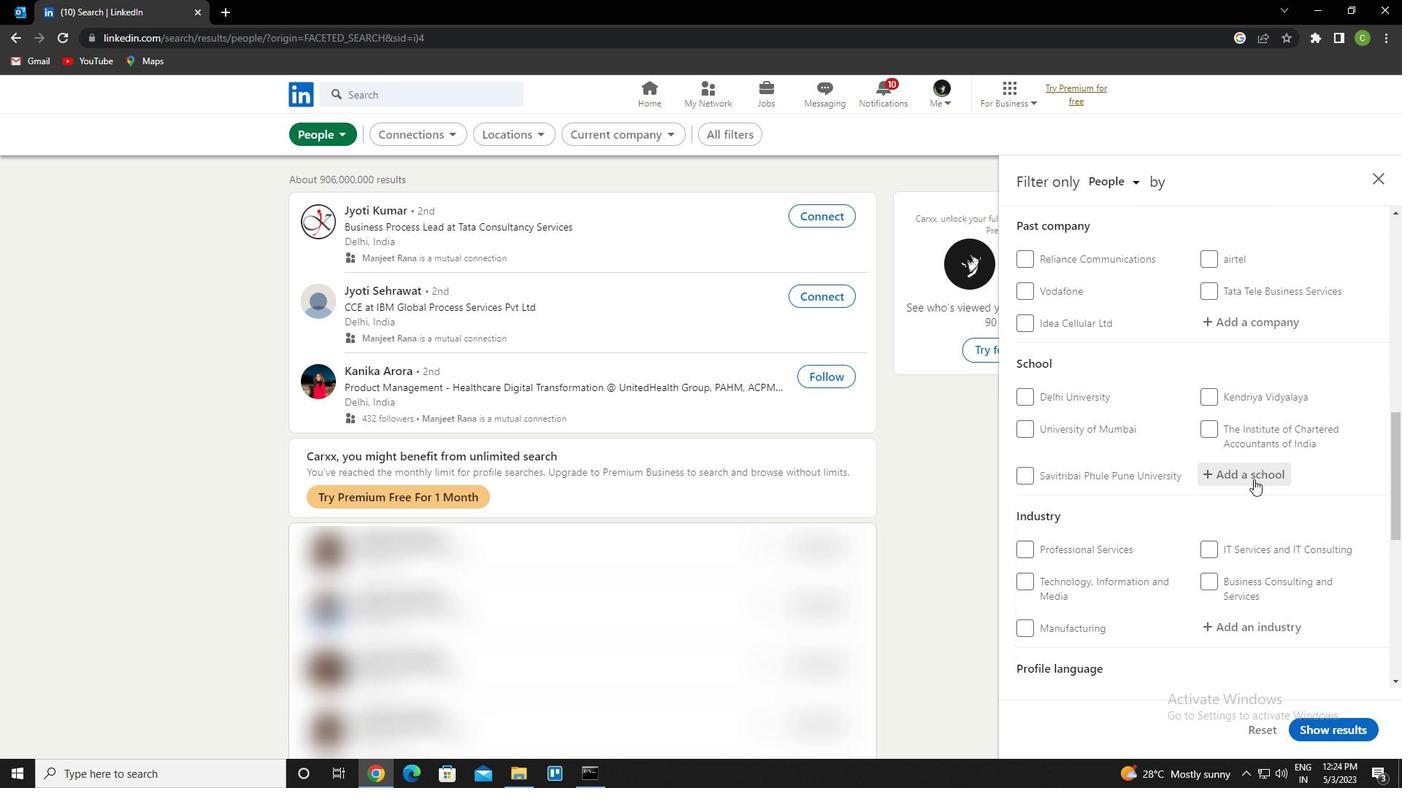 
Action: Key pressed <Key.caps_lock>t<Key.caps_lock>amil<Key.space>nadu<Key.space>agriculture
Screenshot: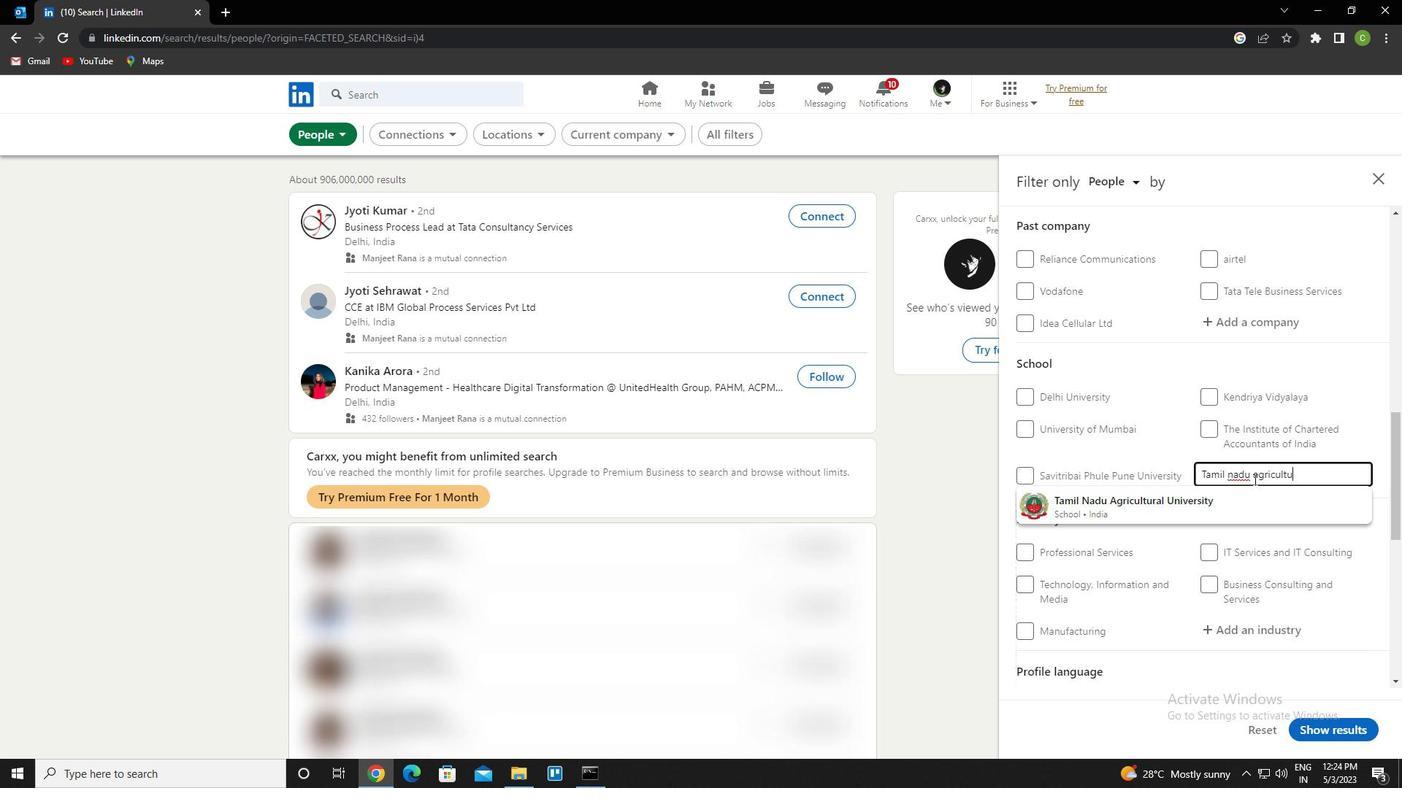 
Action: Mouse moved to (1302, 479)
Screenshot: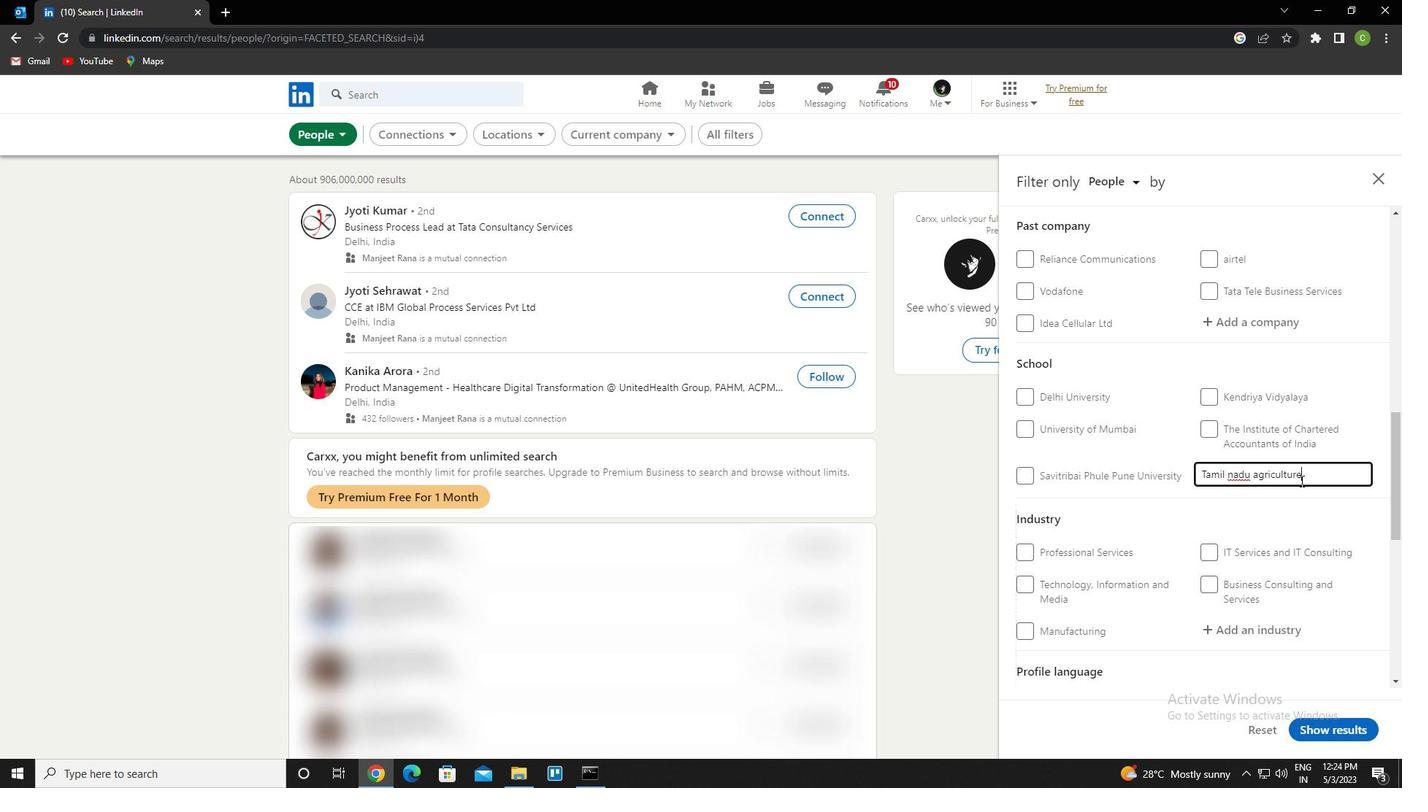 
Action: Mouse pressed left at (1302, 479)
Screenshot: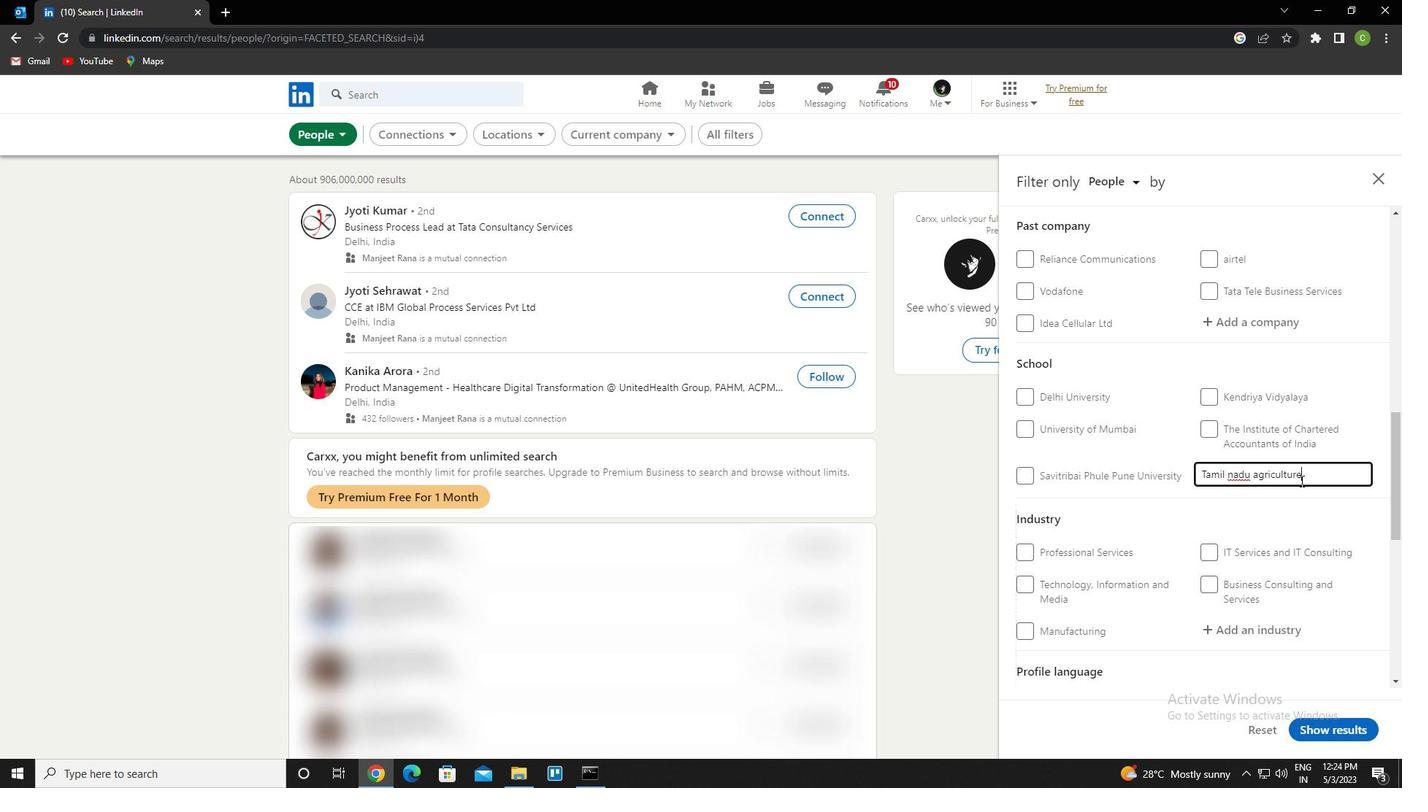 
Action: Key pressed <Key.backspace>al<Key.down><Key.enter>
Screenshot: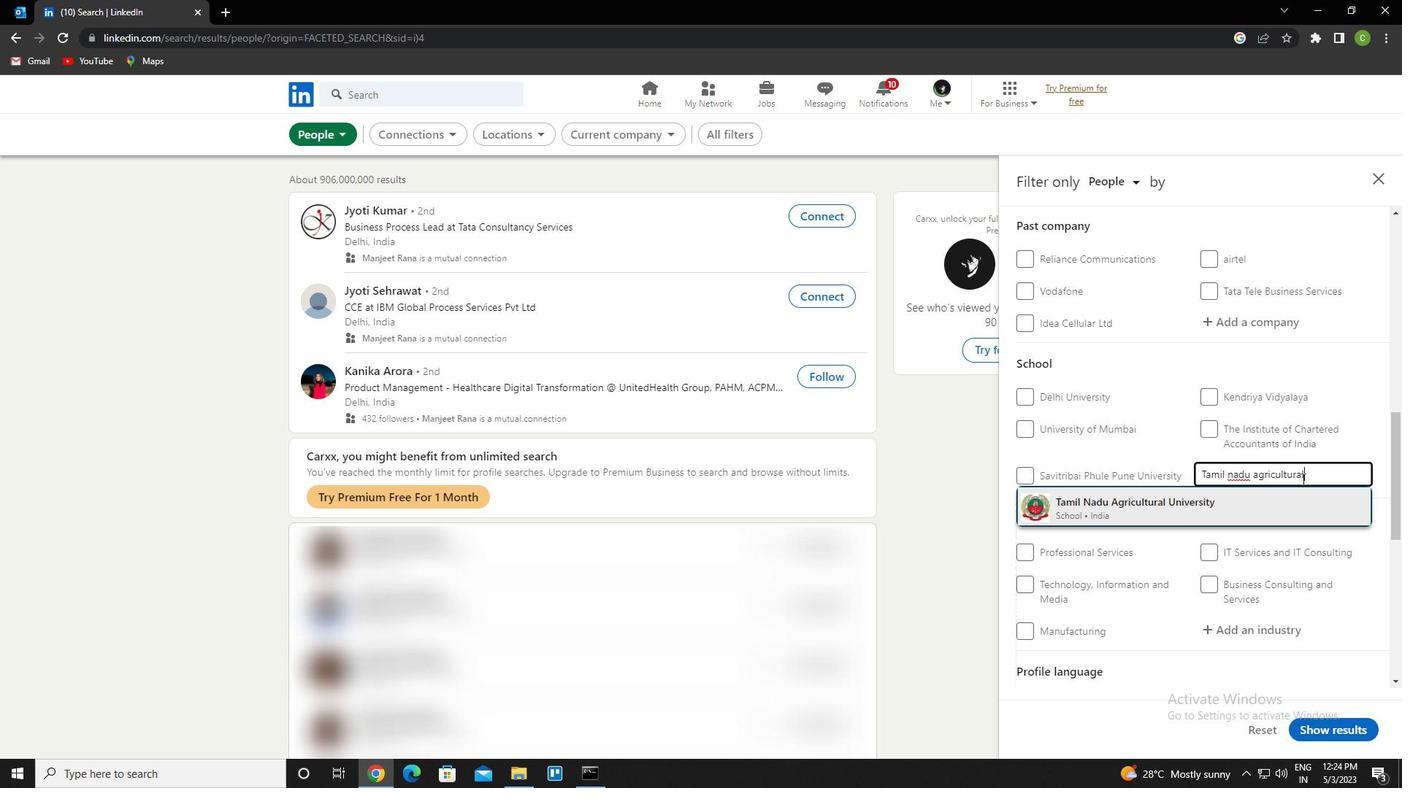 
Action: Mouse scrolled (1302, 478) with delta (0, 0)
Screenshot: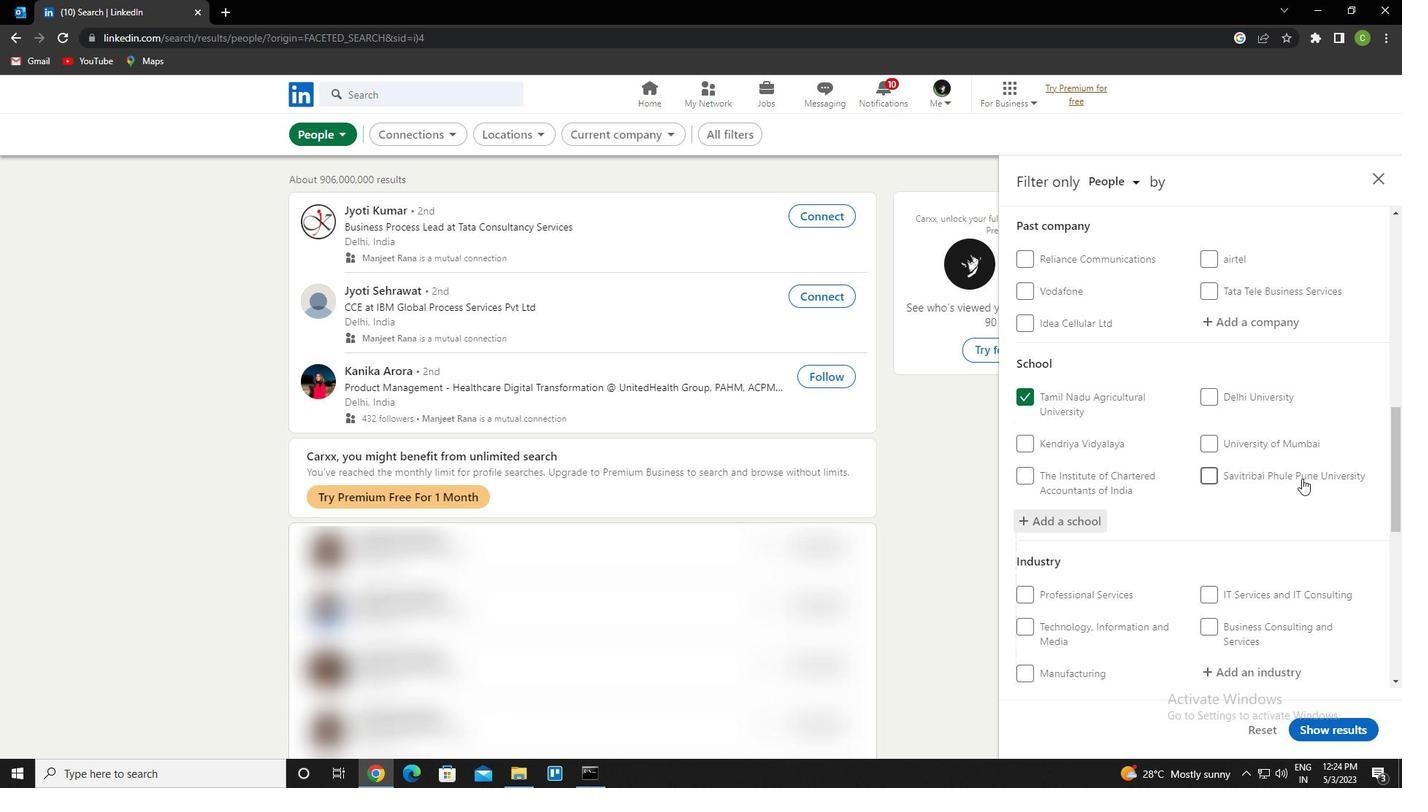 
Action: Mouse scrolled (1302, 478) with delta (0, 0)
Screenshot: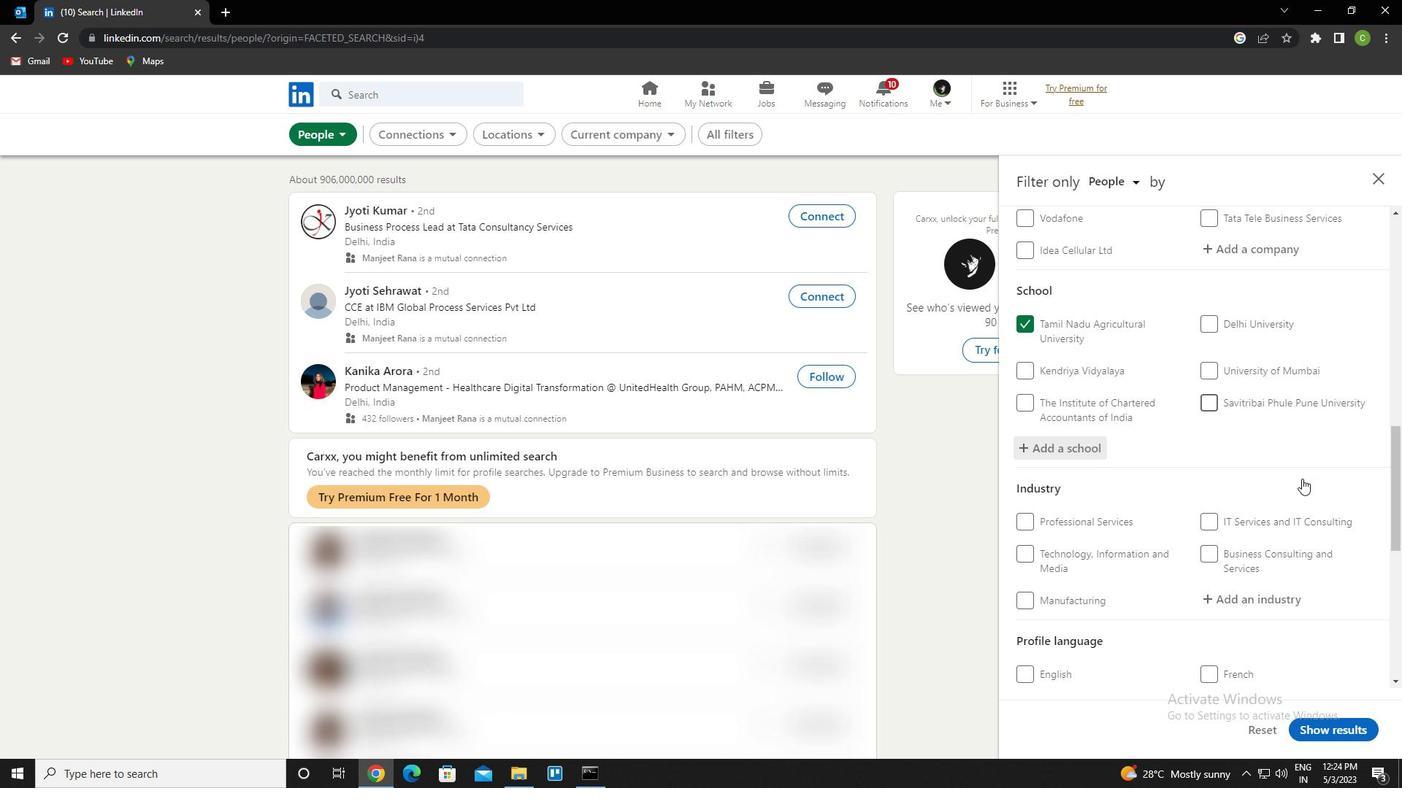 
Action: Mouse scrolled (1302, 478) with delta (0, 0)
Screenshot: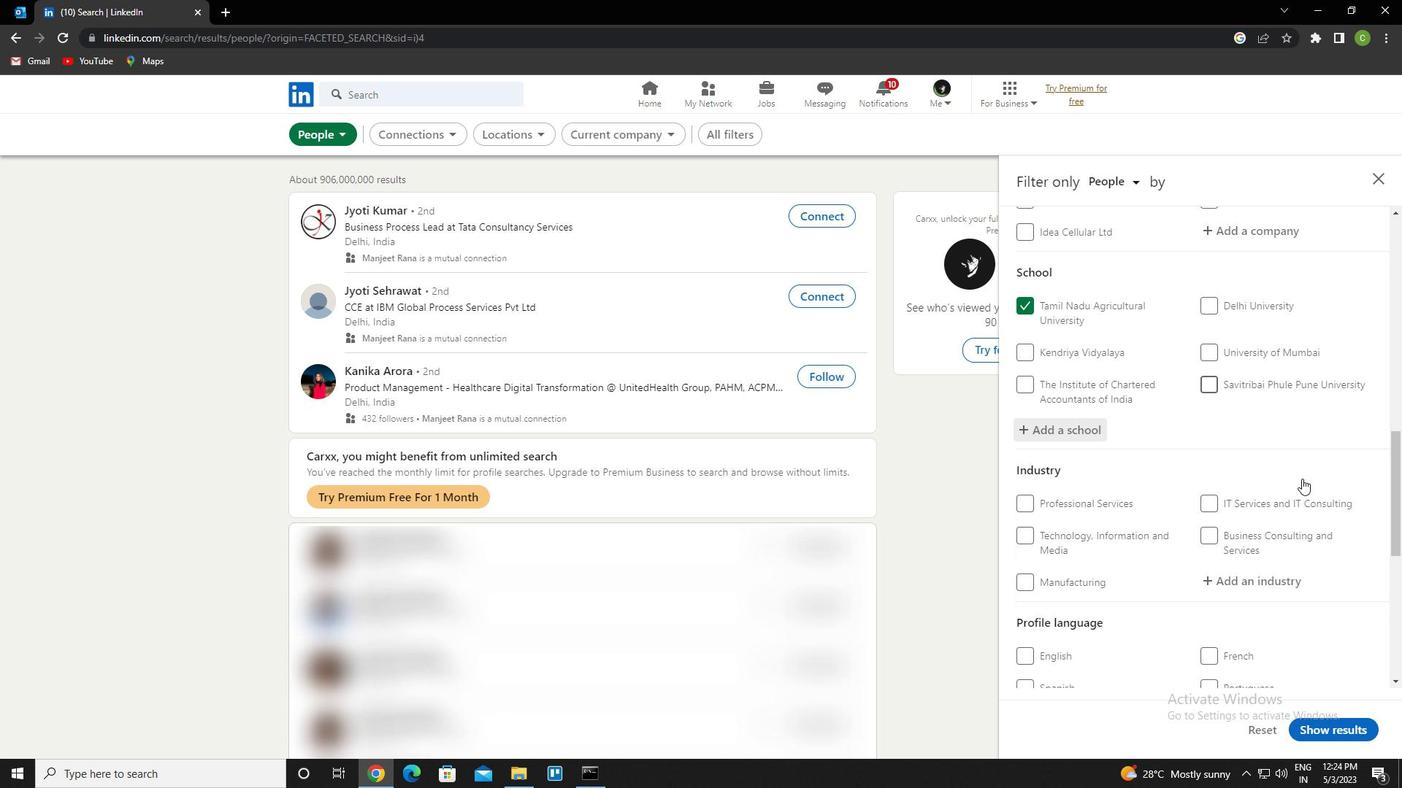 
Action: Mouse scrolled (1302, 478) with delta (0, 0)
Screenshot: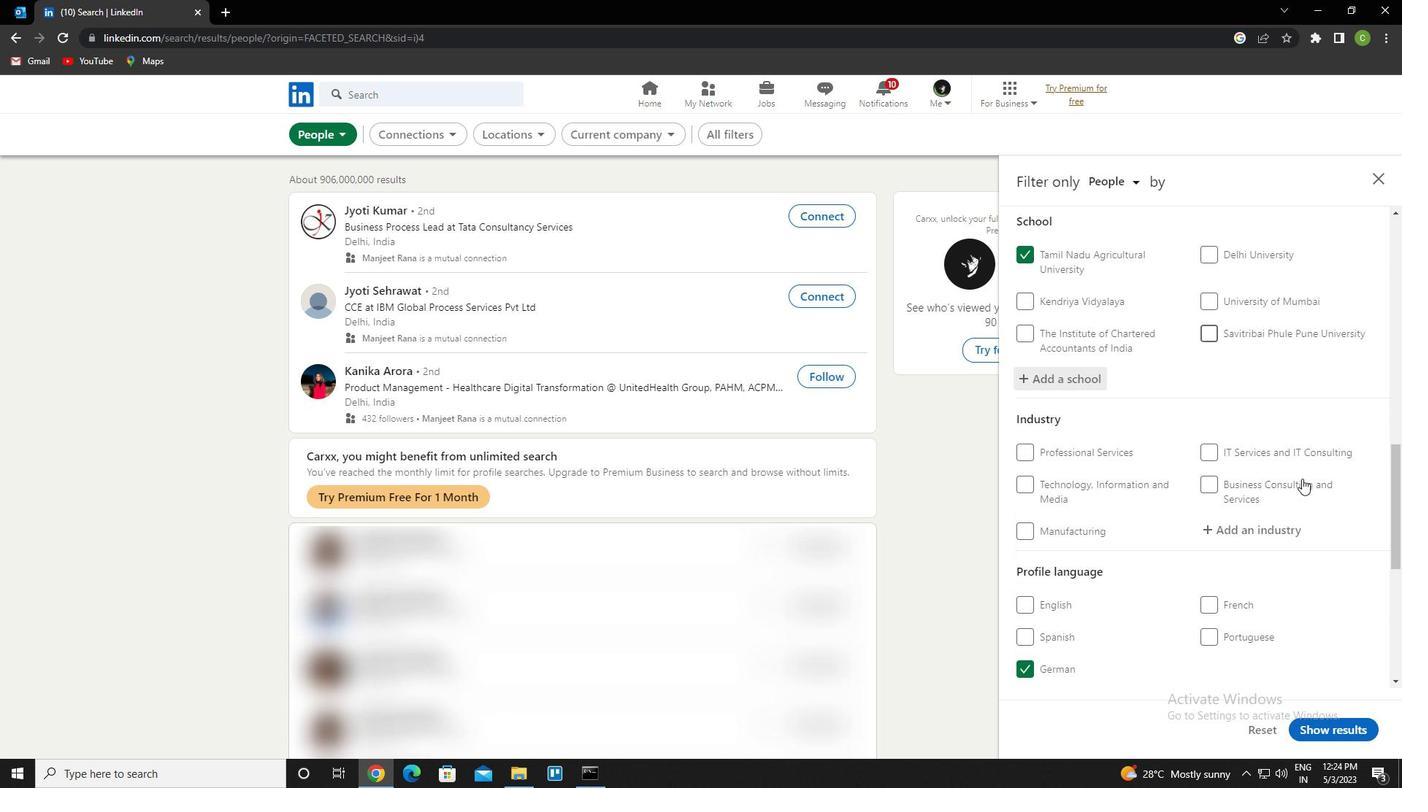 
Action: Mouse moved to (1268, 385)
Screenshot: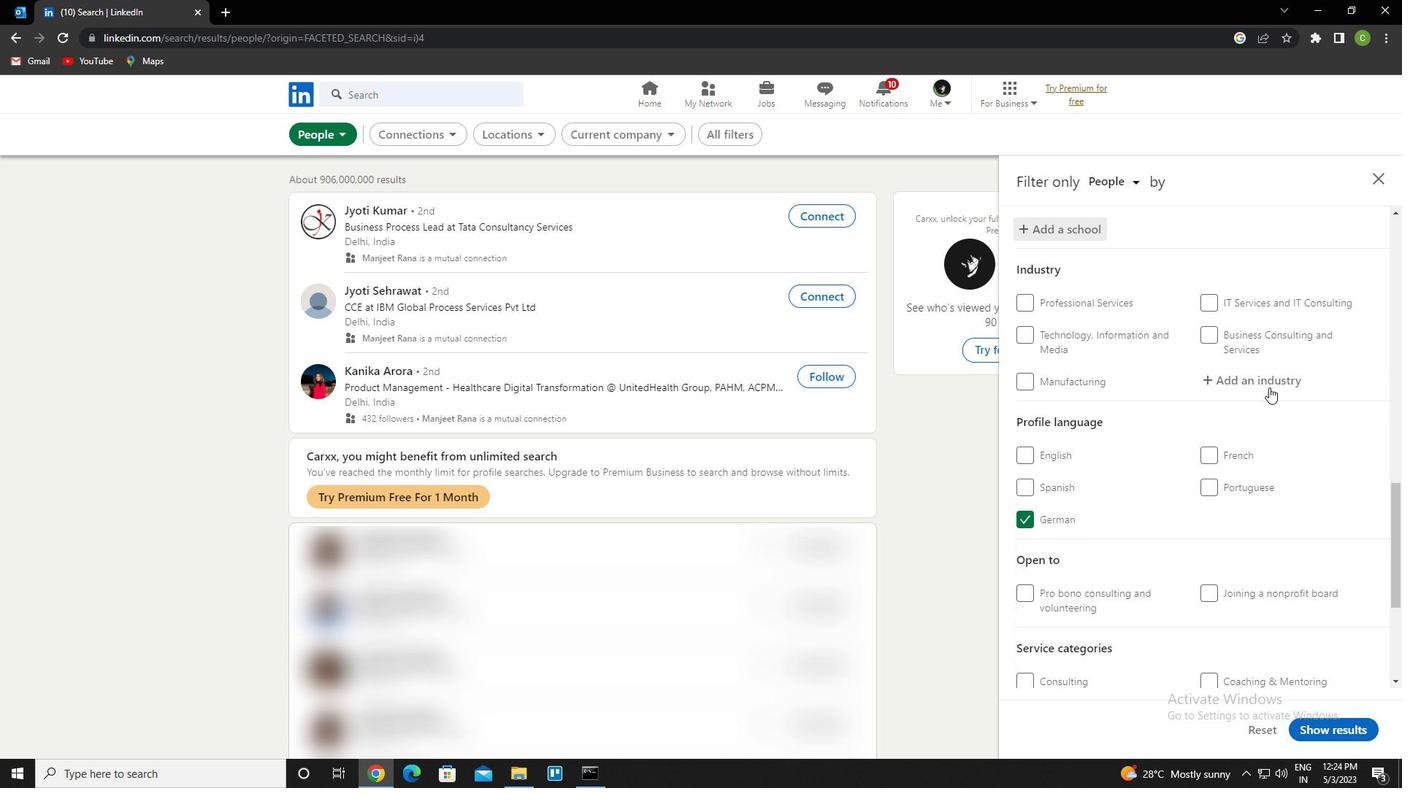 
Action: Mouse pressed left at (1268, 385)
Screenshot: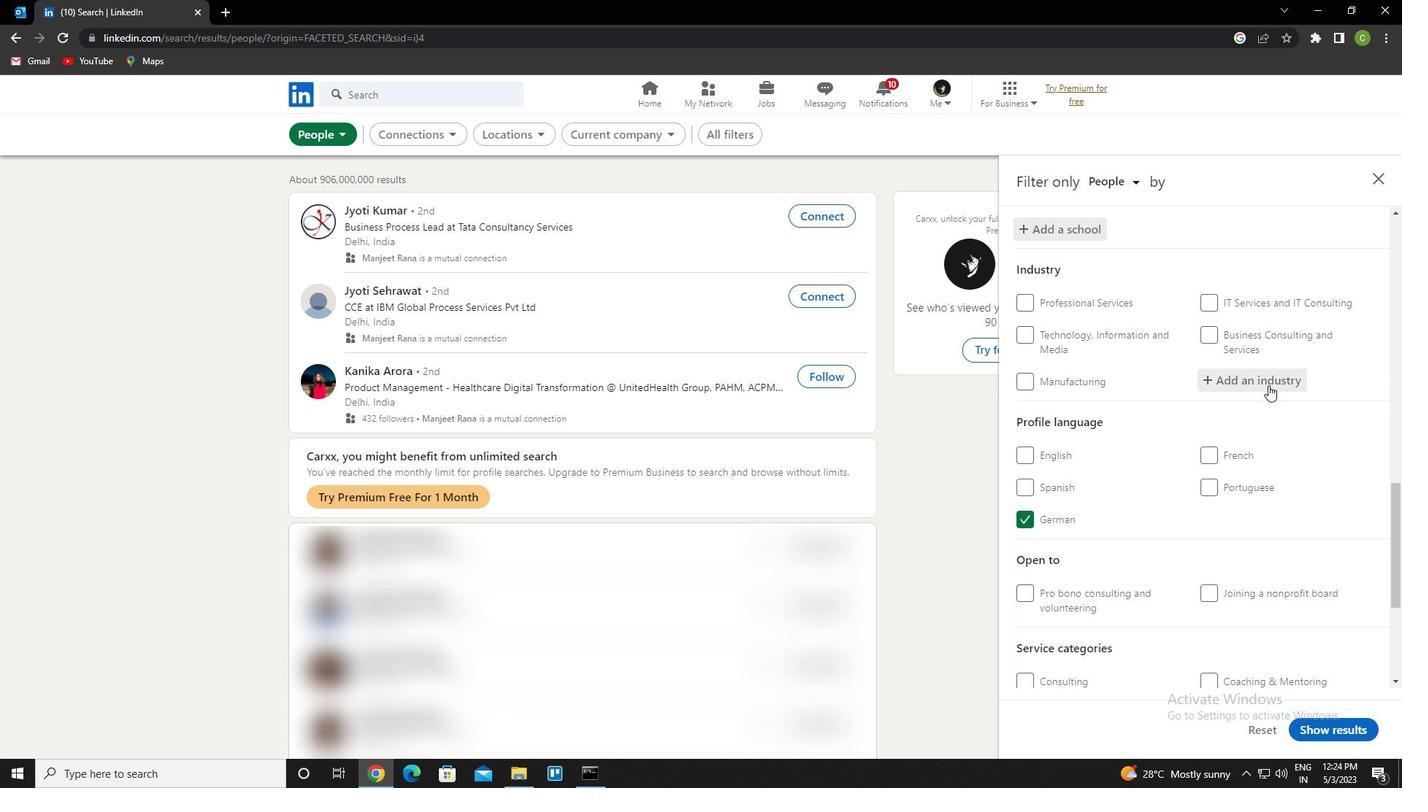 
Action: Key pressed <Key.caps_lock><Key.caps_lock>steam<Key.space>and<Key.space>air<Key.space><Key.down><Key.enter>
Screenshot: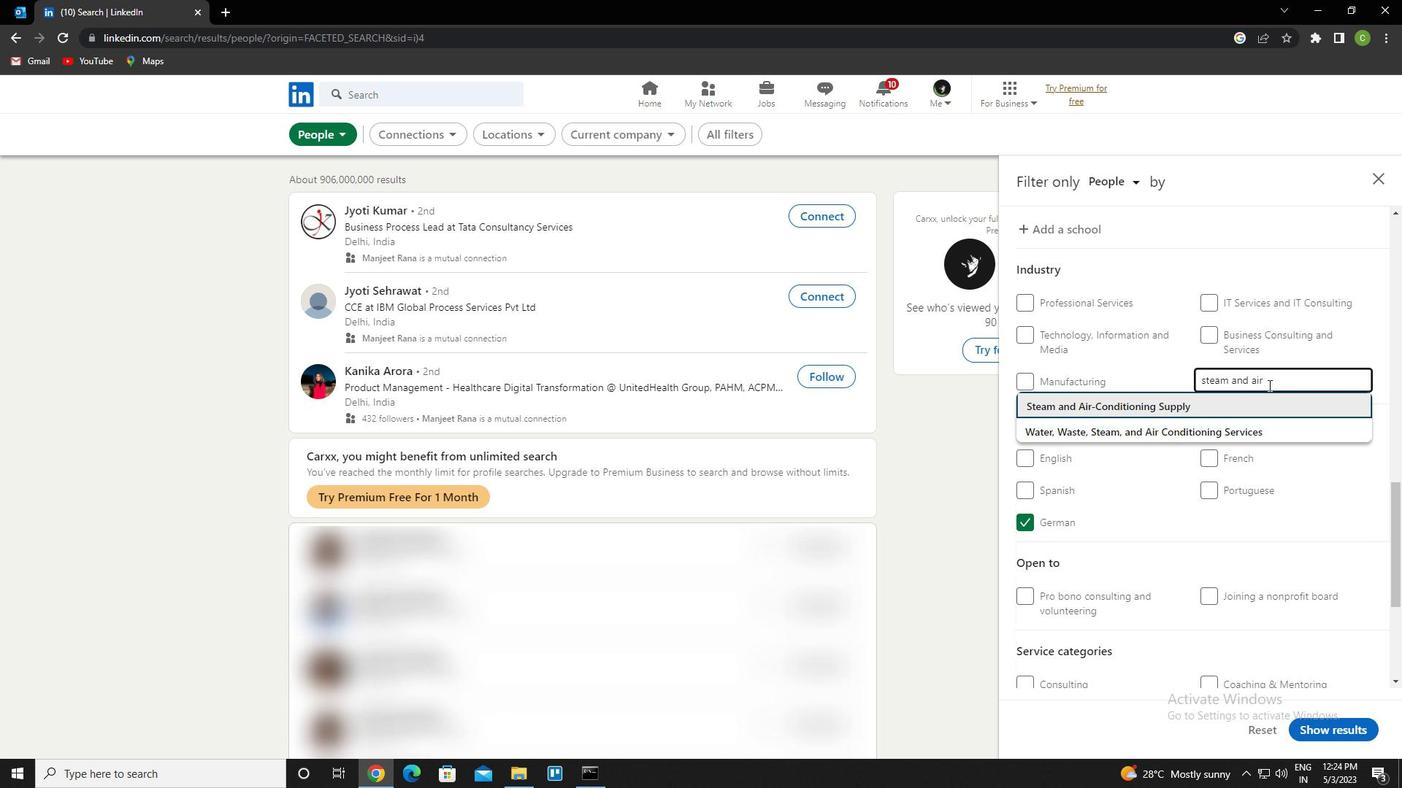 
Action: Mouse scrolled (1268, 384) with delta (0, 0)
Screenshot: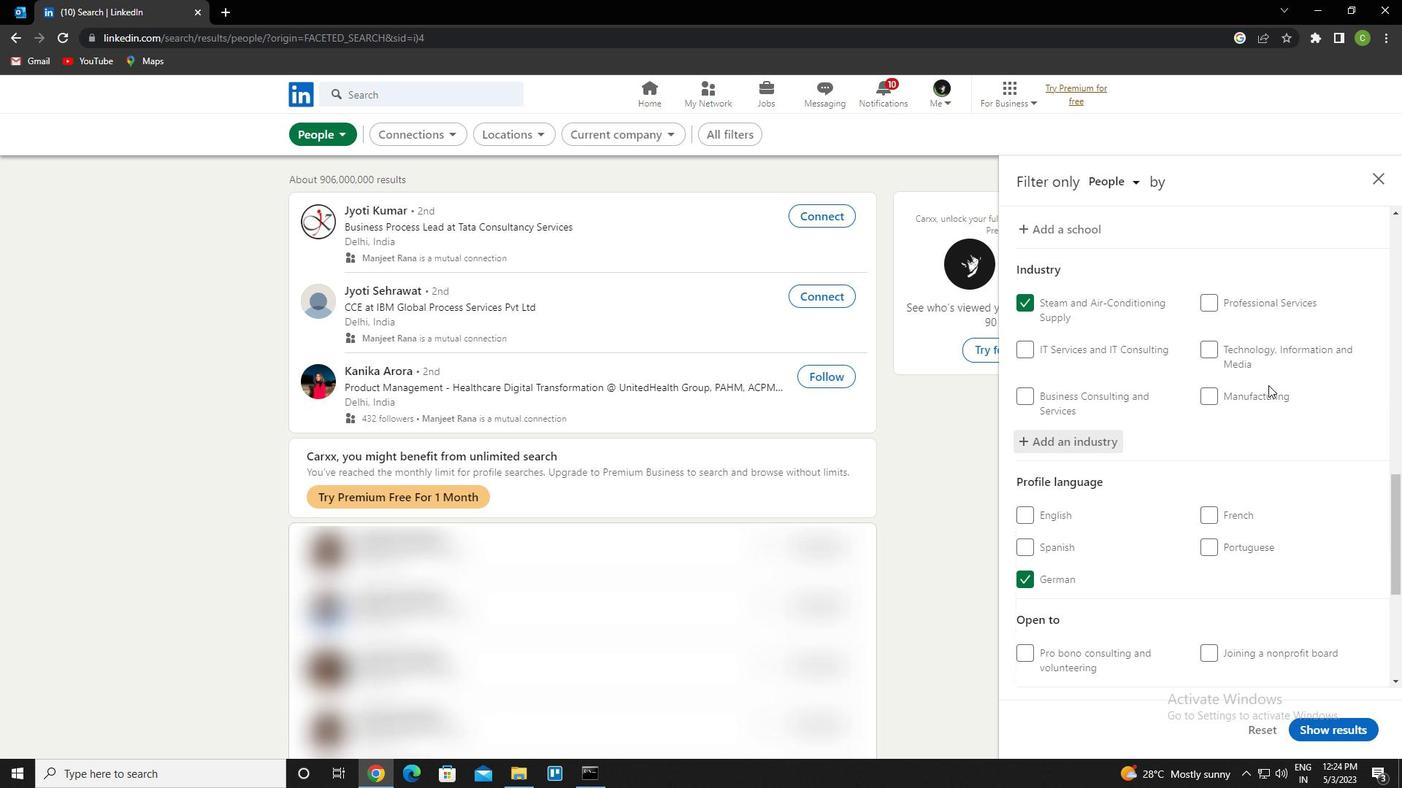 
Action: Mouse scrolled (1268, 384) with delta (0, 0)
Screenshot: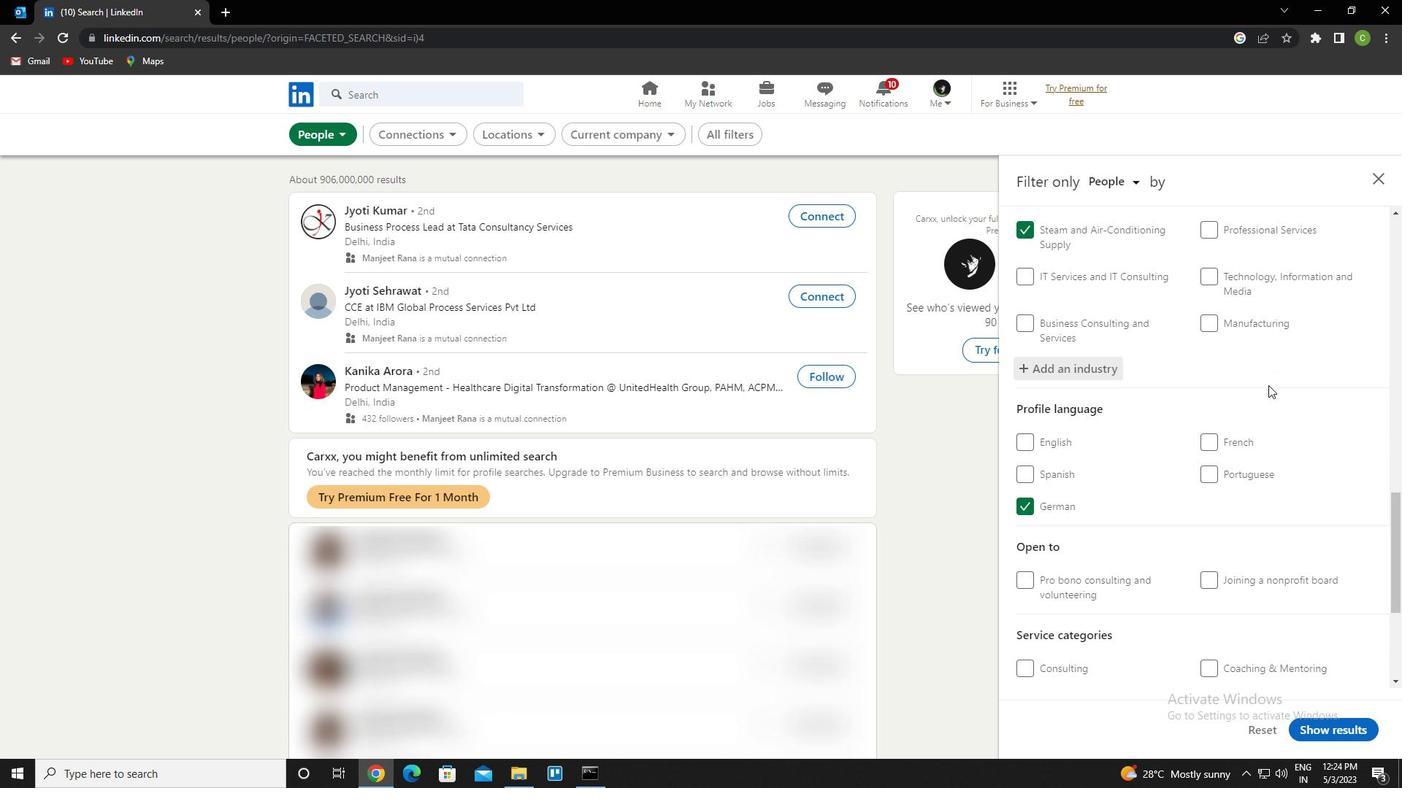 
Action: Mouse scrolled (1268, 384) with delta (0, 0)
Screenshot: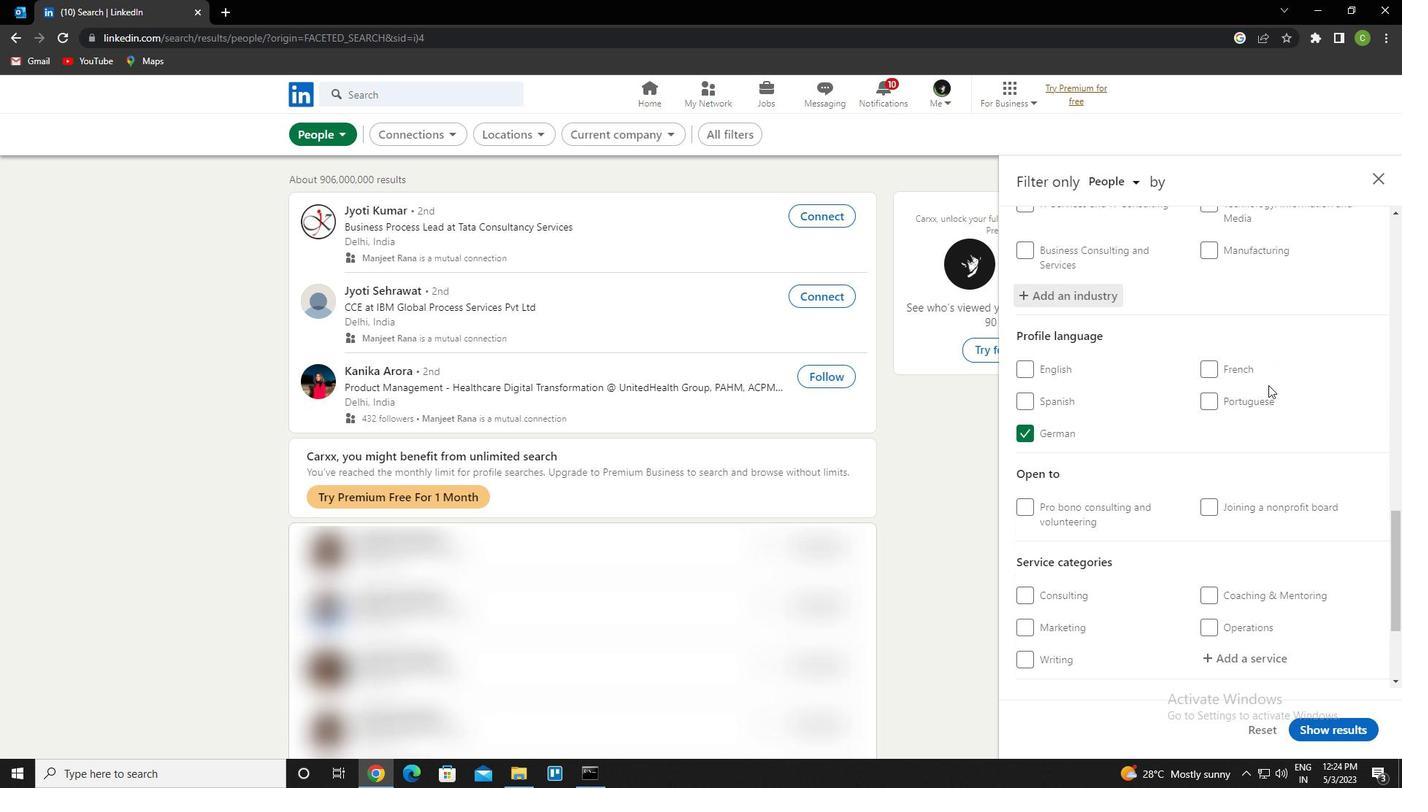 
Action: Mouse scrolled (1268, 384) with delta (0, 0)
Screenshot: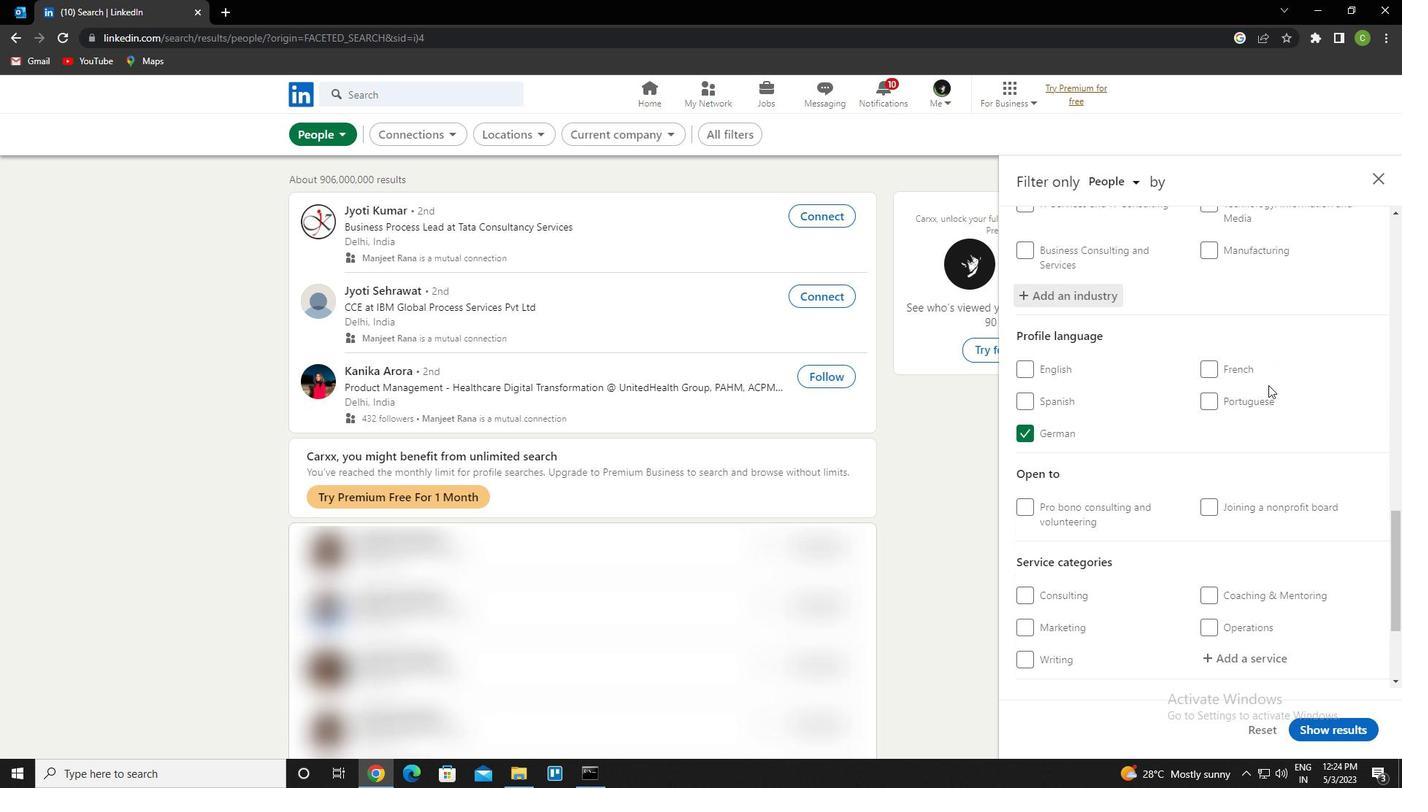 
Action: Mouse scrolled (1268, 384) with delta (0, 0)
Screenshot: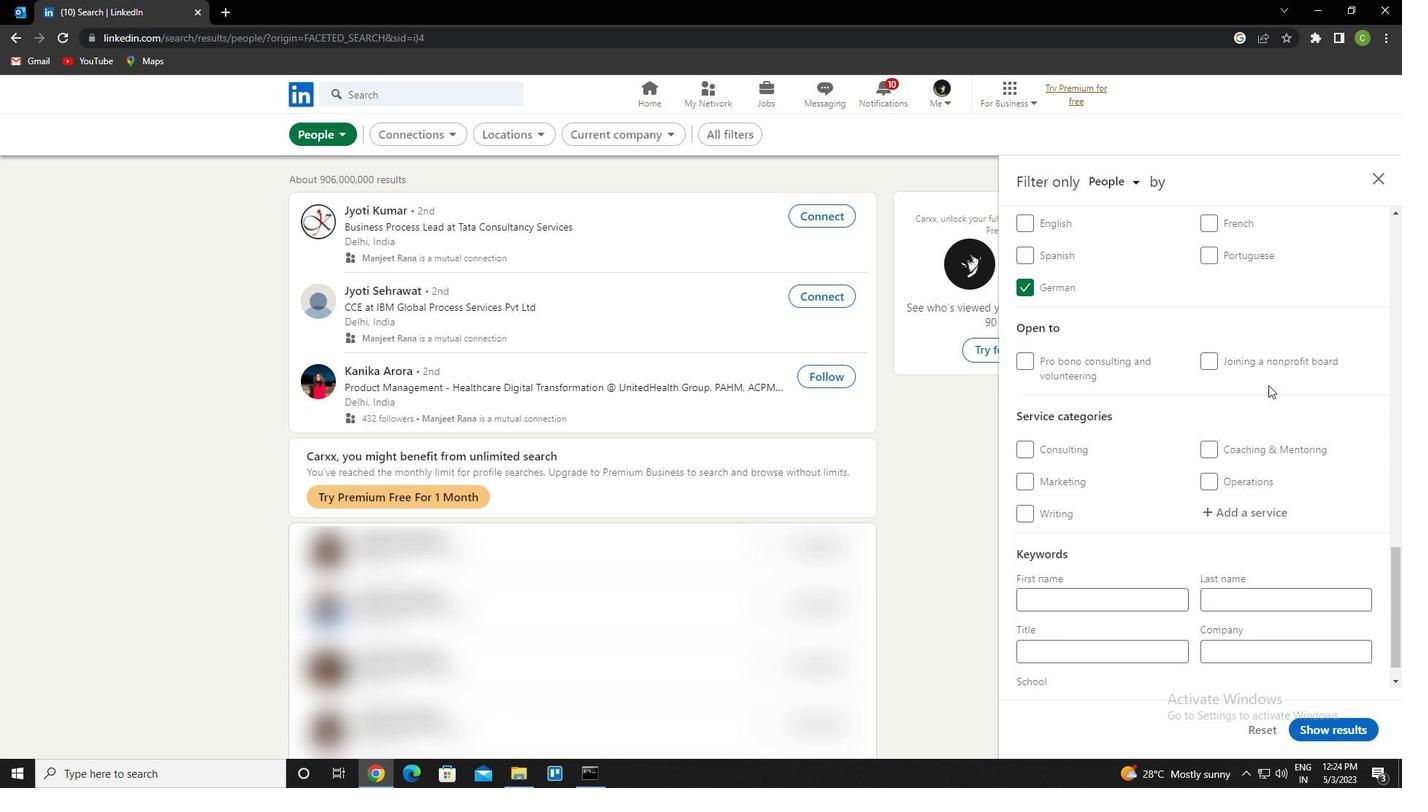 
Action: Mouse scrolled (1268, 384) with delta (0, 0)
Screenshot: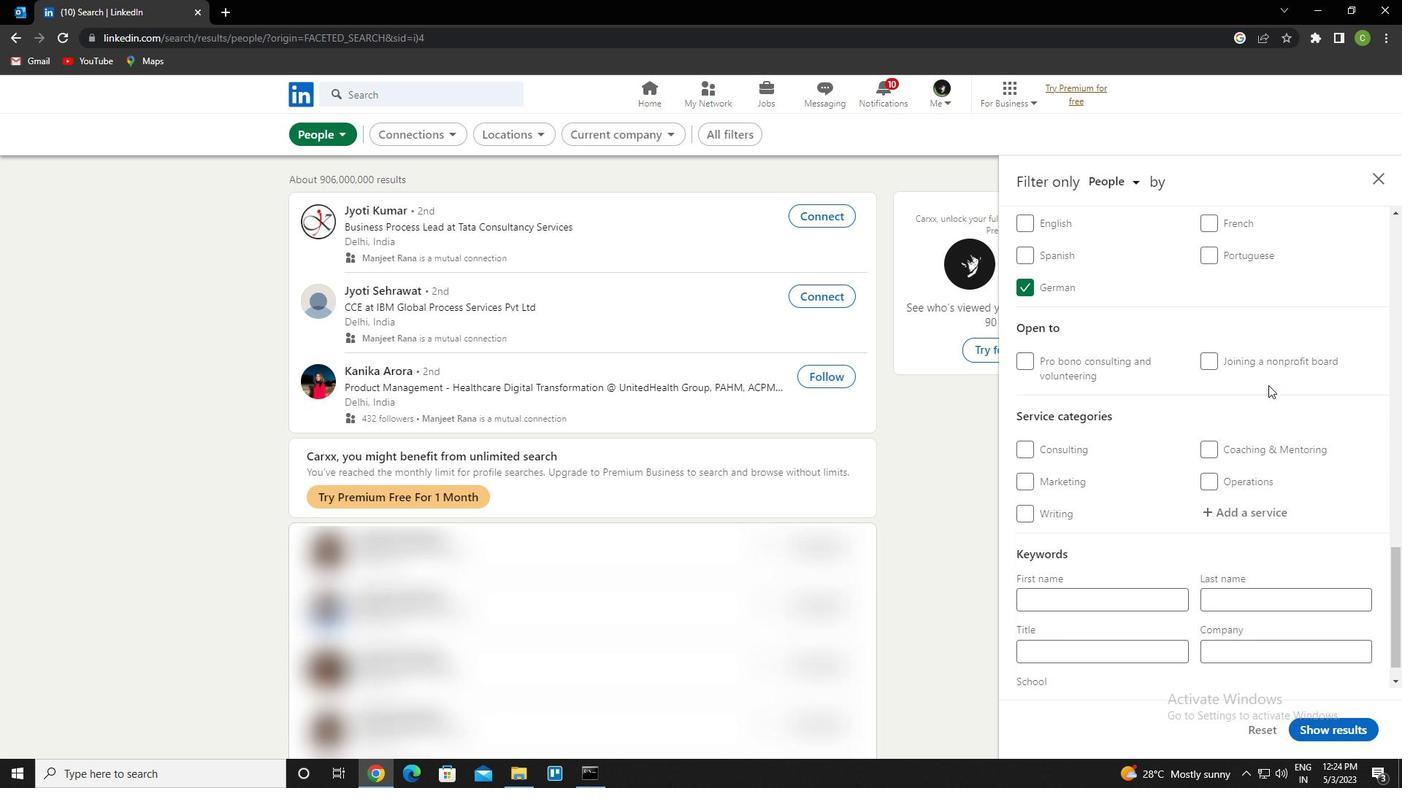 
Action: Mouse scrolled (1268, 384) with delta (0, 0)
Screenshot: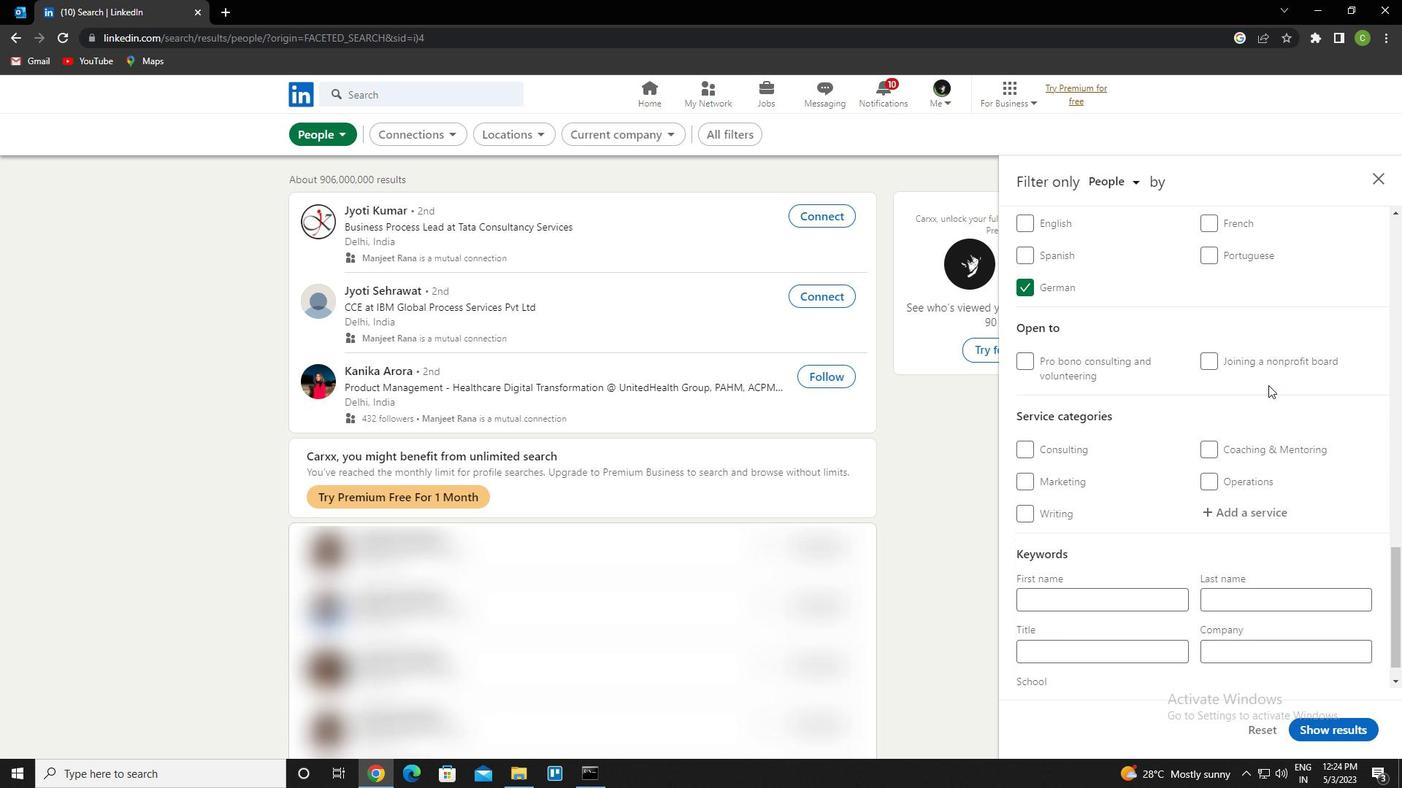 
Action: Mouse moved to (1245, 479)
Screenshot: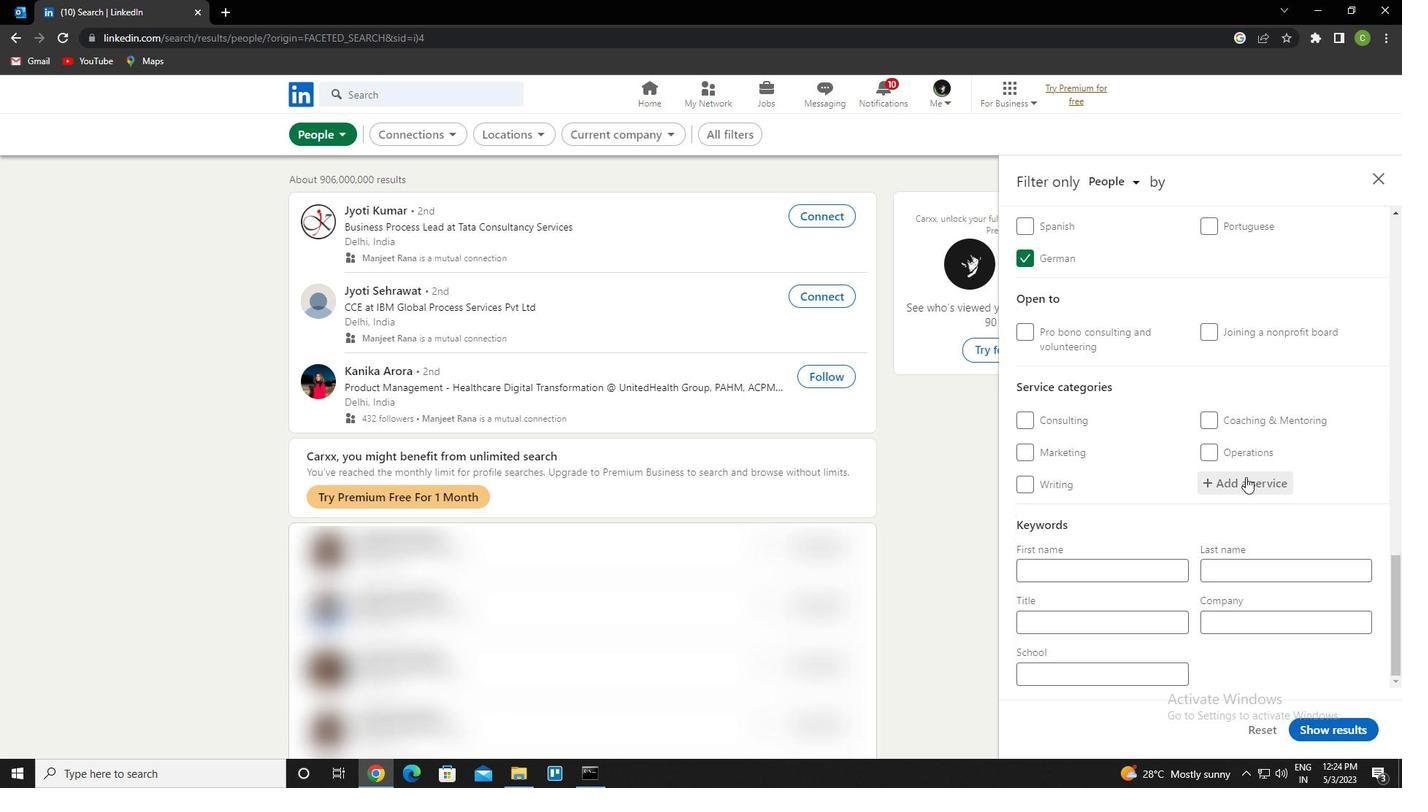 
Action: Mouse pressed left at (1245, 479)
Screenshot: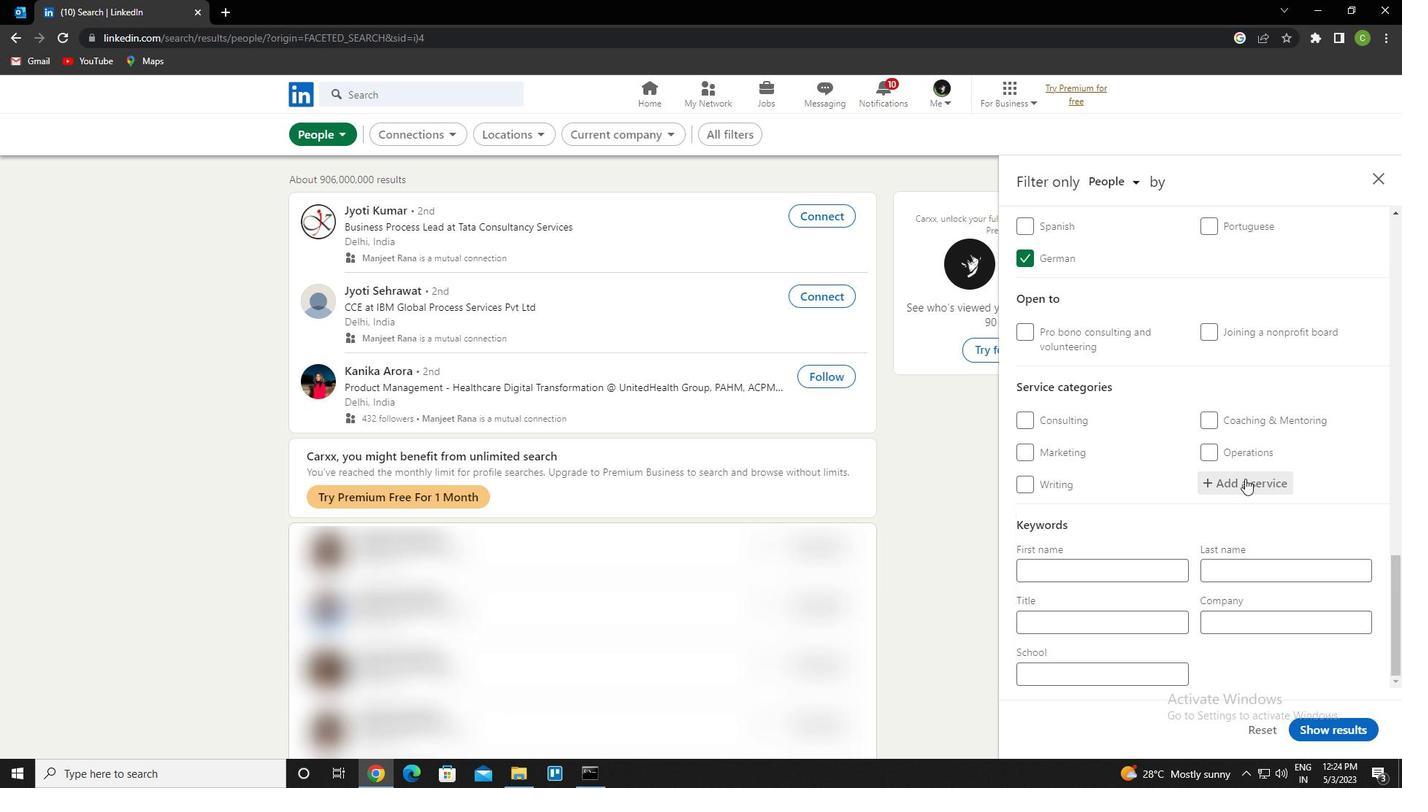 
Action: Key pressed <Key.caps_lock>s<Key.caps_lock>upport<Key.space>technical<Key.down><Key.enter>
Screenshot: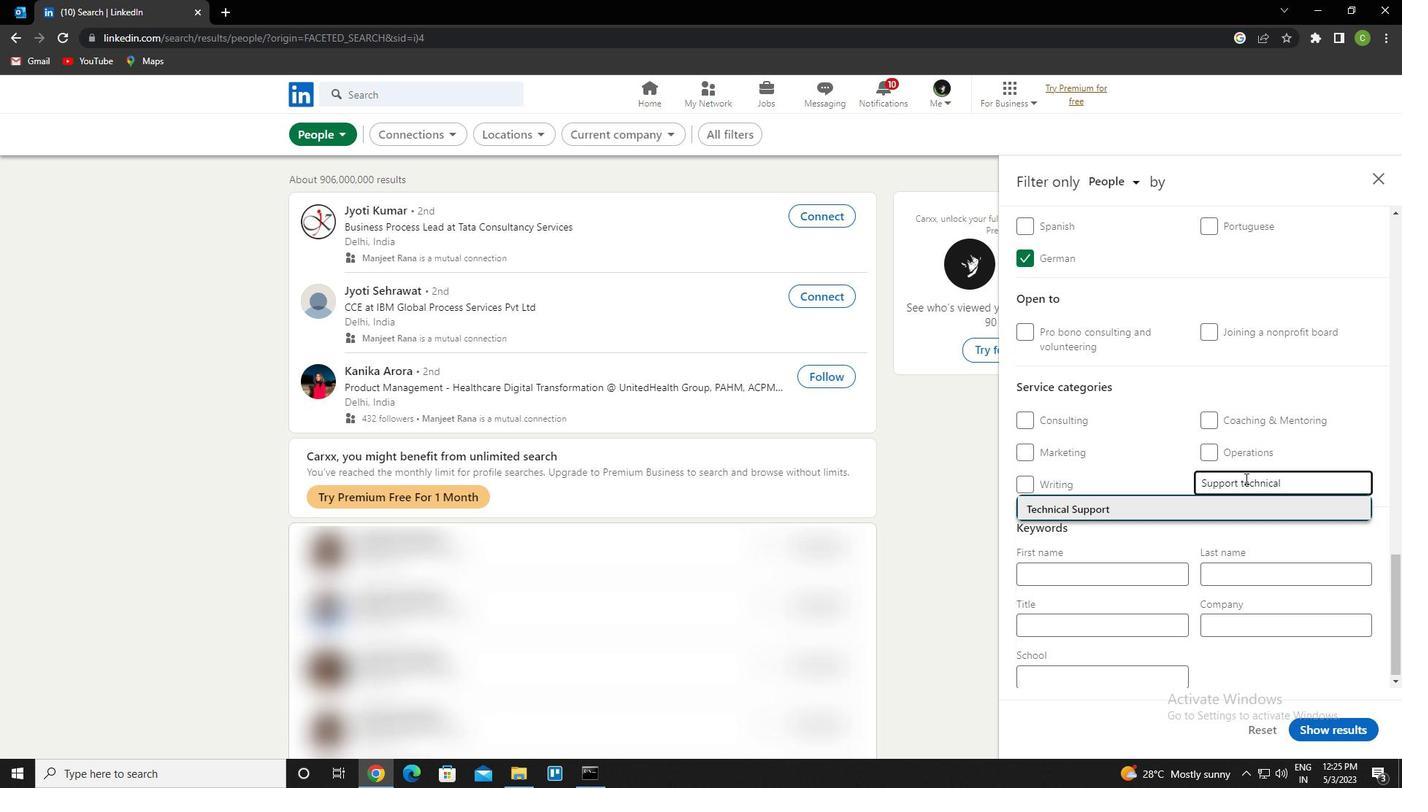 
Action: Mouse scrolled (1245, 478) with delta (0, 0)
Screenshot: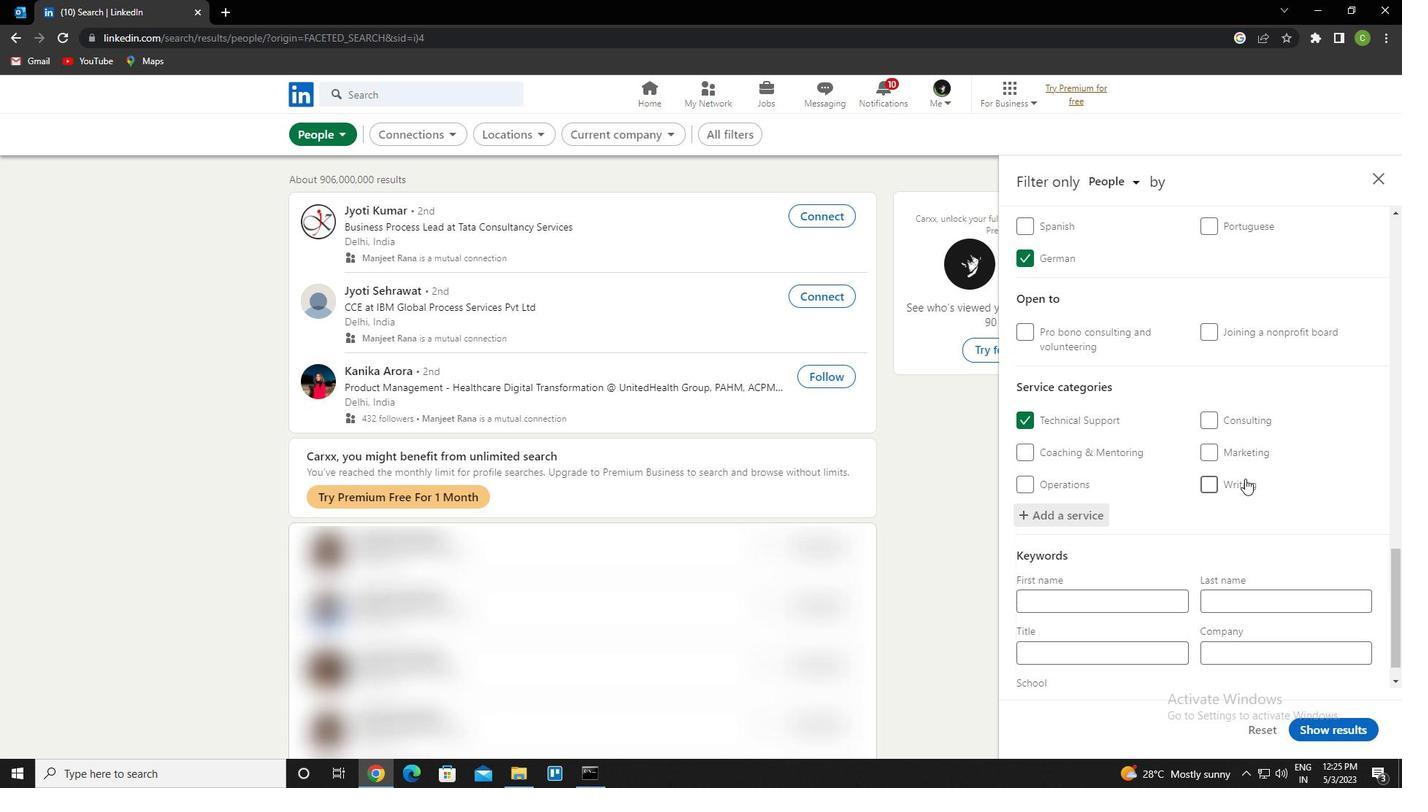 
Action: Mouse scrolled (1245, 478) with delta (0, 0)
Screenshot: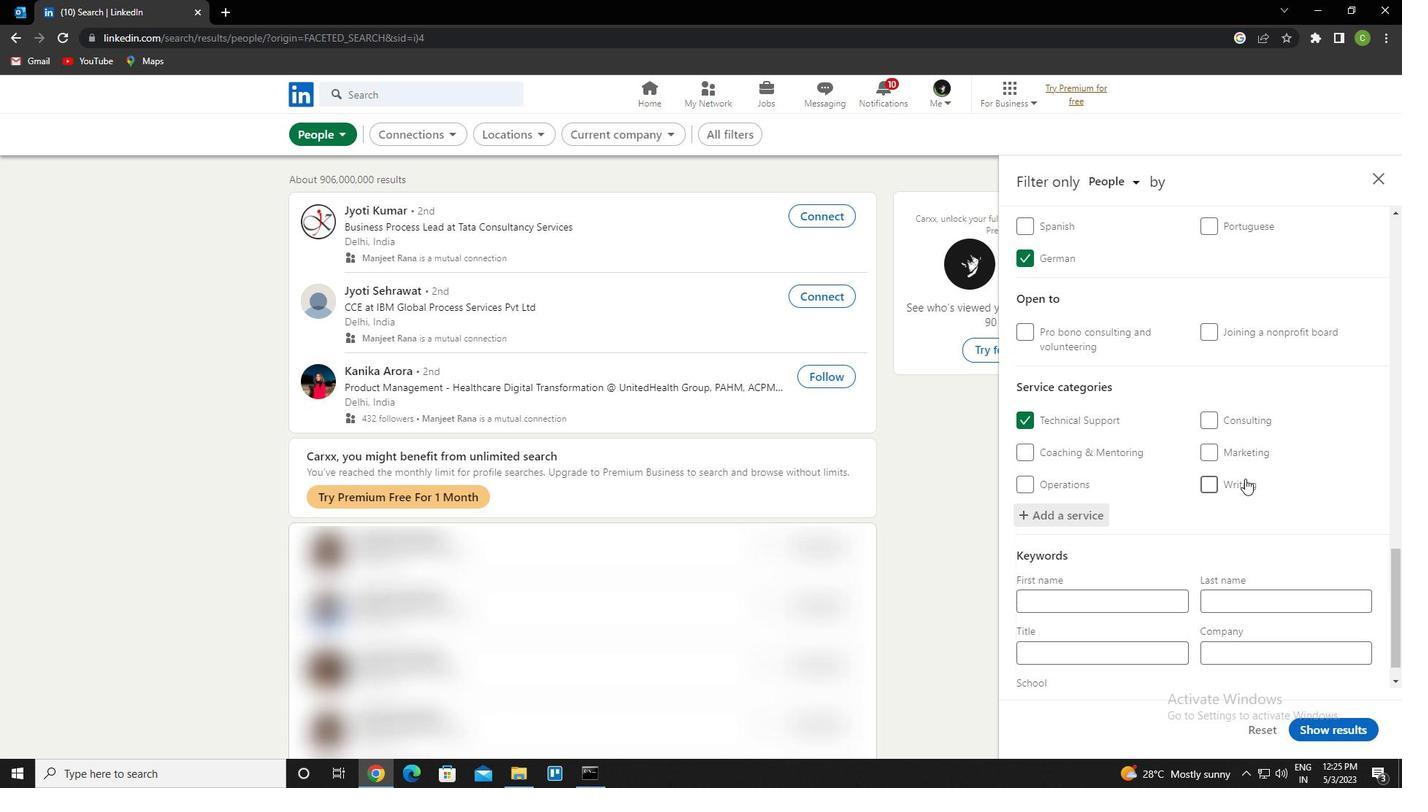 
Action: Mouse scrolled (1245, 478) with delta (0, 0)
Screenshot: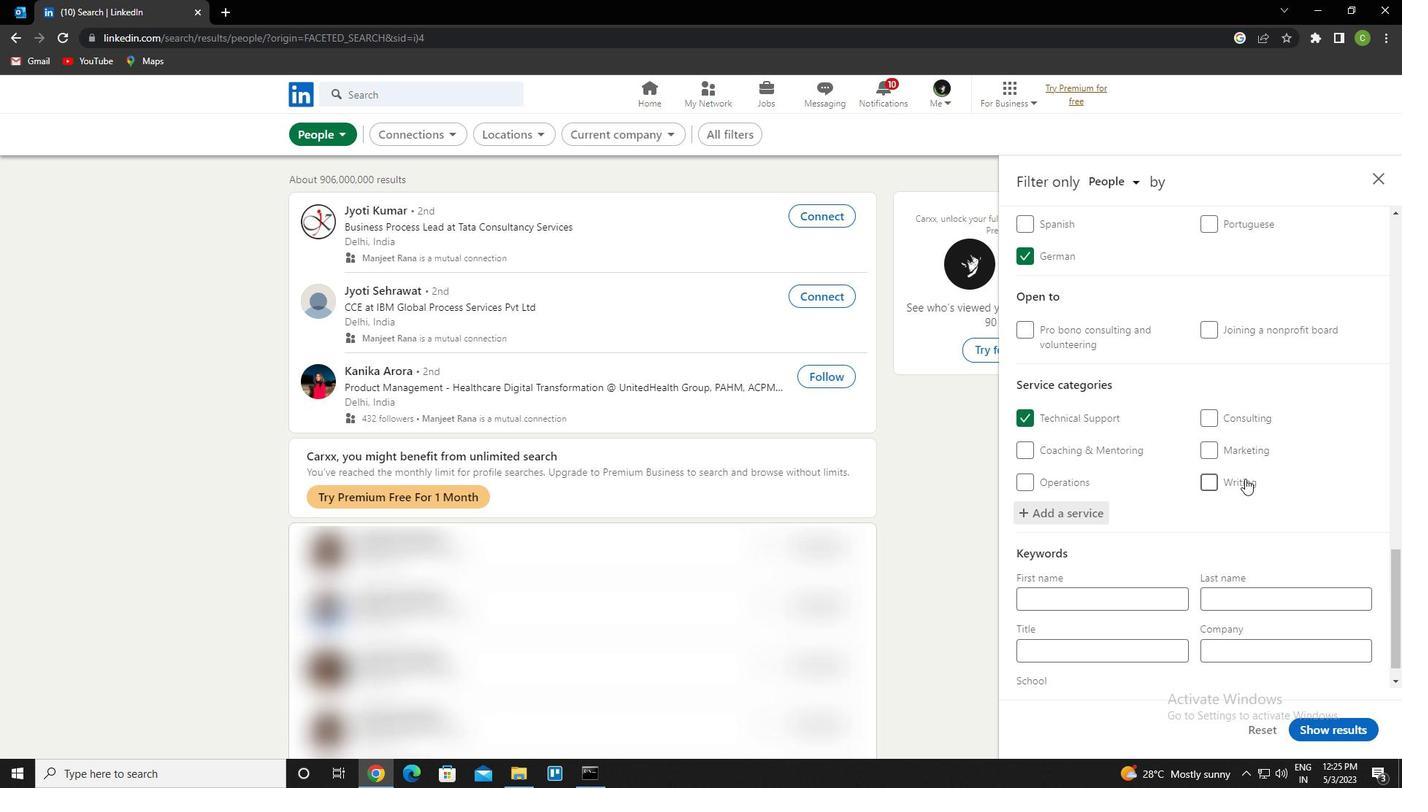 
Action: Mouse scrolled (1245, 478) with delta (0, 0)
Screenshot: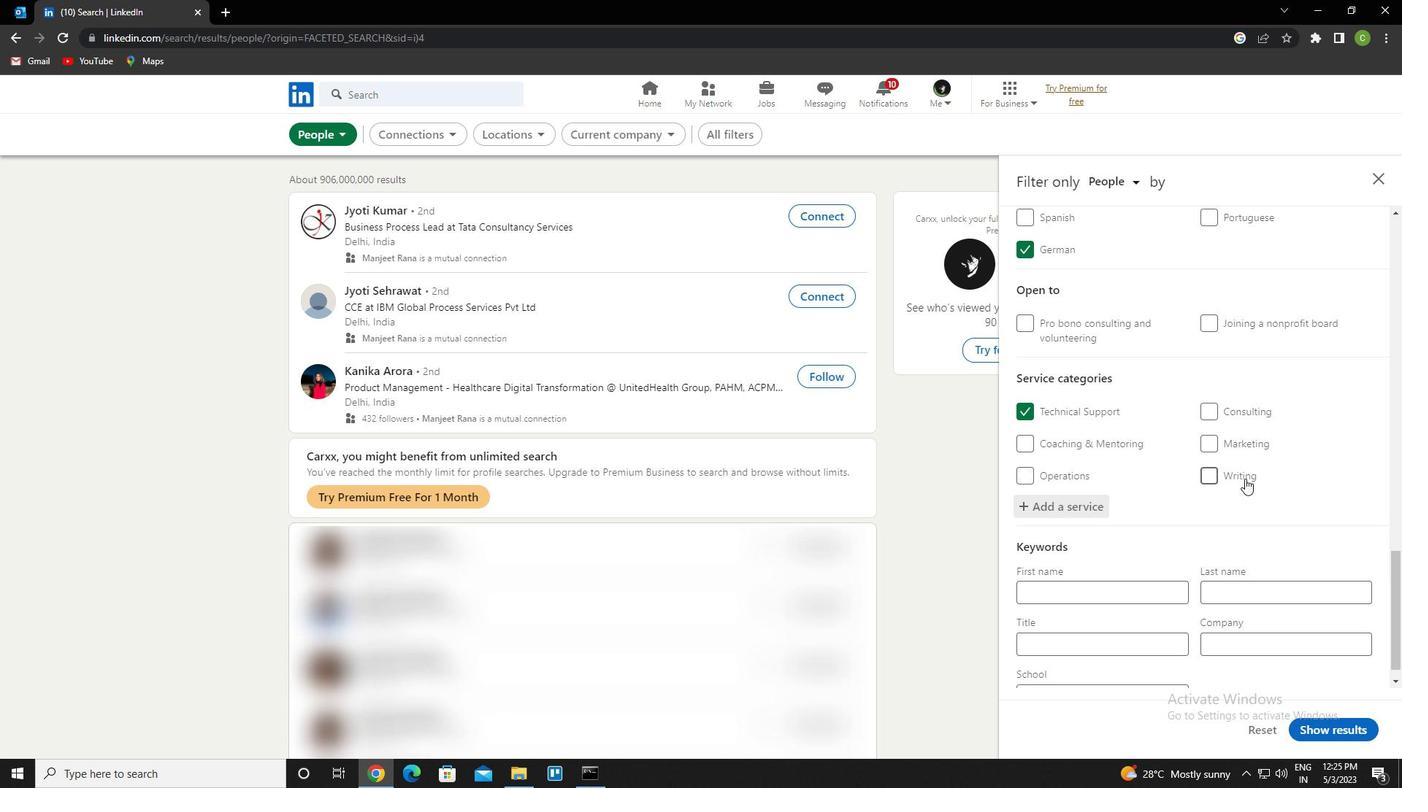 
Action: Mouse scrolled (1245, 478) with delta (0, 0)
Screenshot: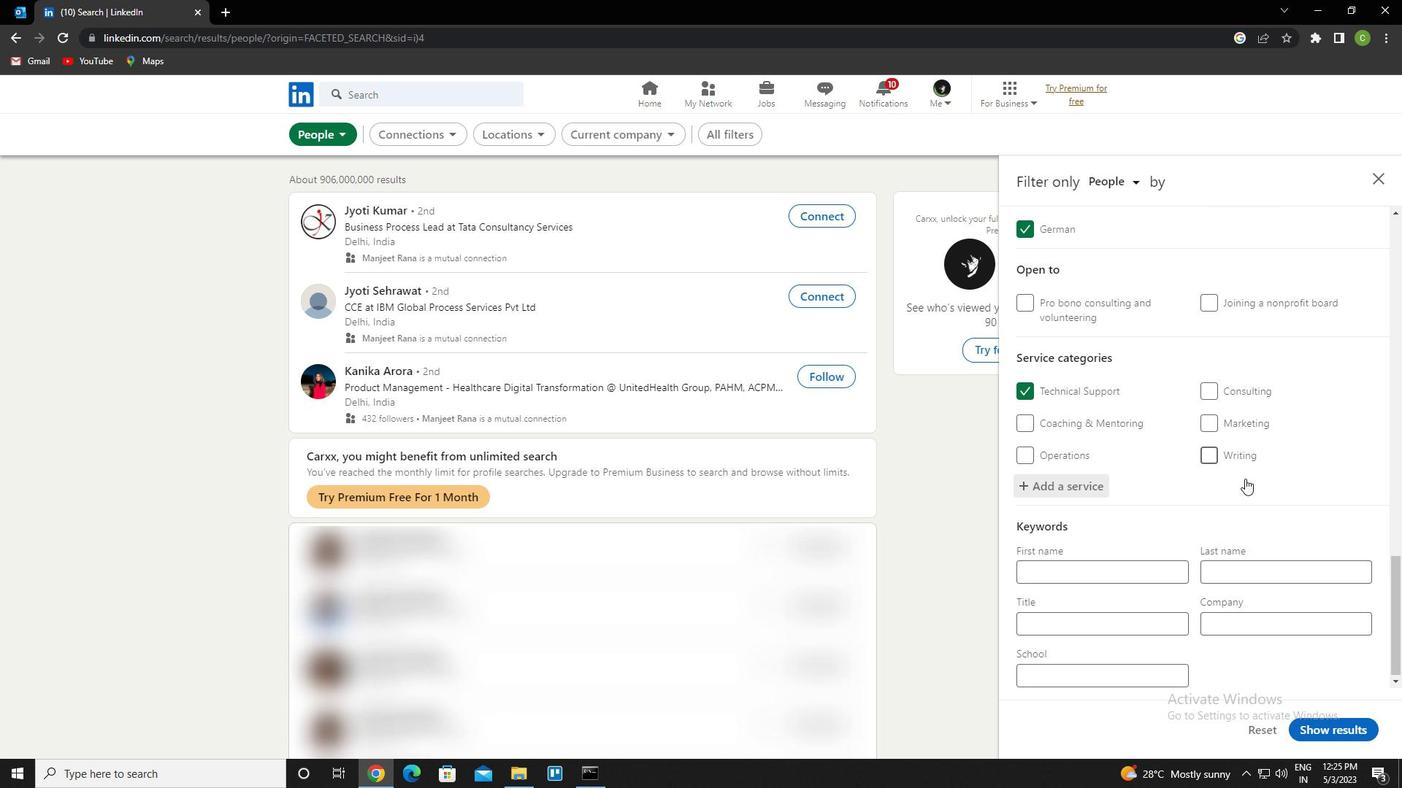 
Action: Mouse moved to (1102, 616)
Screenshot: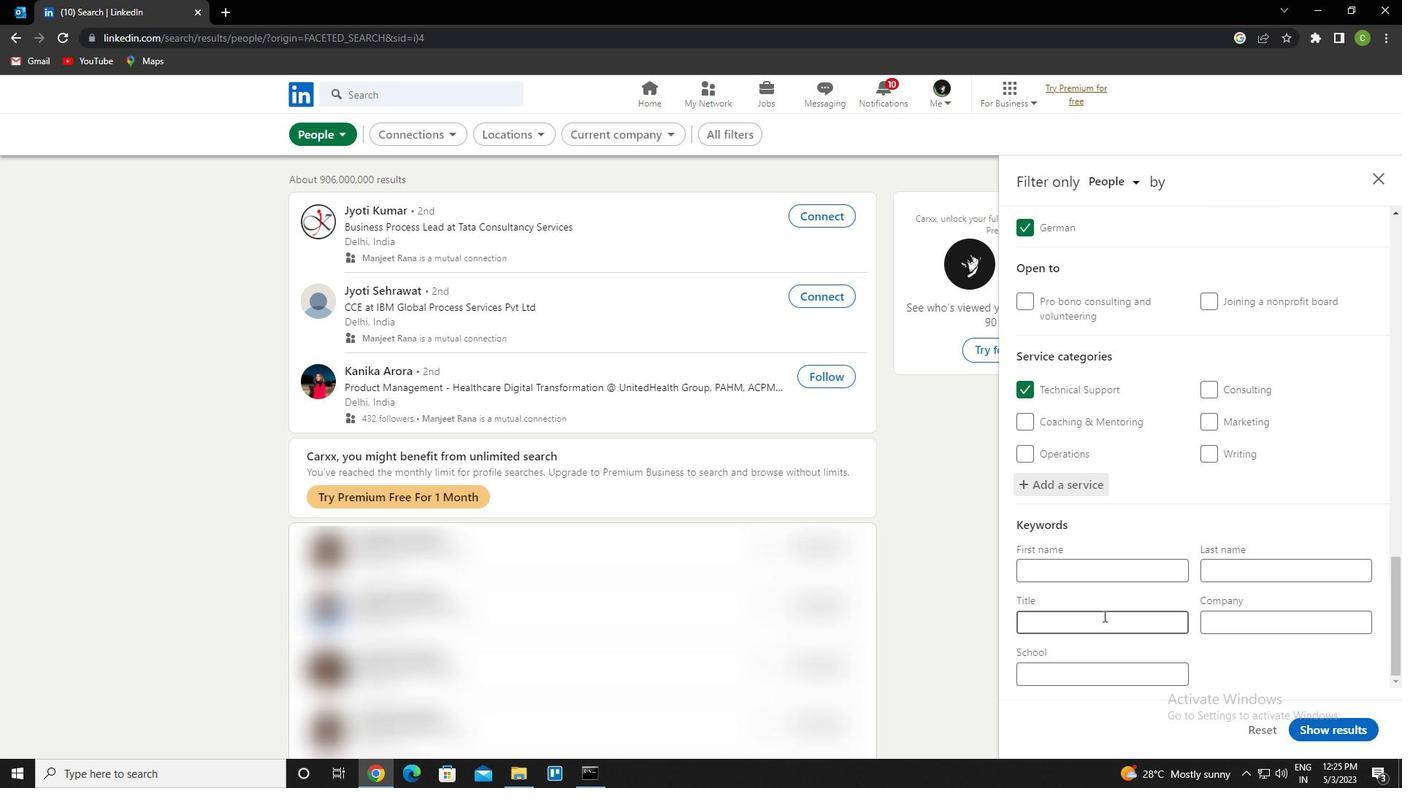 
Action: Mouse pressed left at (1102, 616)
Screenshot: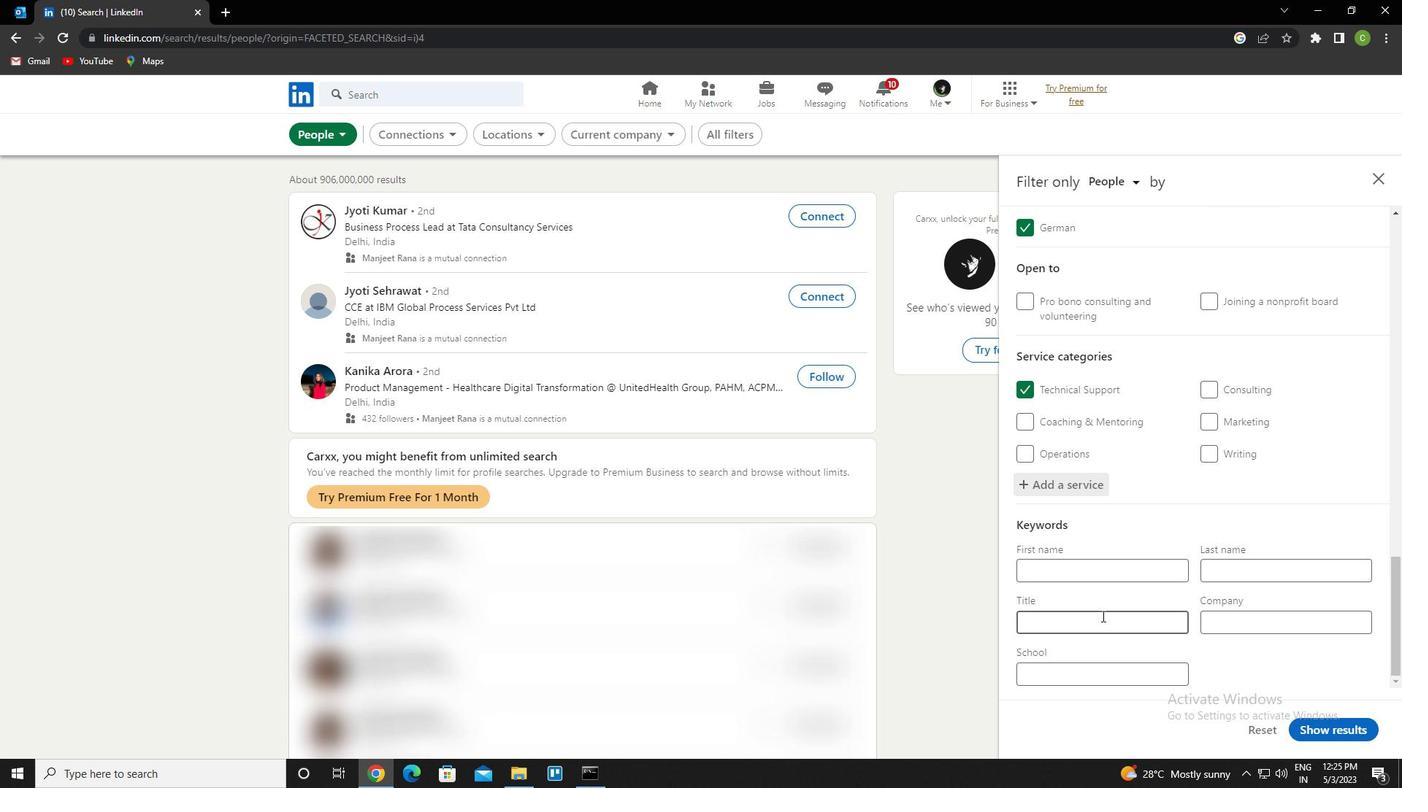 
Action: Key pressed <Key.caps_lock>c<Key.caps_lock>ustomer<Key.space>service
Screenshot: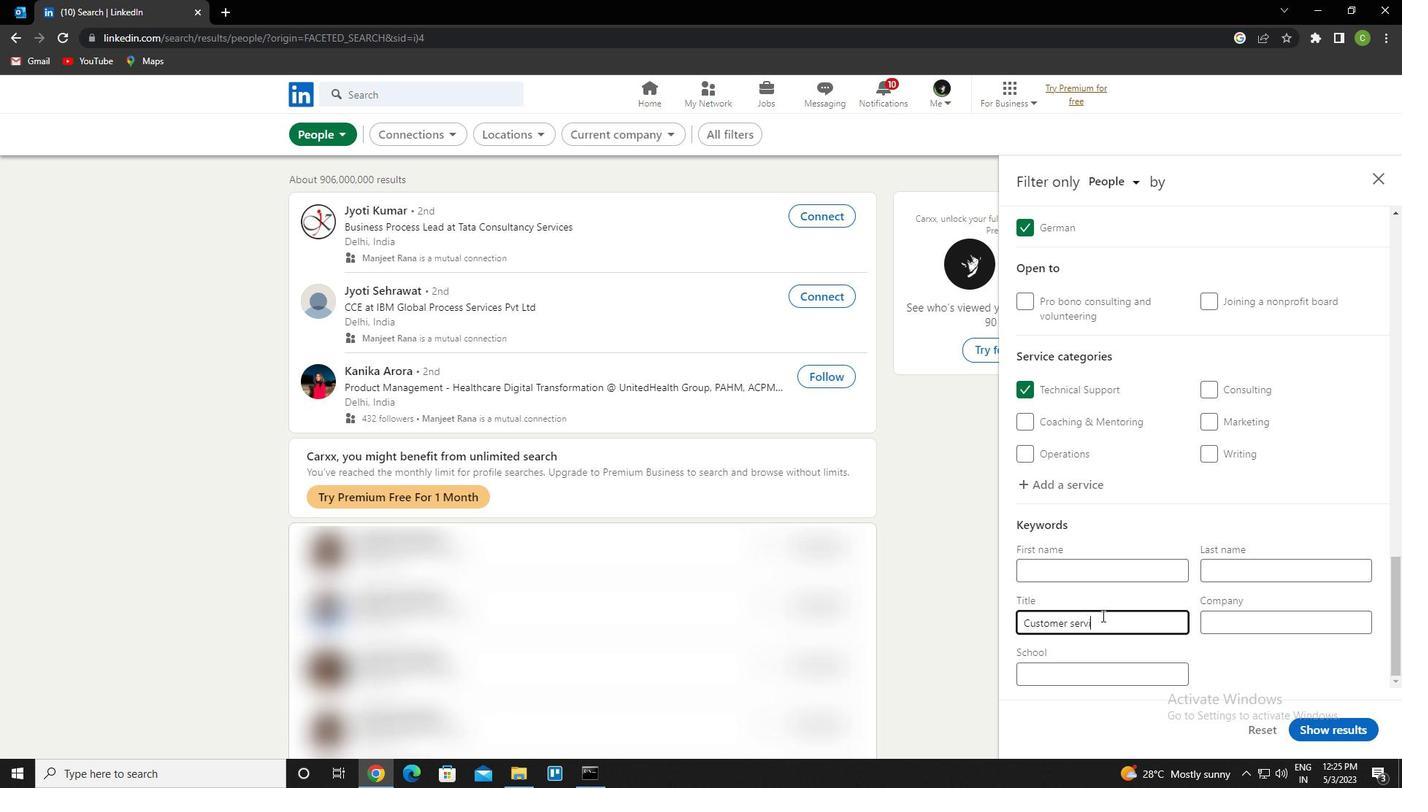 
Action: Mouse moved to (1335, 736)
Screenshot: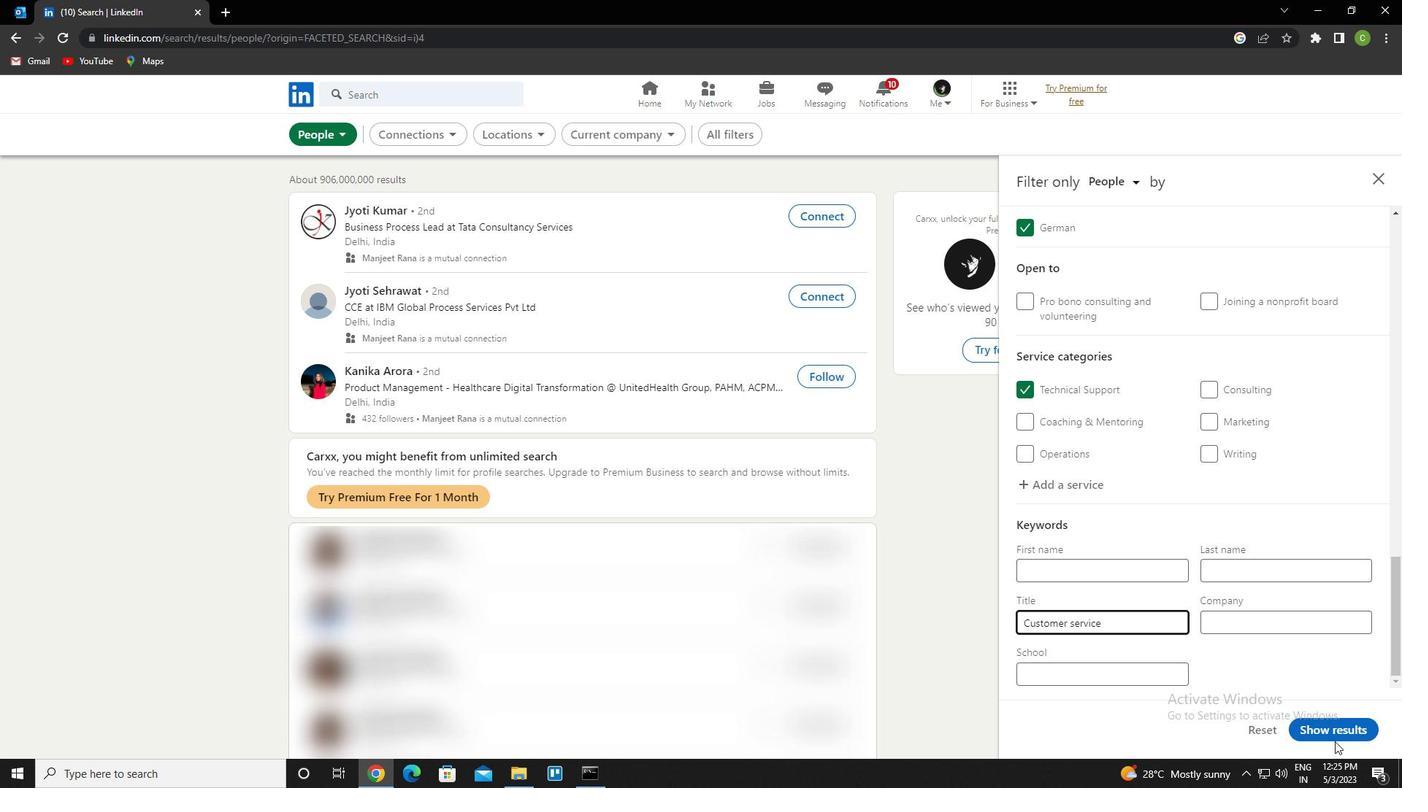 
Action: Mouse pressed left at (1335, 736)
Screenshot: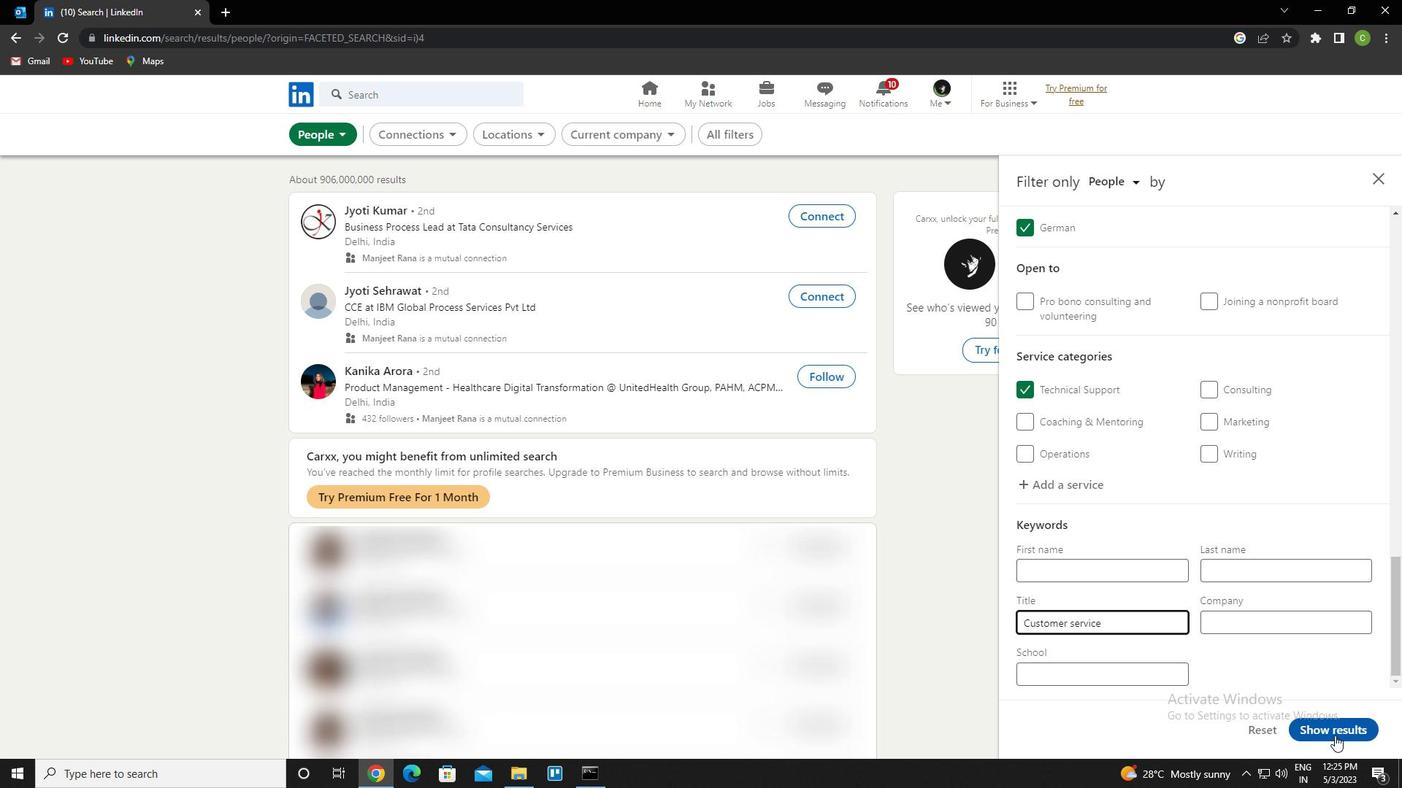 
Action: Mouse moved to (724, 714)
Screenshot: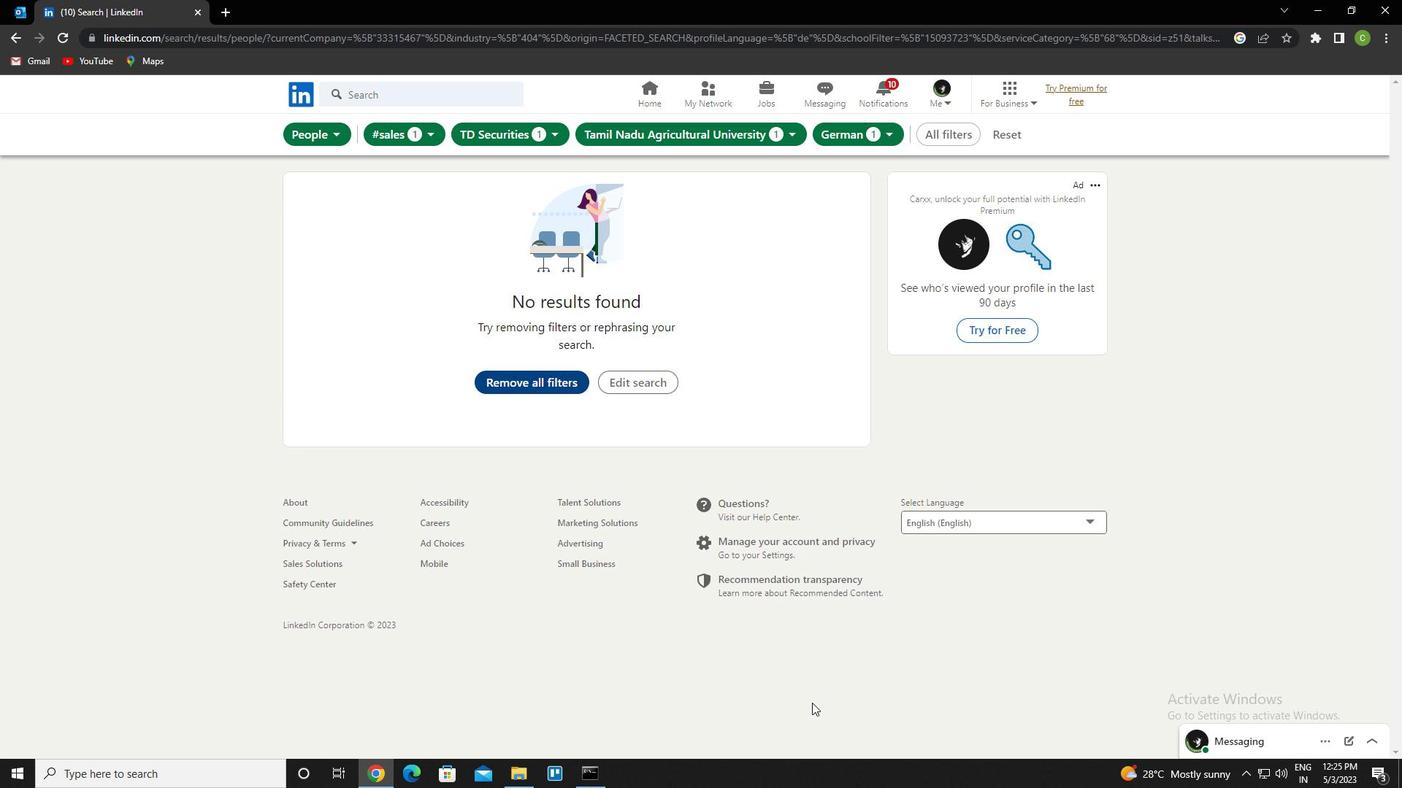 
